 Task: Find connections with filter location Dos Quebradas with filter topic #Productivitywith filter profile language Potuguese with filter current company Seco Tools with filter school NIRMA UNIVERSITY with filter industry Golf Courses and Country Clubs with filter service category Retirement Planning with filter keywords title Makeup Artist
Action: Mouse moved to (186, 309)
Screenshot: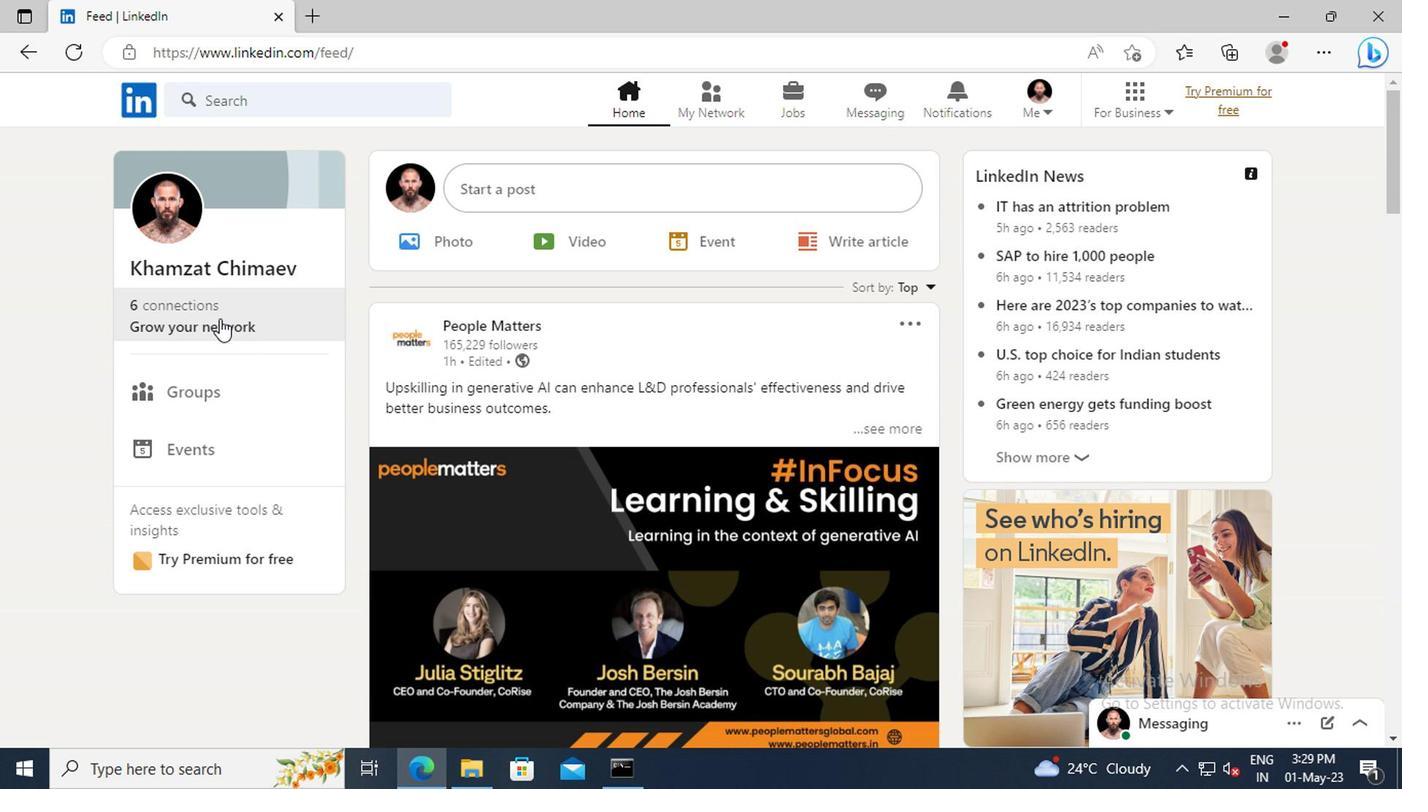 
Action: Mouse pressed left at (186, 309)
Screenshot: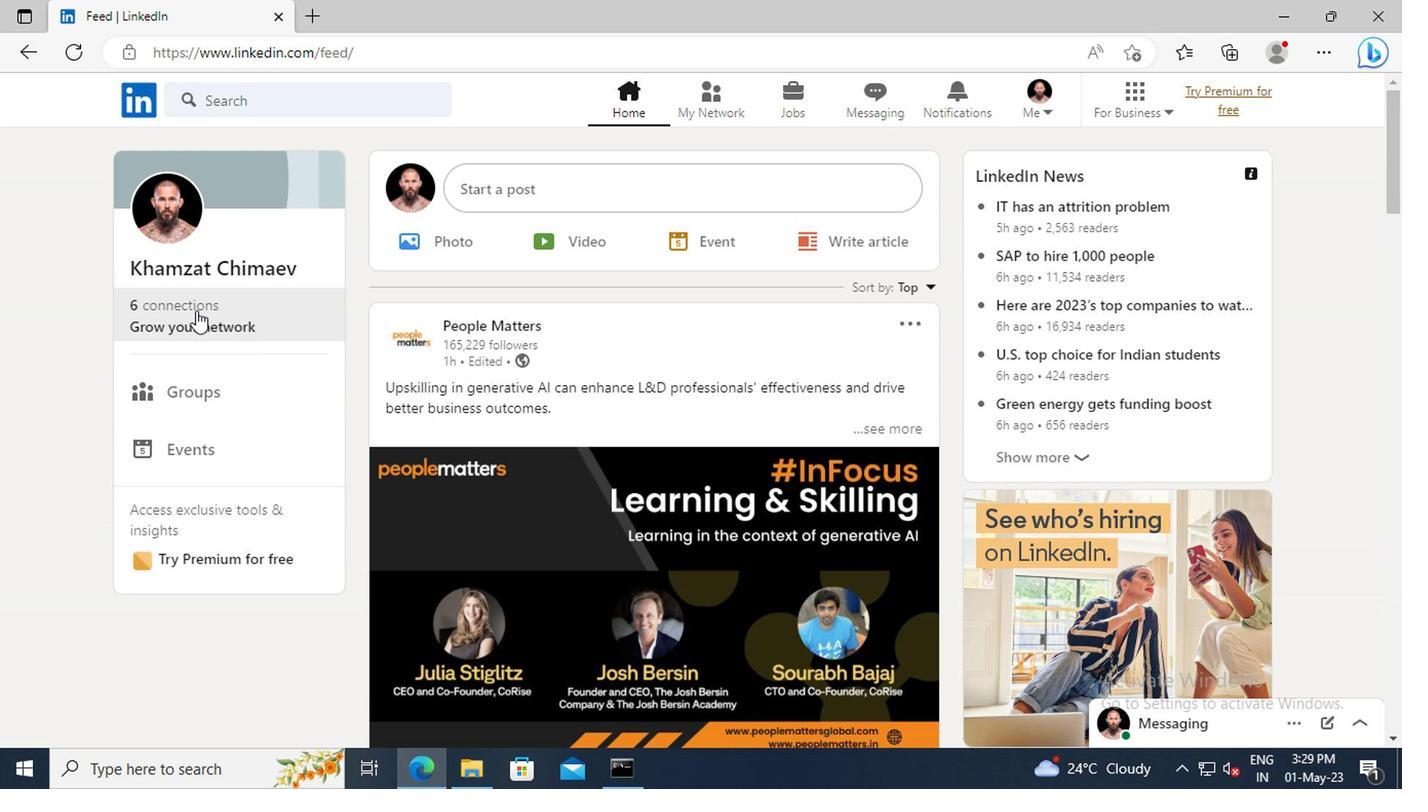 
Action: Mouse moved to (208, 210)
Screenshot: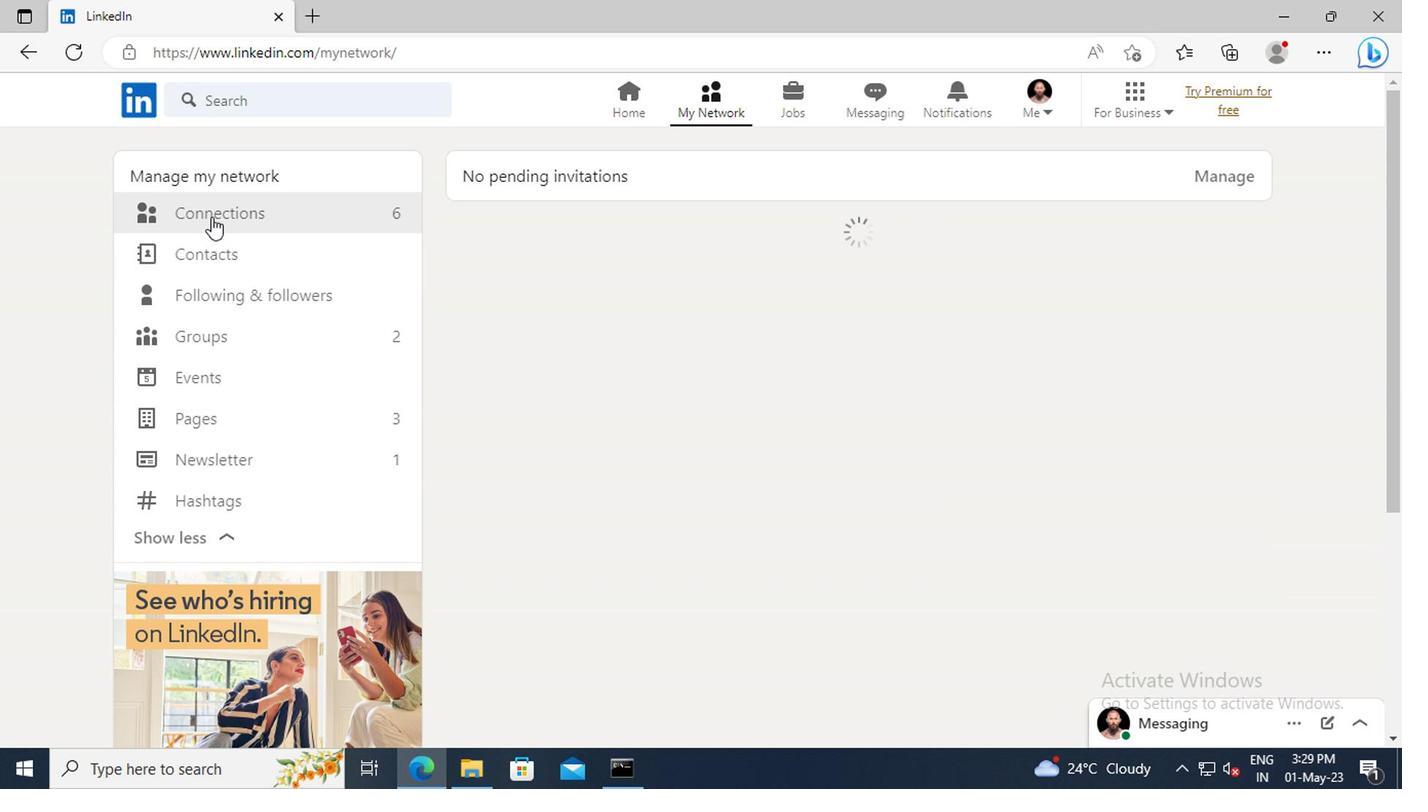
Action: Mouse pressed left at (208, 210)
Screenshot: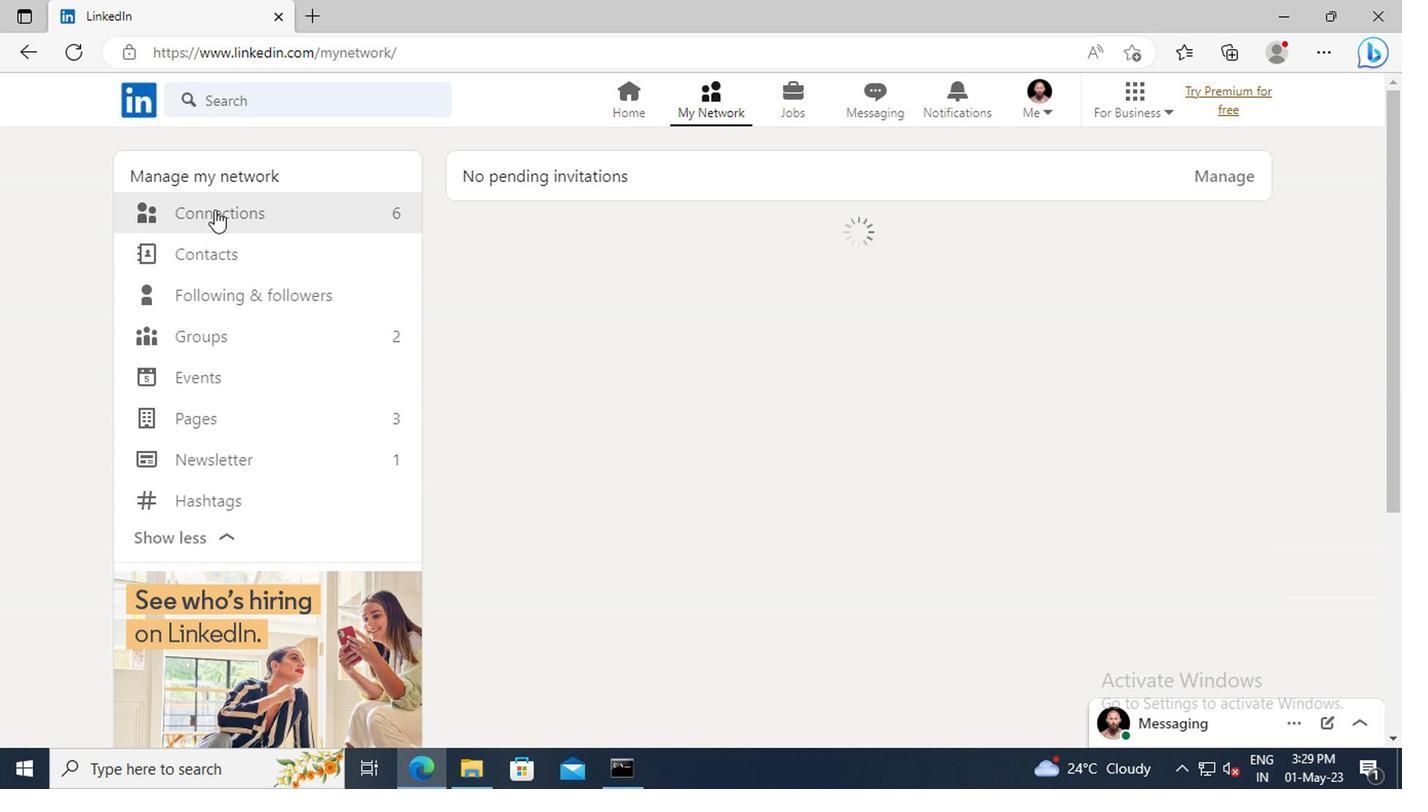 
Action: Mouse moved to (808, 220)
Screenshot: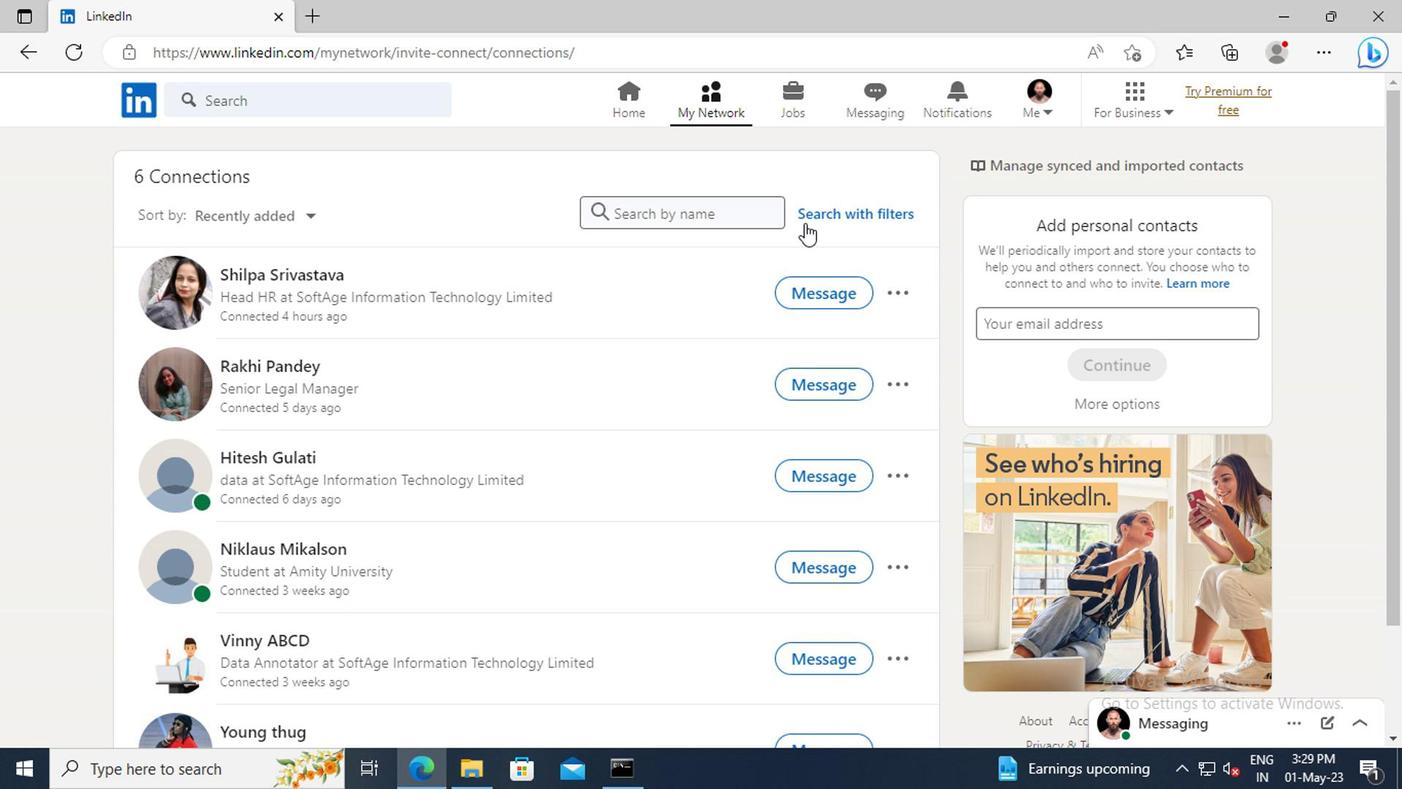 
Action: Mouse pressed left at (808, 220)
Screenshot: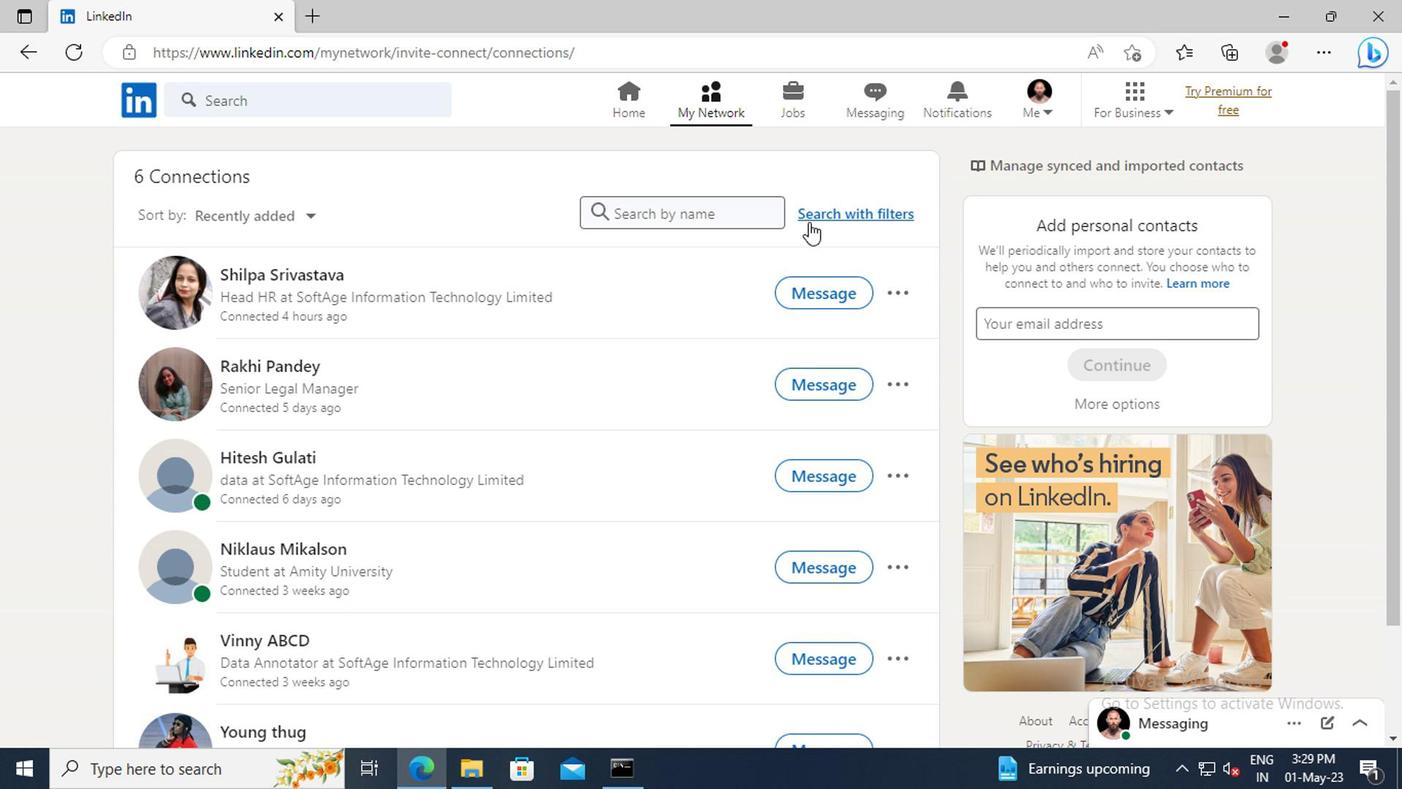
Action: Mouse moved to (778, 160)
Screenshot: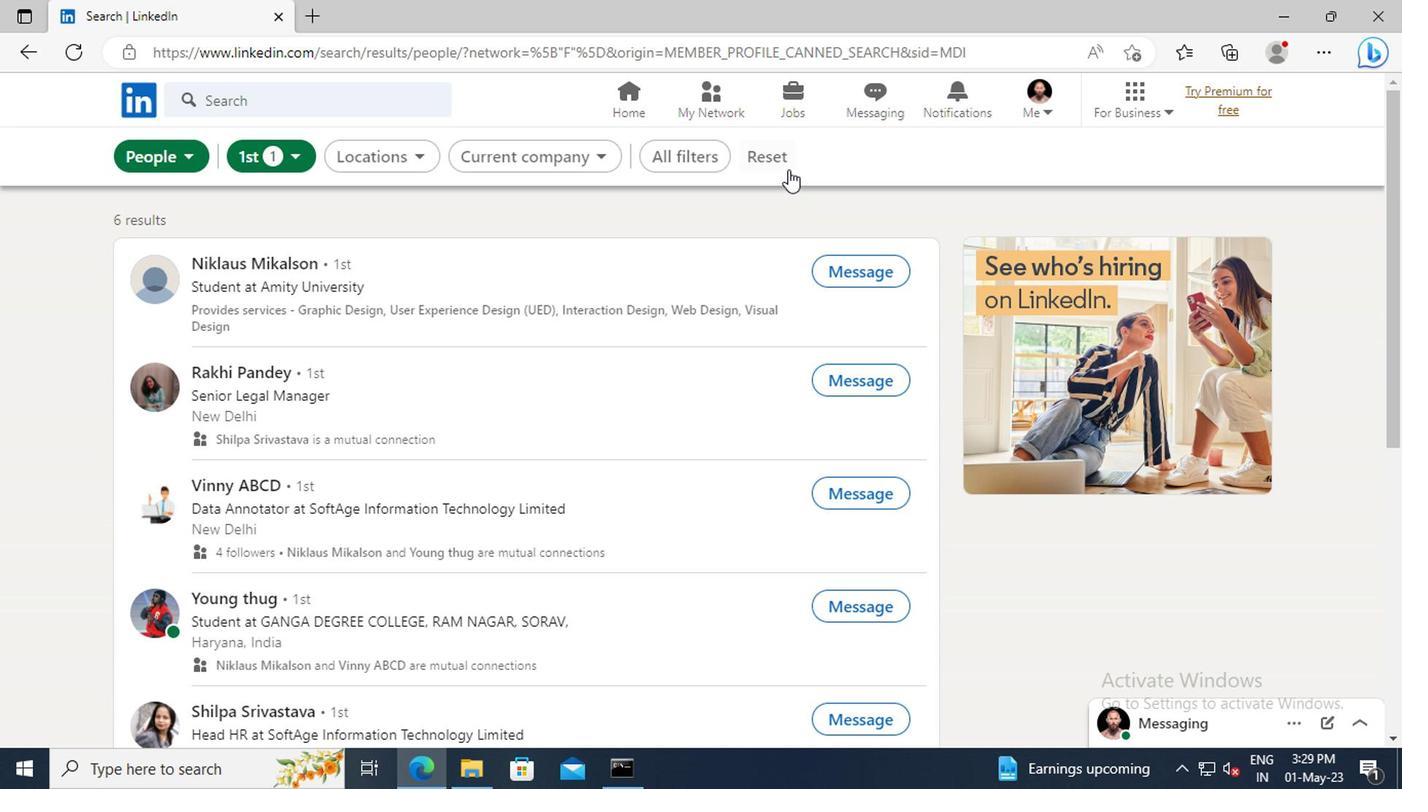 
Action: Mouse pressed left at (778, 160)
Screenshot: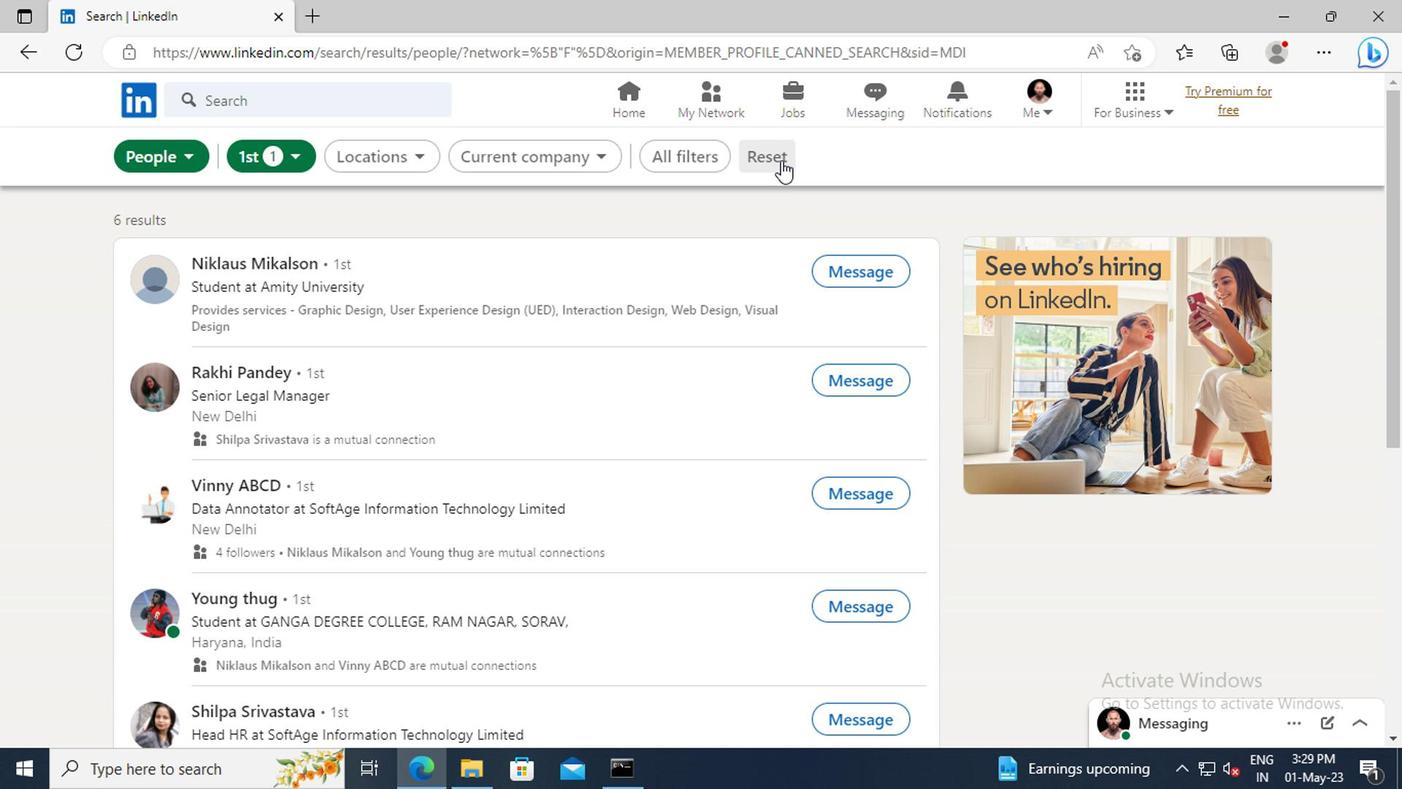
Action: Mouse moved to (735, 157)
Screenshot: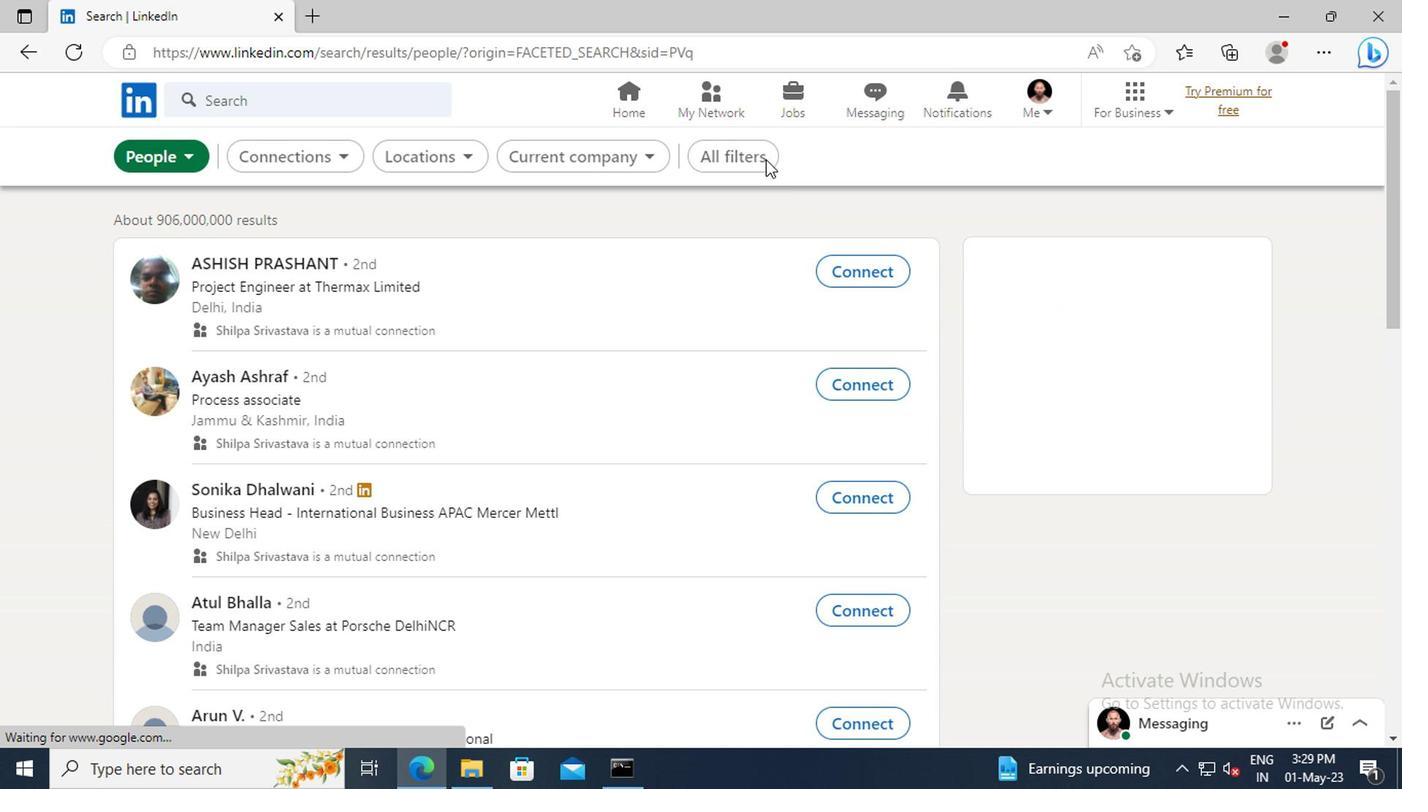 
Action: Mouse pressed left at (735, 157)
Screenshot: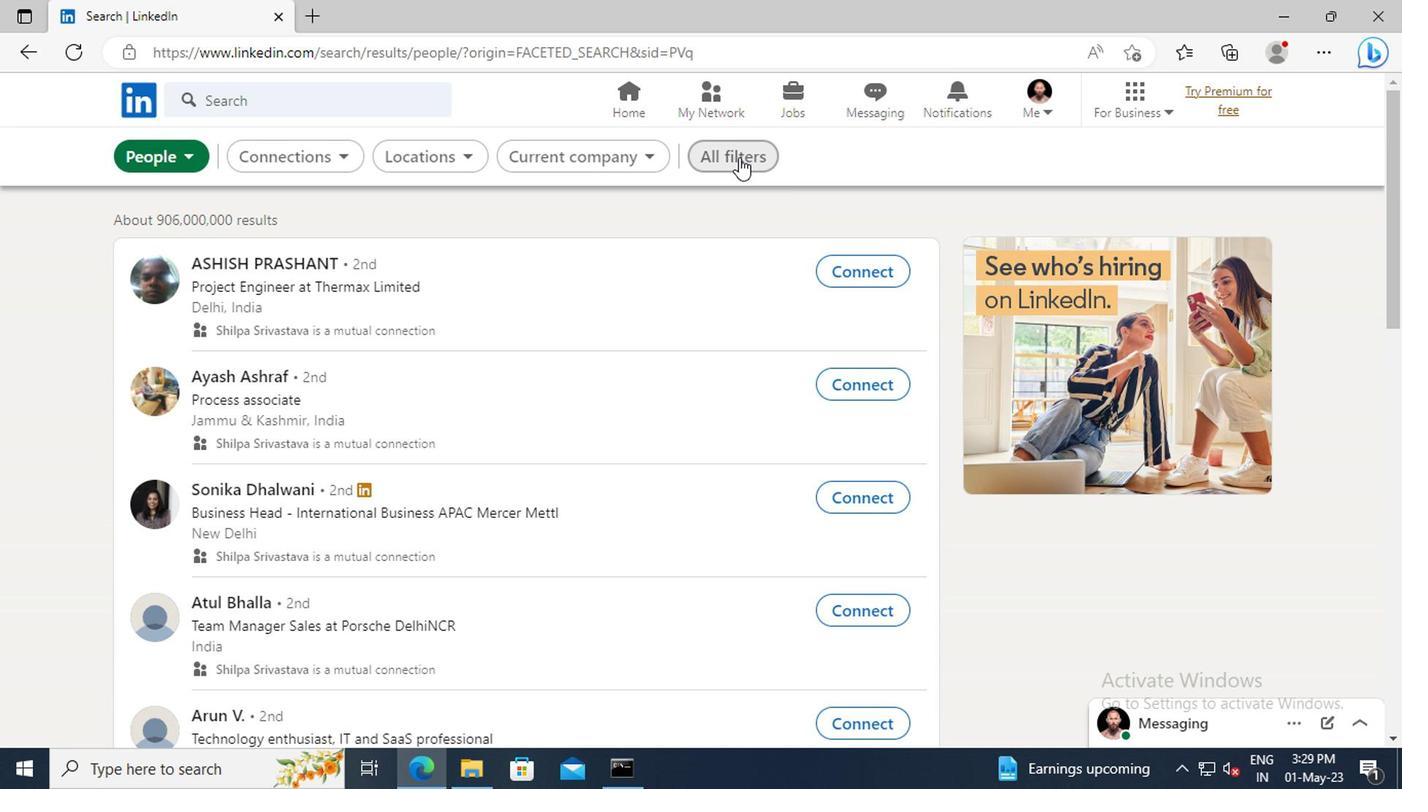 
Action: Mouse moved to (1067, 348)
Screenshot: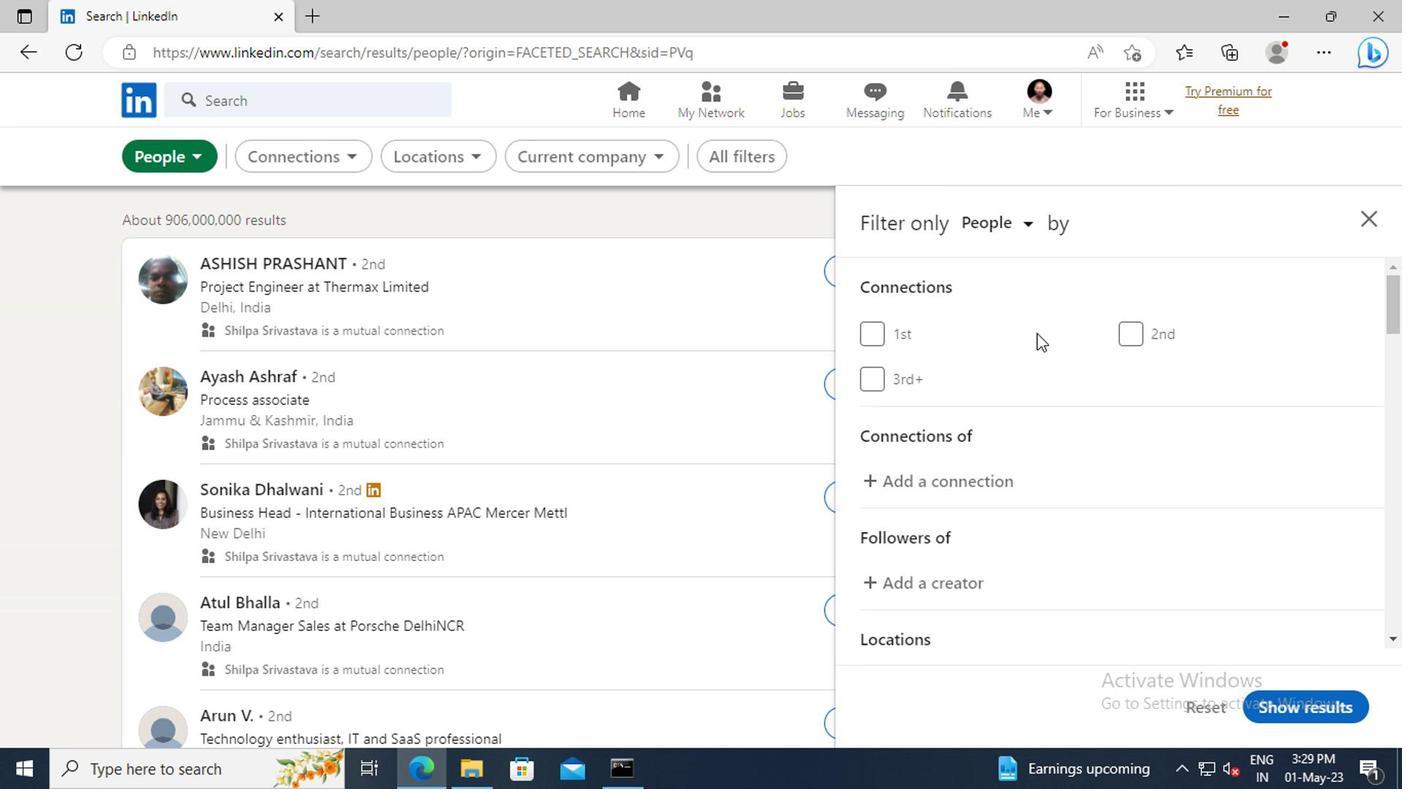 
Action: Mouse scrolled (1067, 347) with delta (0, -1)
Screenshot: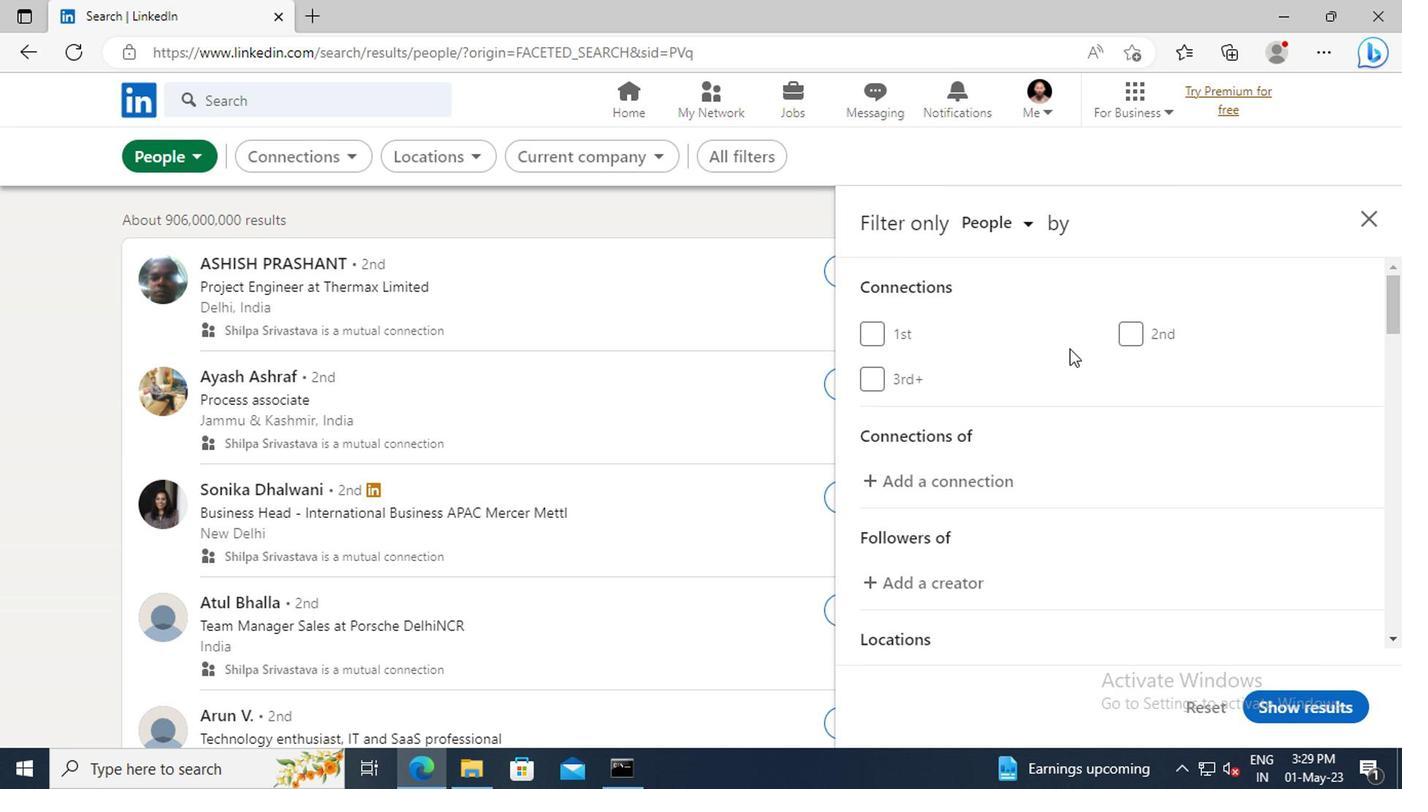 
Action: Mouse scrolled (1067, 347) with delta (0, -1)
Screenshot: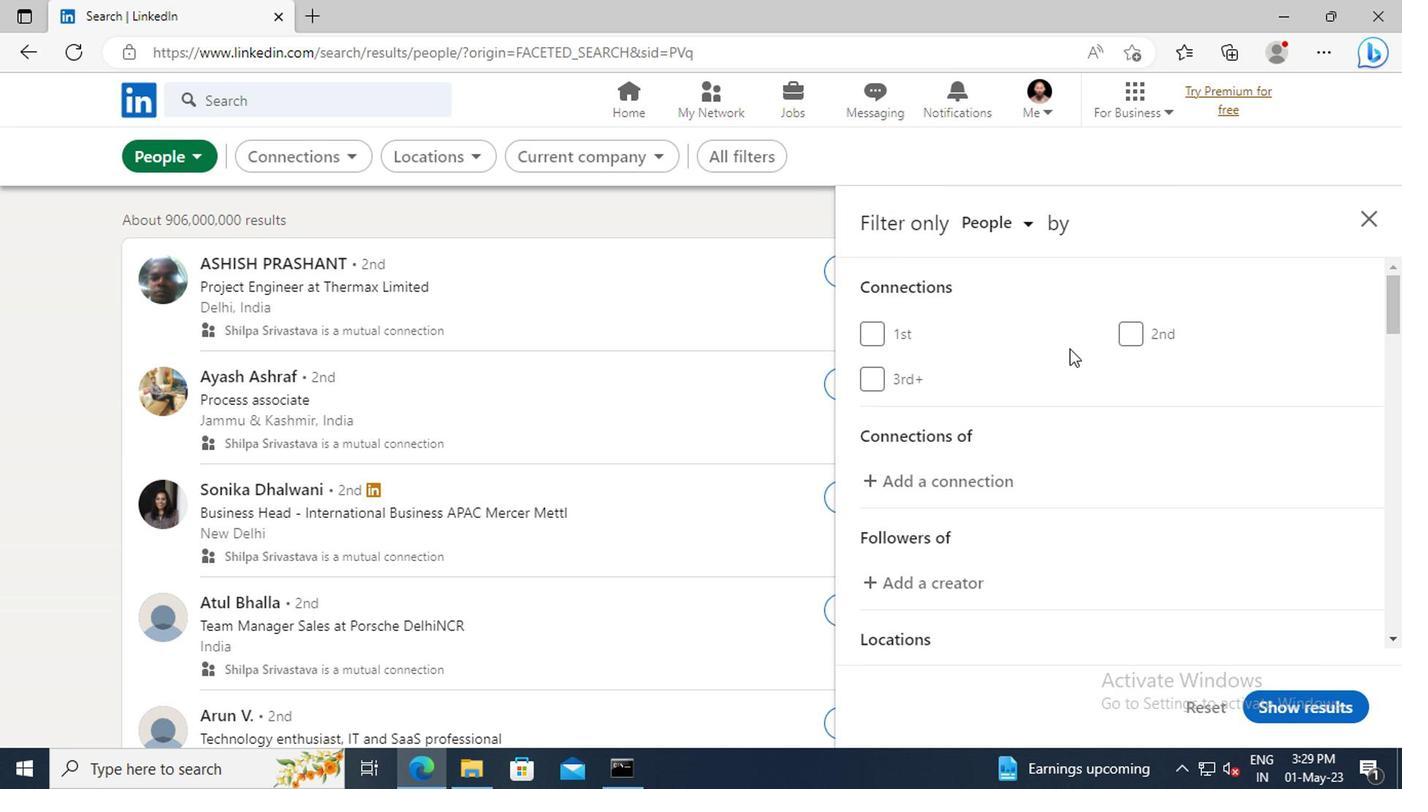 
Action: Mouse scrolled (1067, 347) with delta (0, -1)
Screenshot: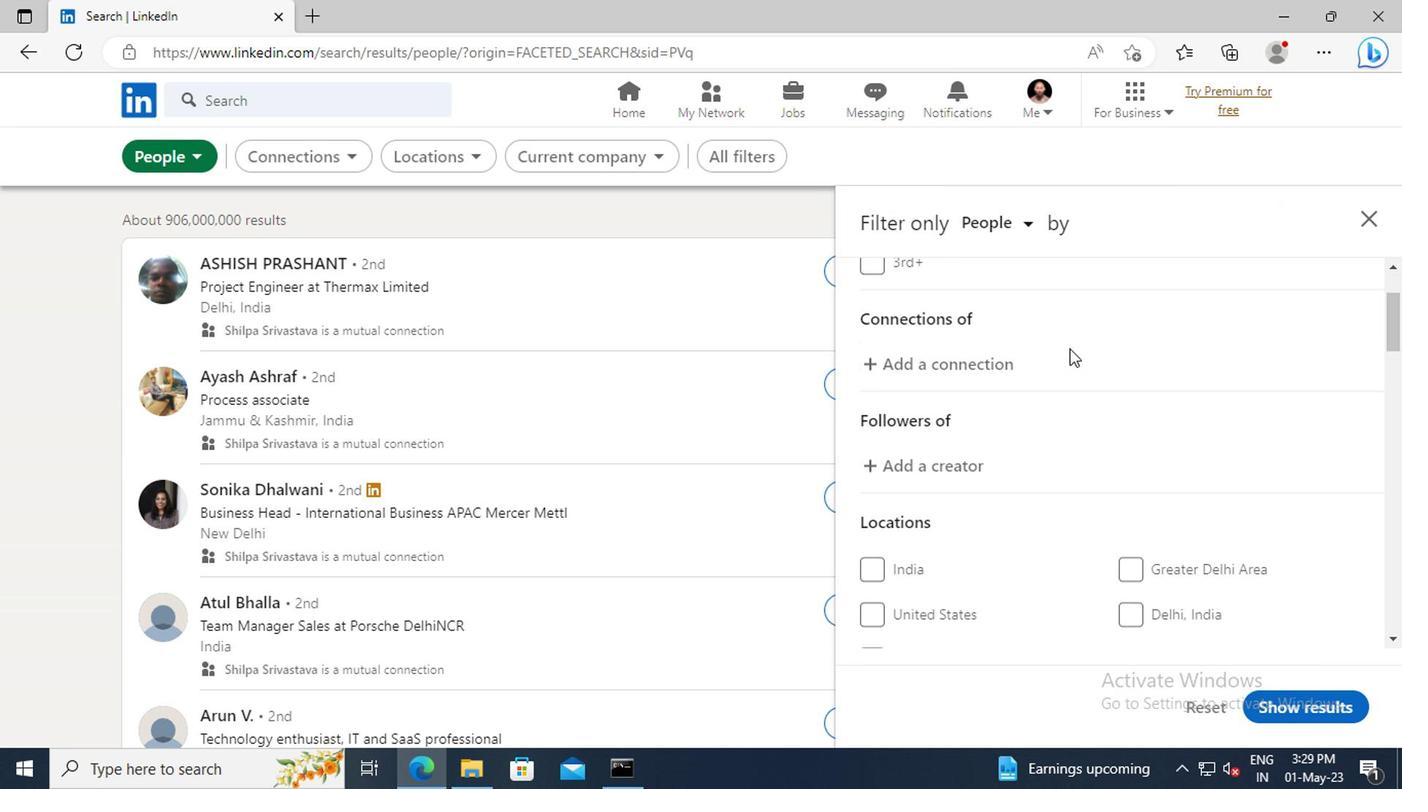 
Action: Mouse scrolled (1067, 347) with delta (0, -1)
Screenshot: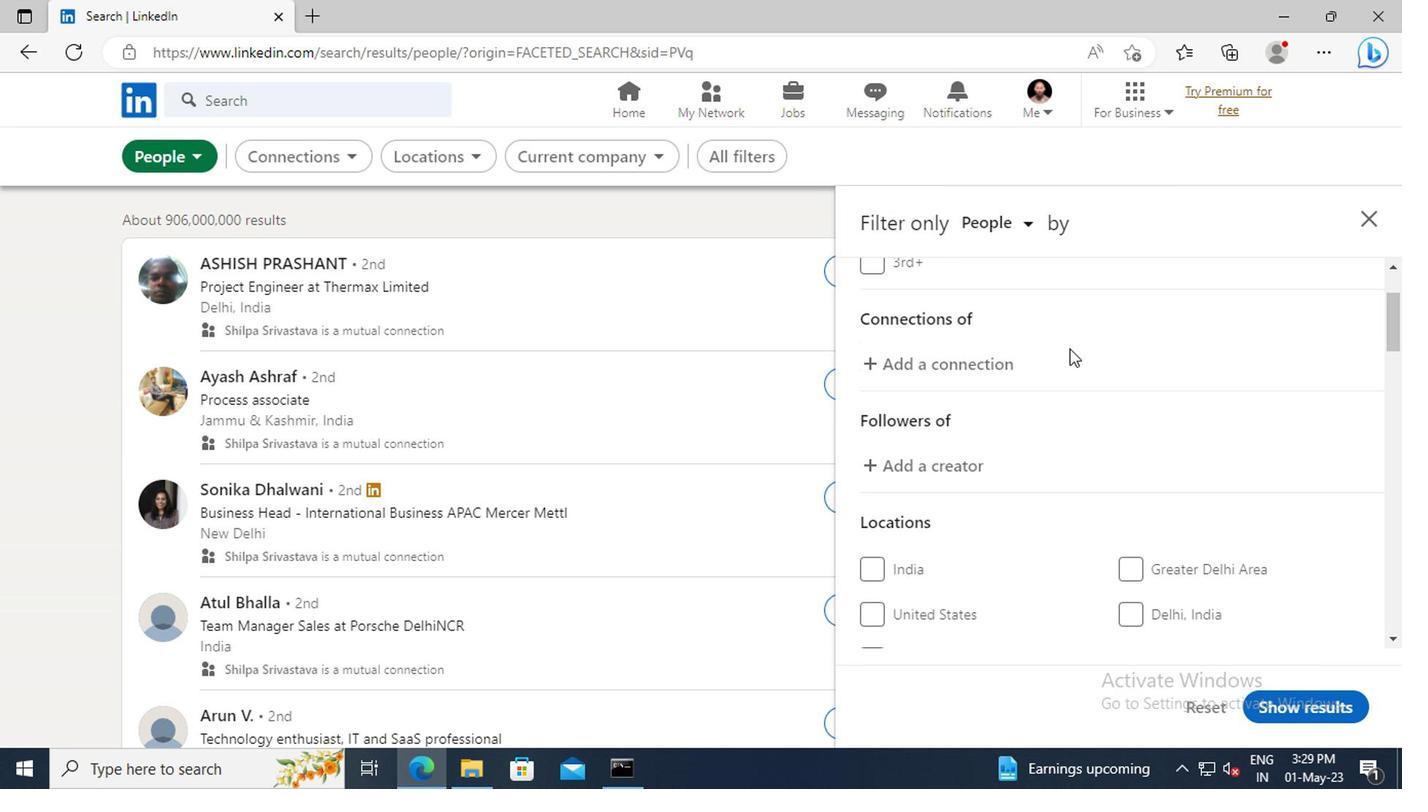 
Action: Mouse scrolled (1067, 347) with delta (0, -1)
Screenshot: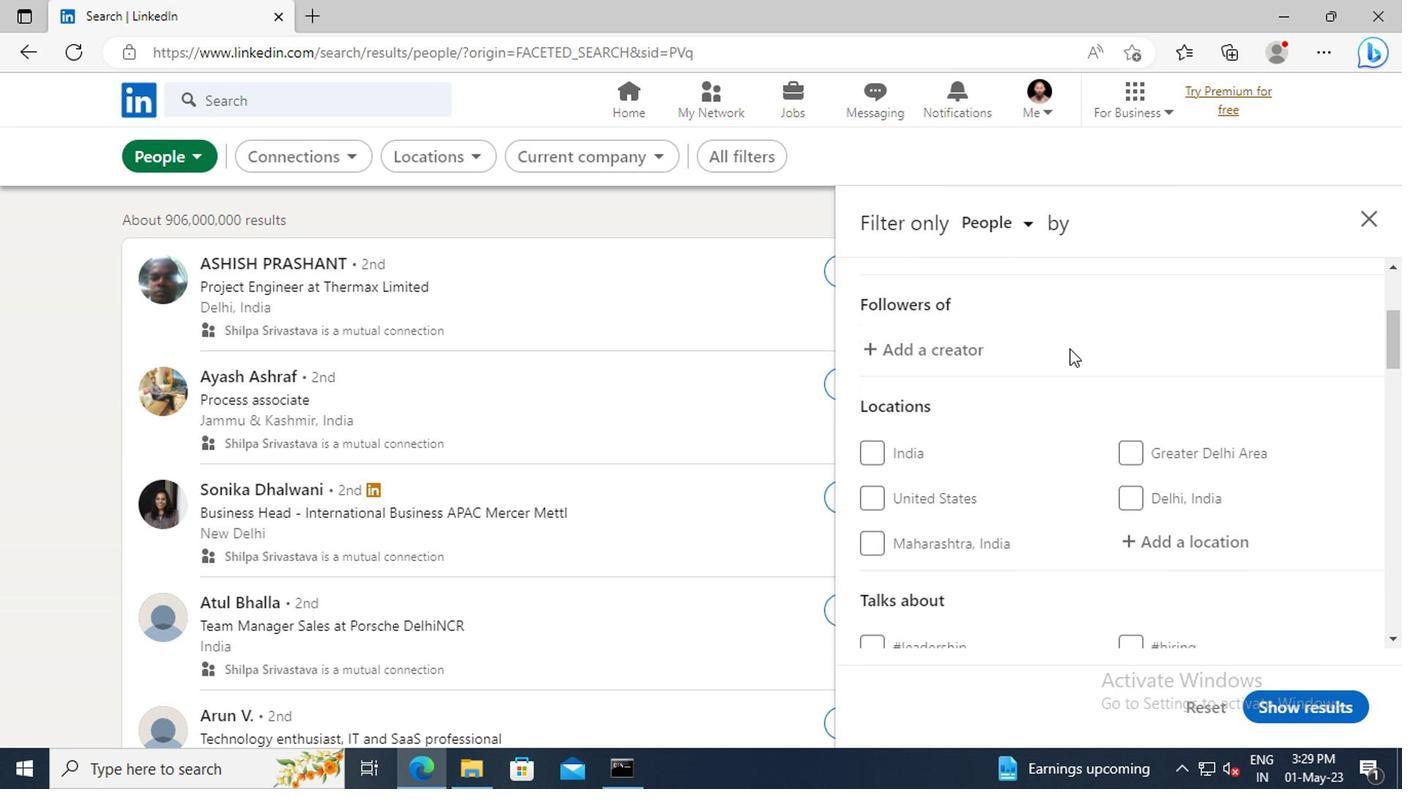 
Action: Mouse scrolled (1067, 347) with delta (0, -1)
Screenshot: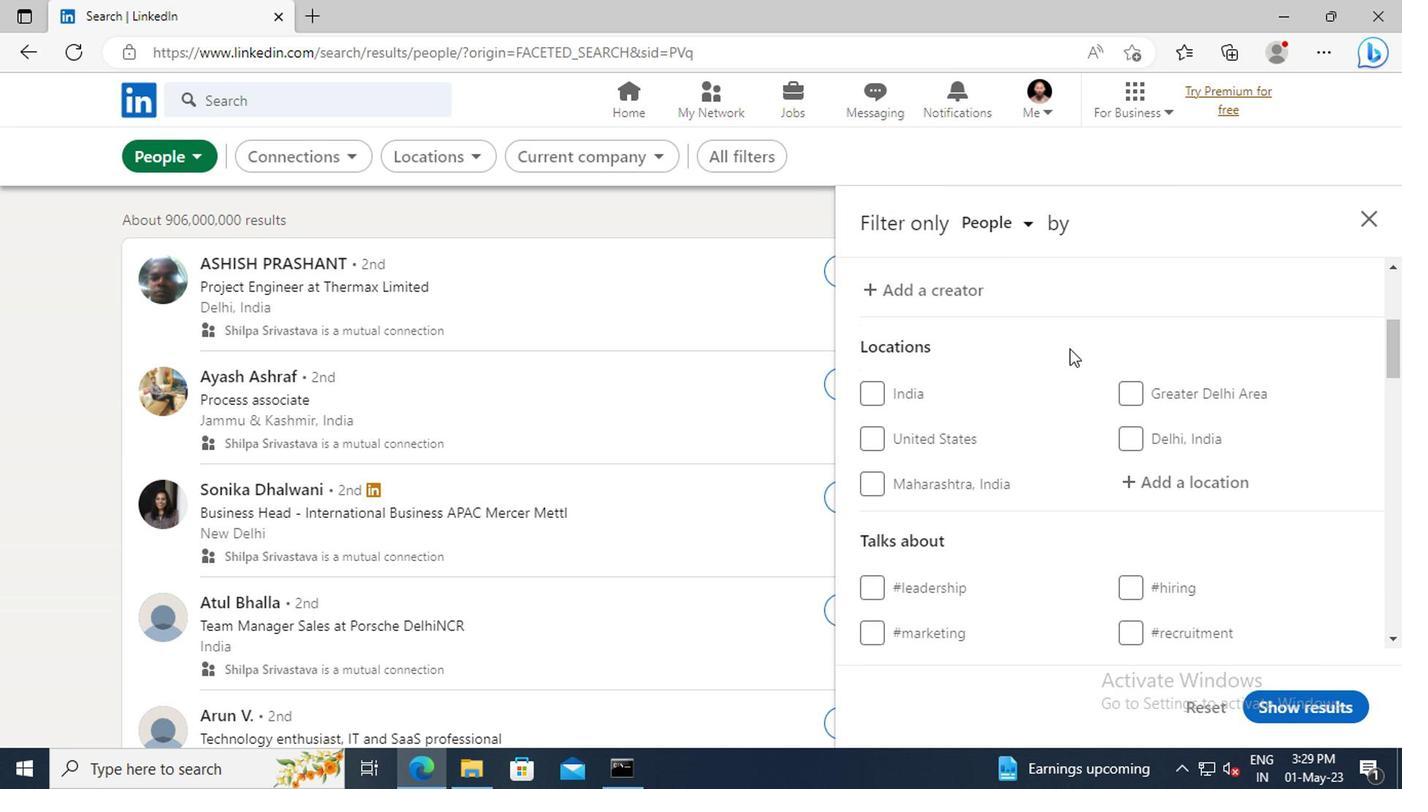 
Action: Mouse moved to (1130, 425)
Screenshot: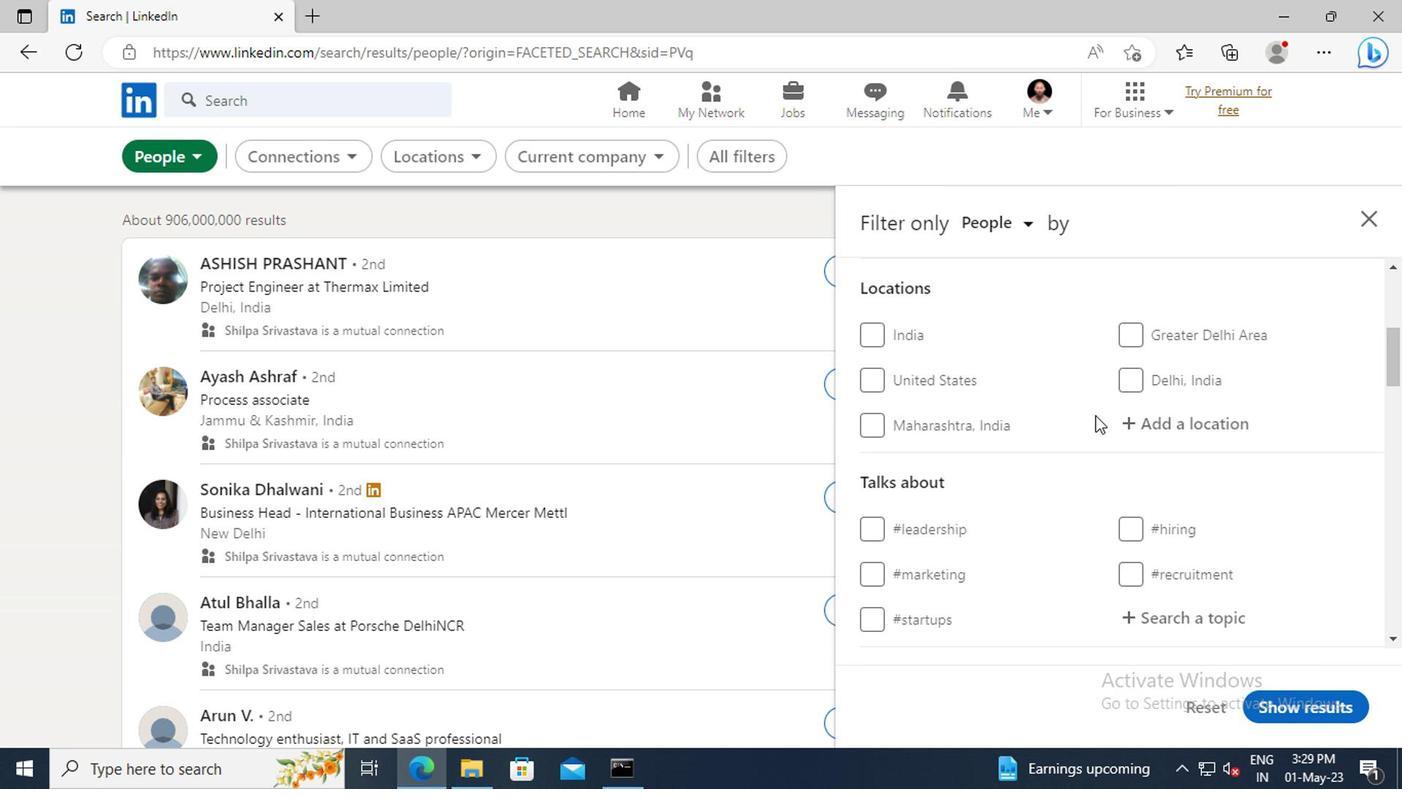 
Action: Mouse pressed left at (1130, 425)
Screenshot: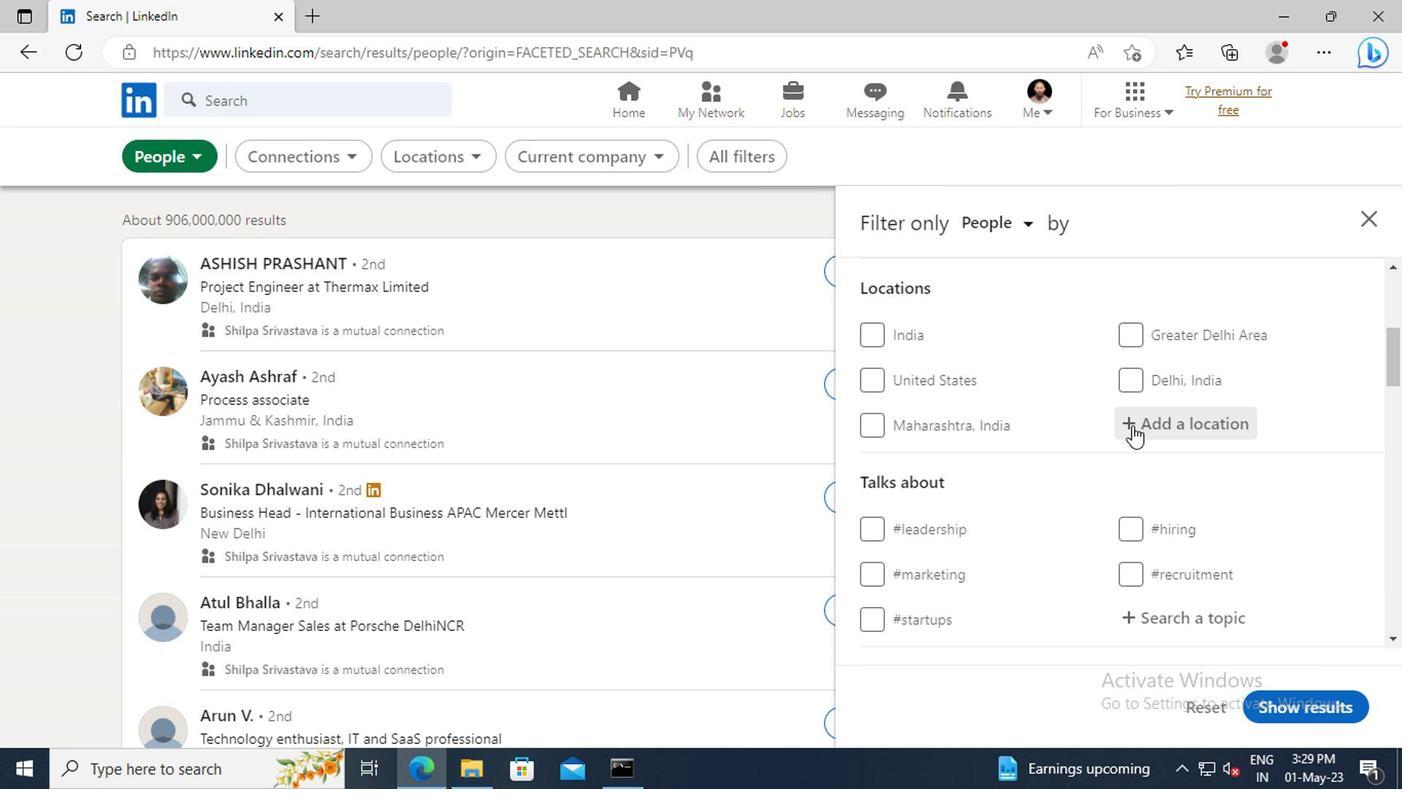 
Action: Key pressed <Key.shift>DOS<Key.space><Key.shift>QUEB
Screenshot: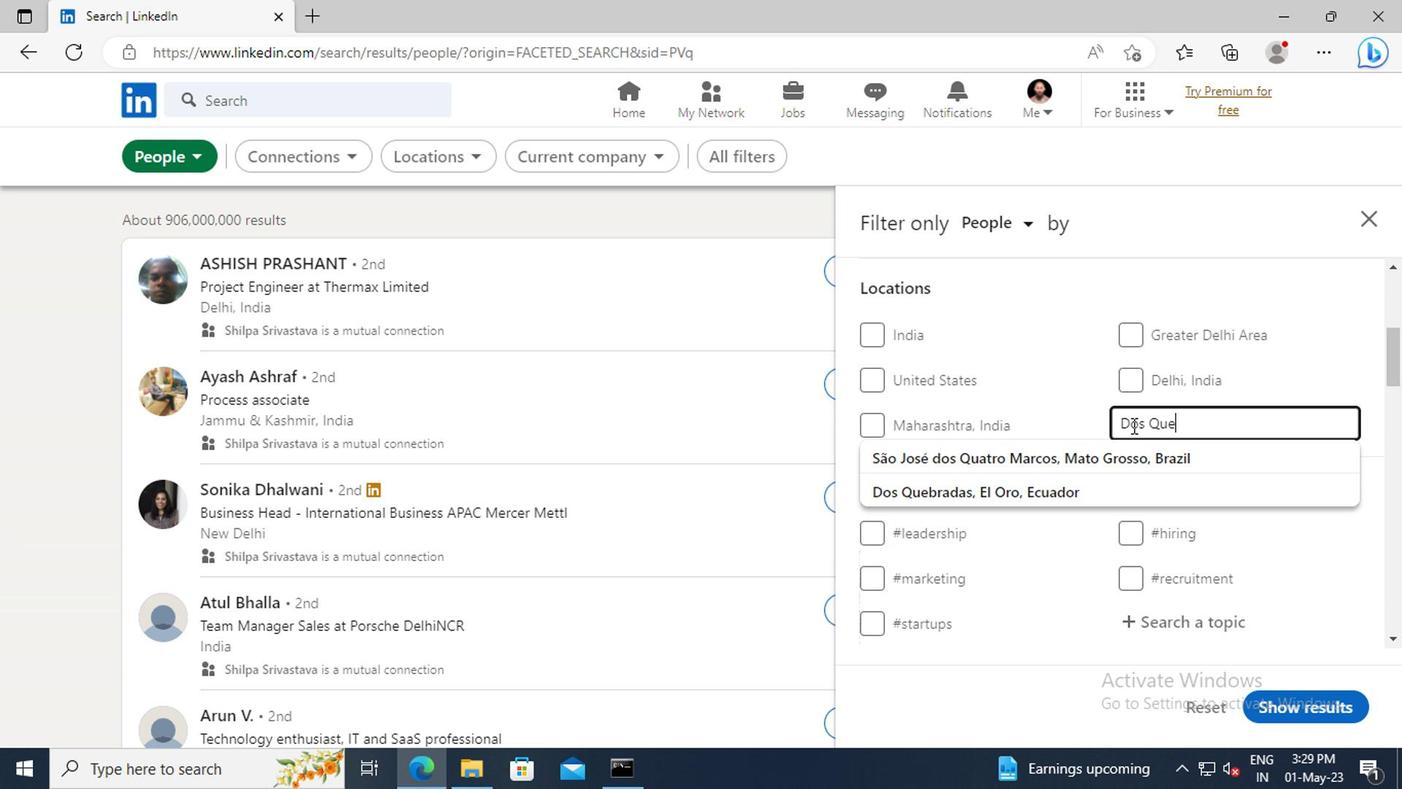 
Action: Mouse moved to (1133, 451)
Screenshot: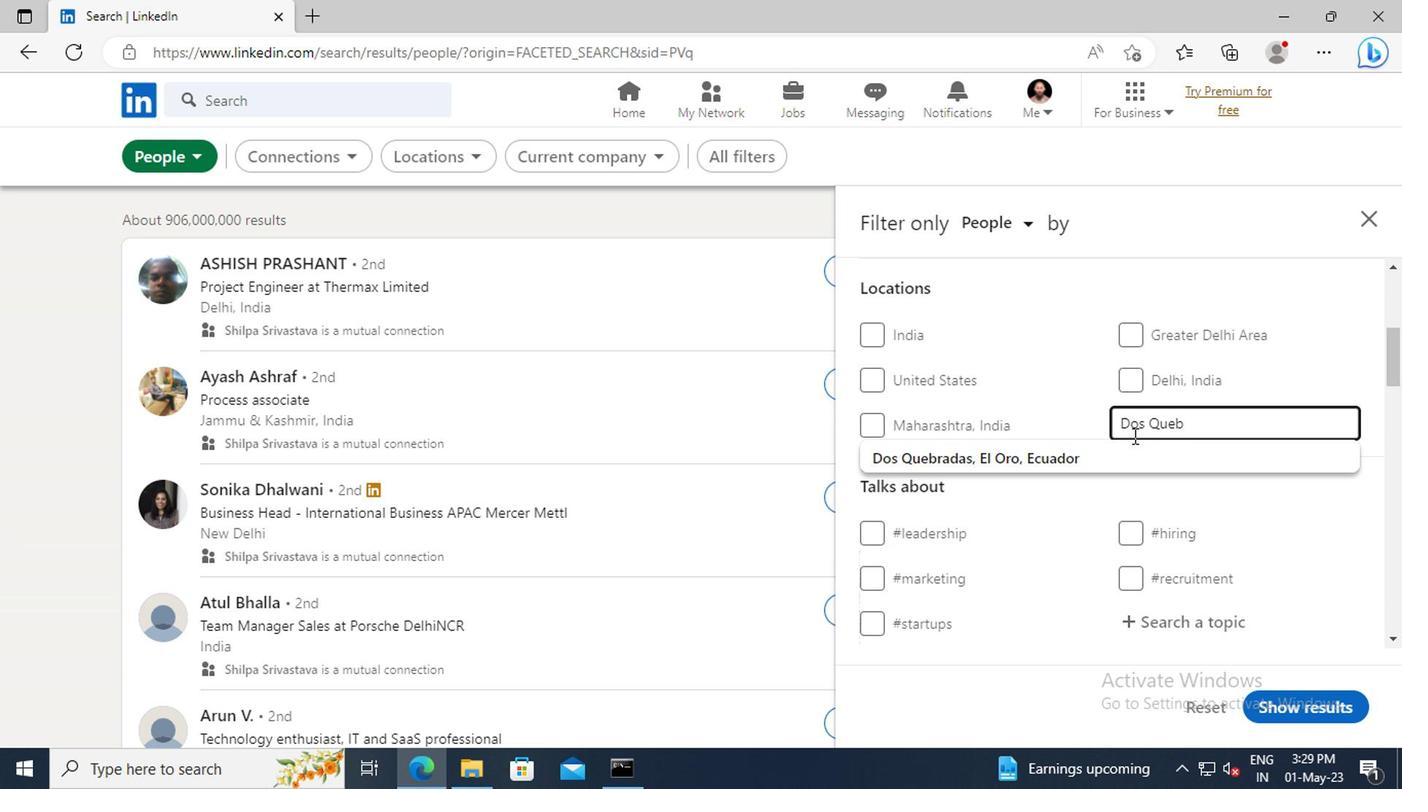 
Action: Mouse pressed left at (1133, 451)
Screenshot: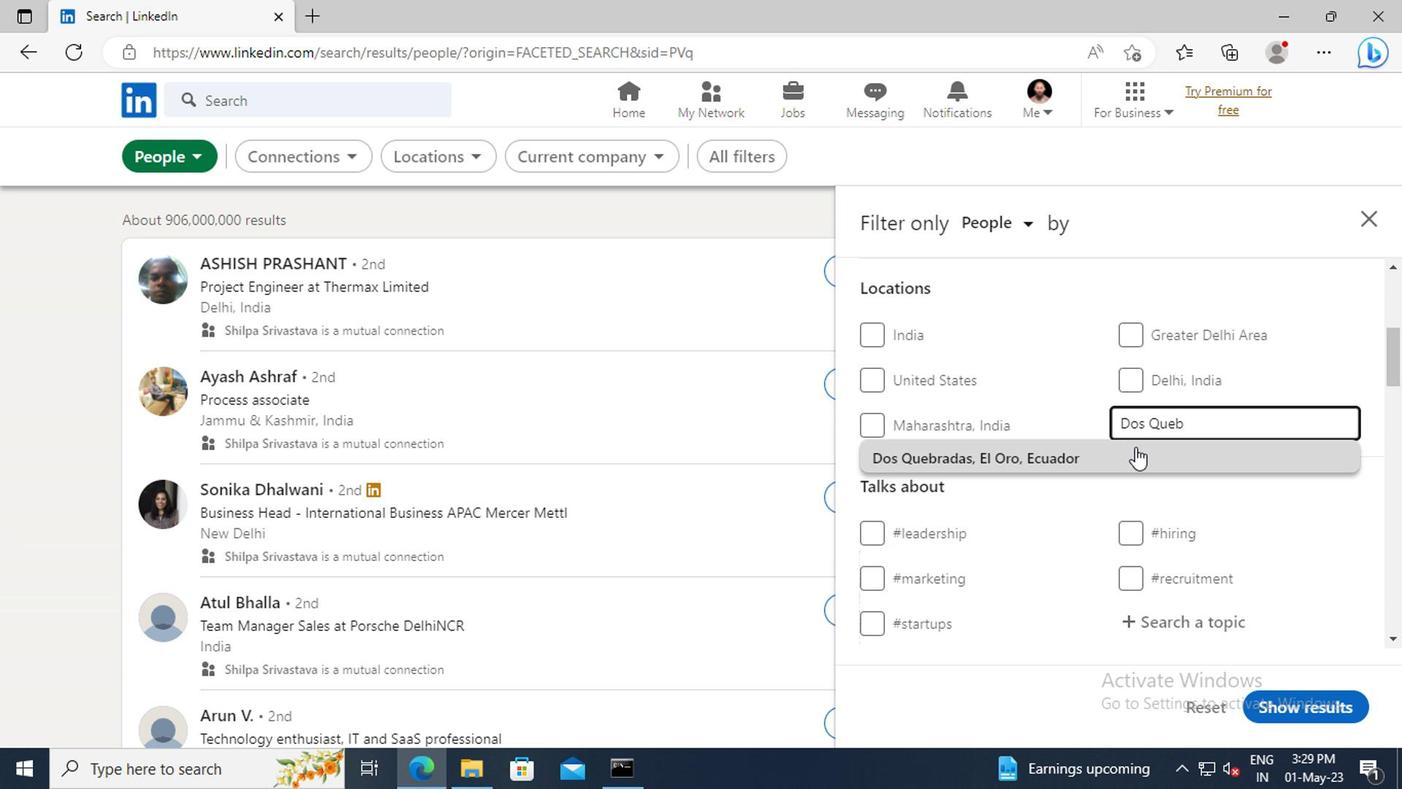 
Action: Mouse scrolled (1133, 450) with delta (0, 0)
Screenshot: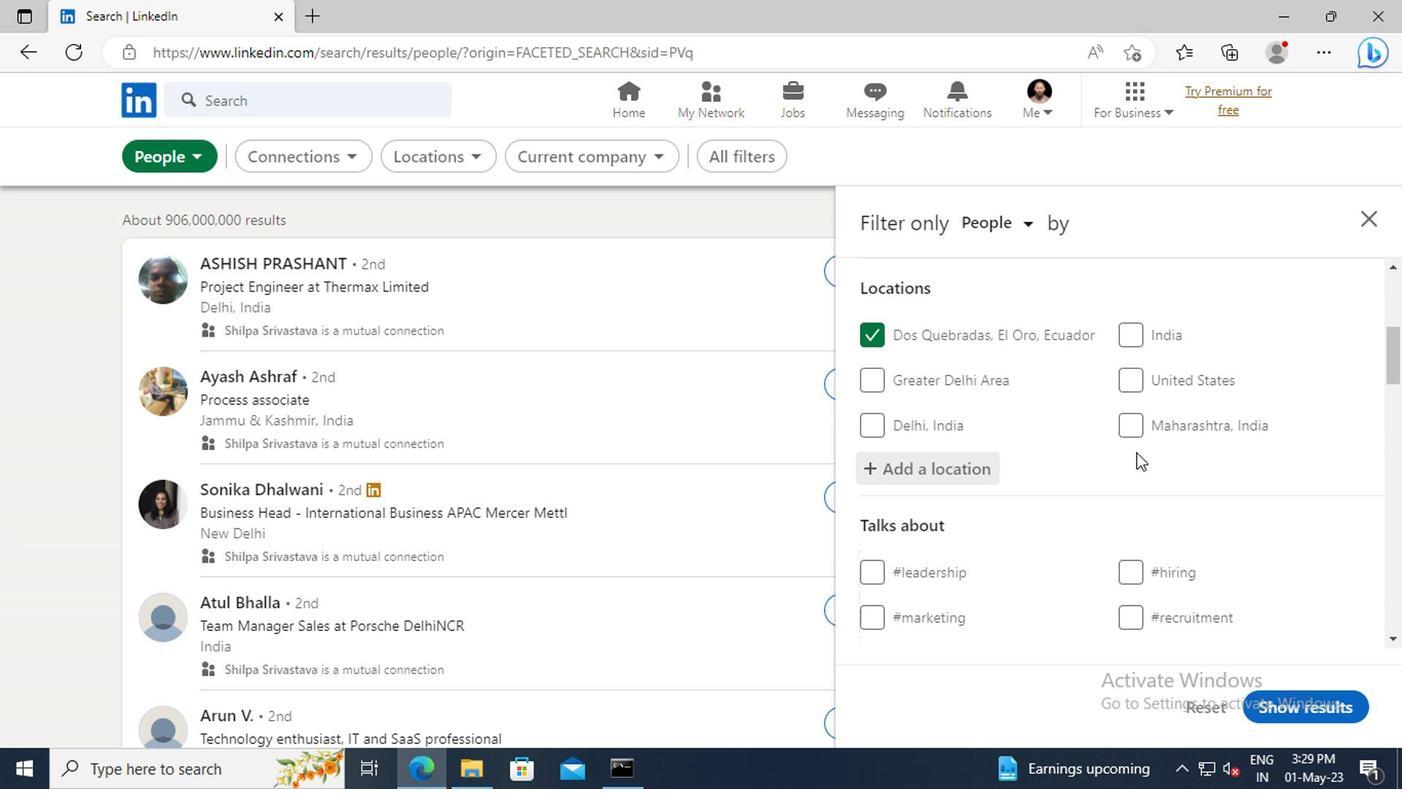 
Action: Mouse scrolled (1133, 450) with delta (0, 0)
Screenshot: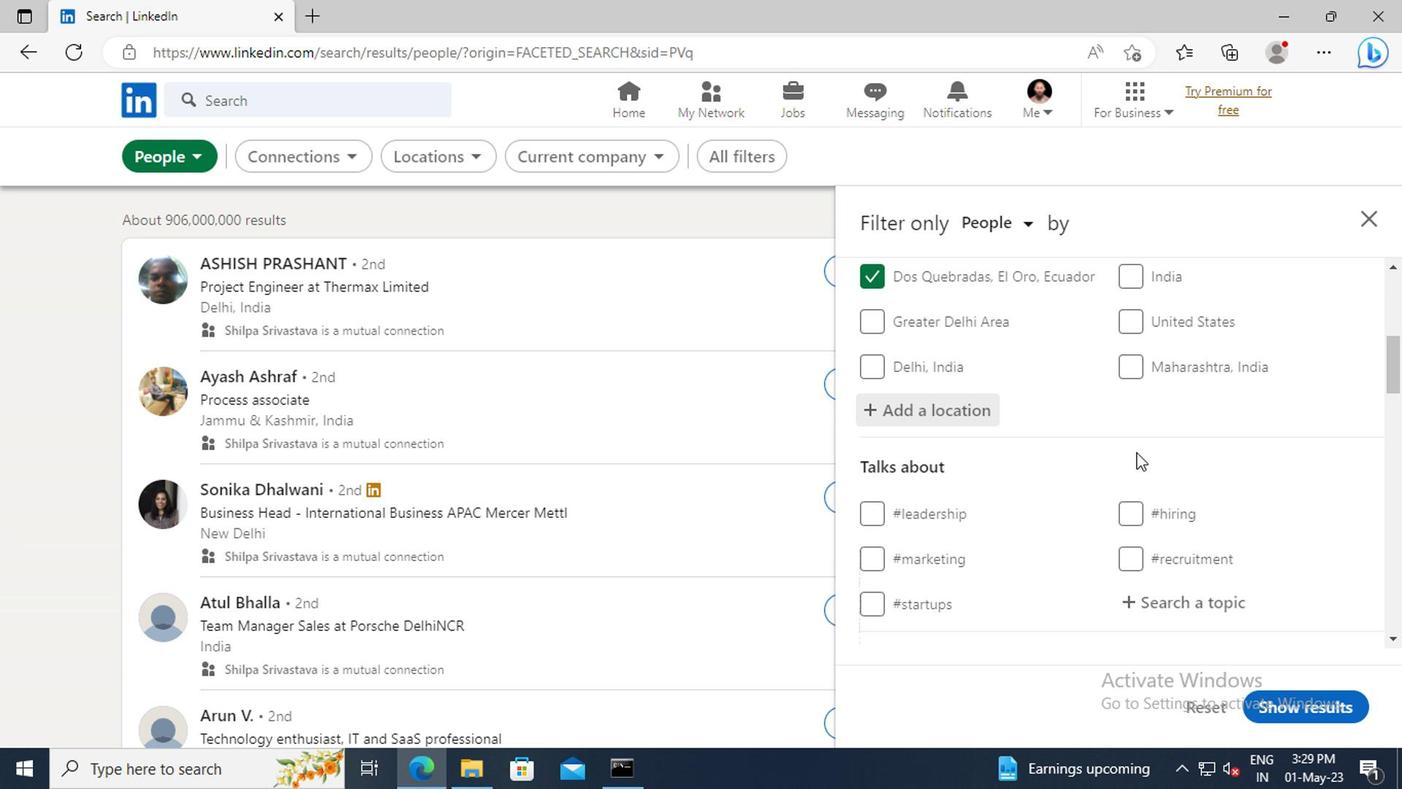 
Action: Mouse scrolled (1133, 450) with delta (0, 0)
Screenshot: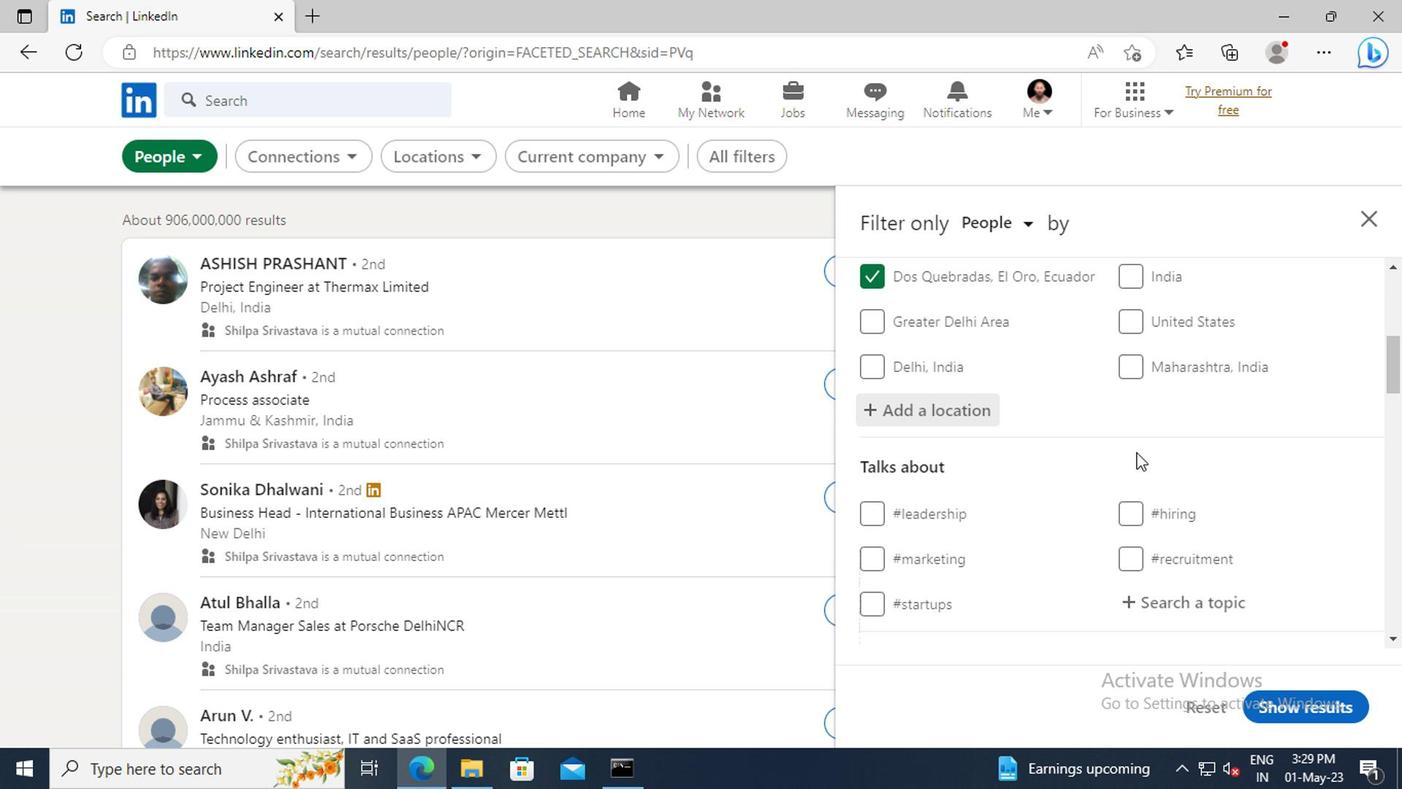 
Action: Mouse scrolled (1133, 450) with delta (0, 0)
Screenshot: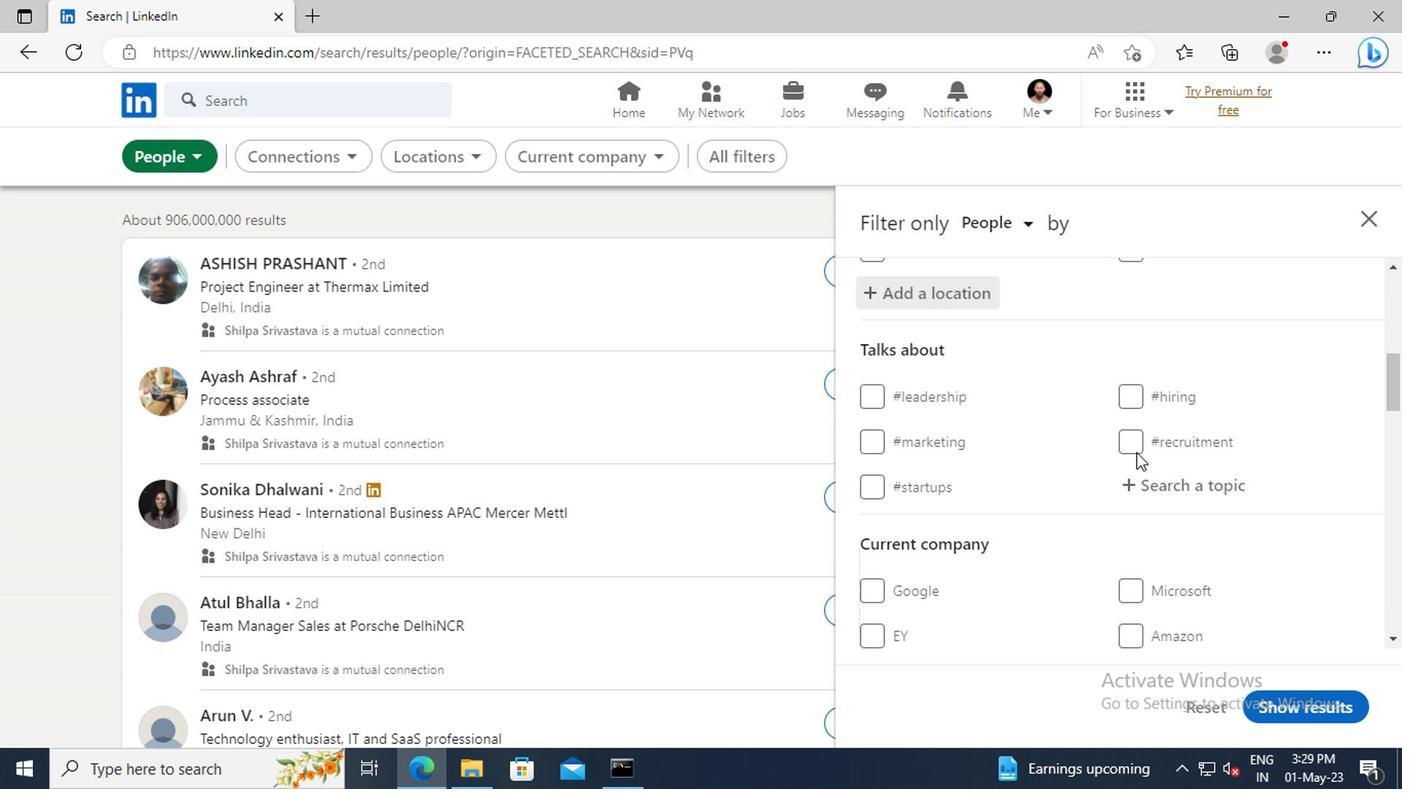 
Action: Mouse moved to (1148, 438)
Screenshot: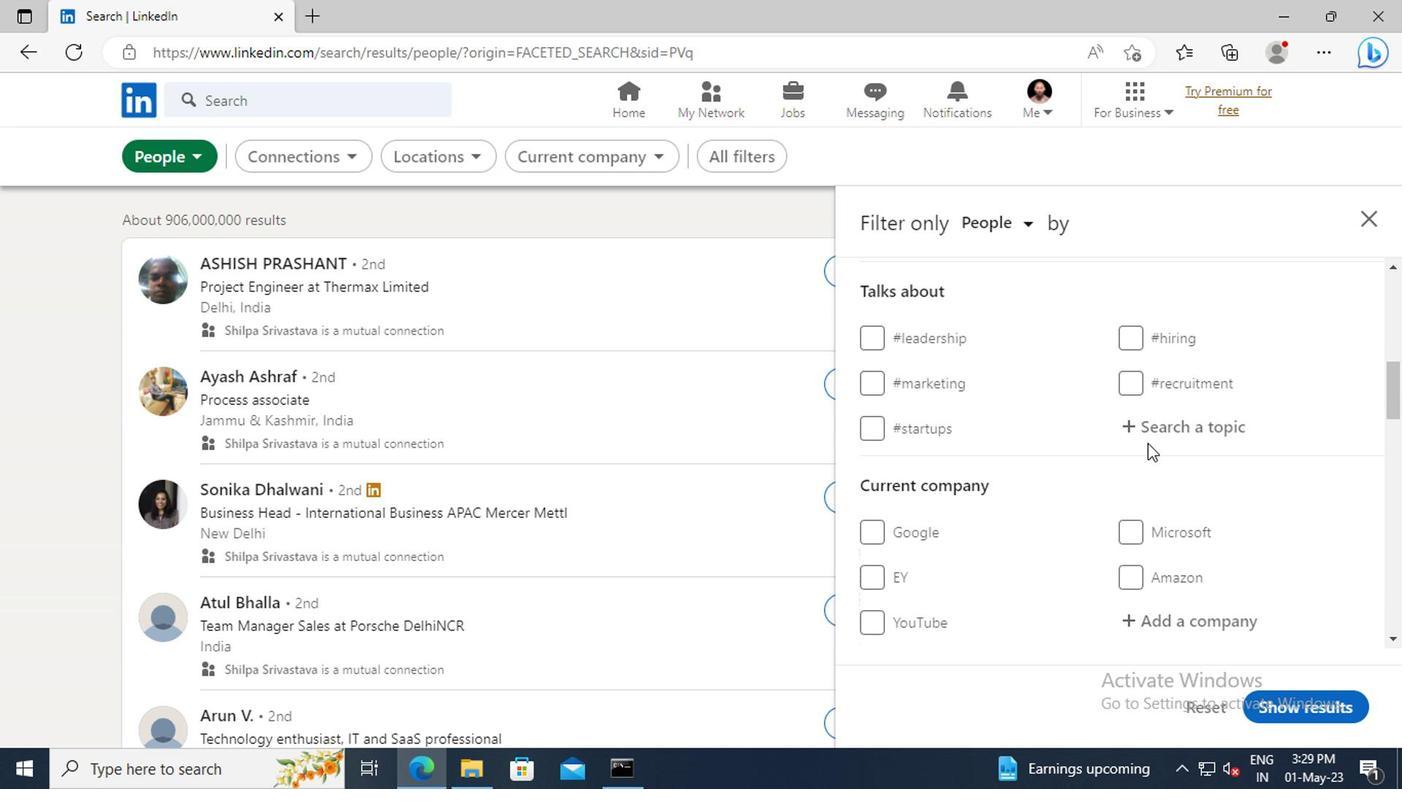 
Action: Mouse pressed left at (1148, 438)
Screenshot: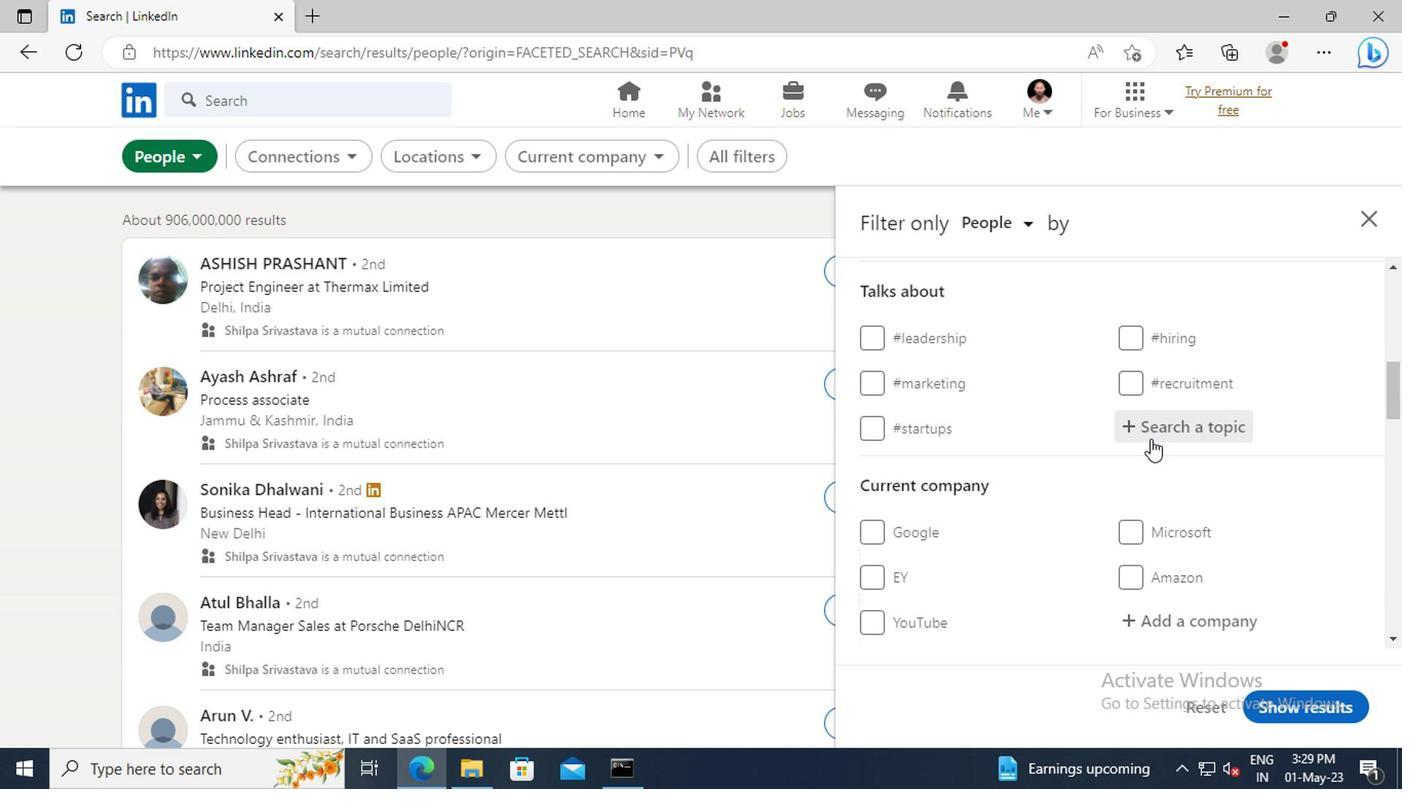 
Action: Mouse moved to (1140, 431)
Screenshot: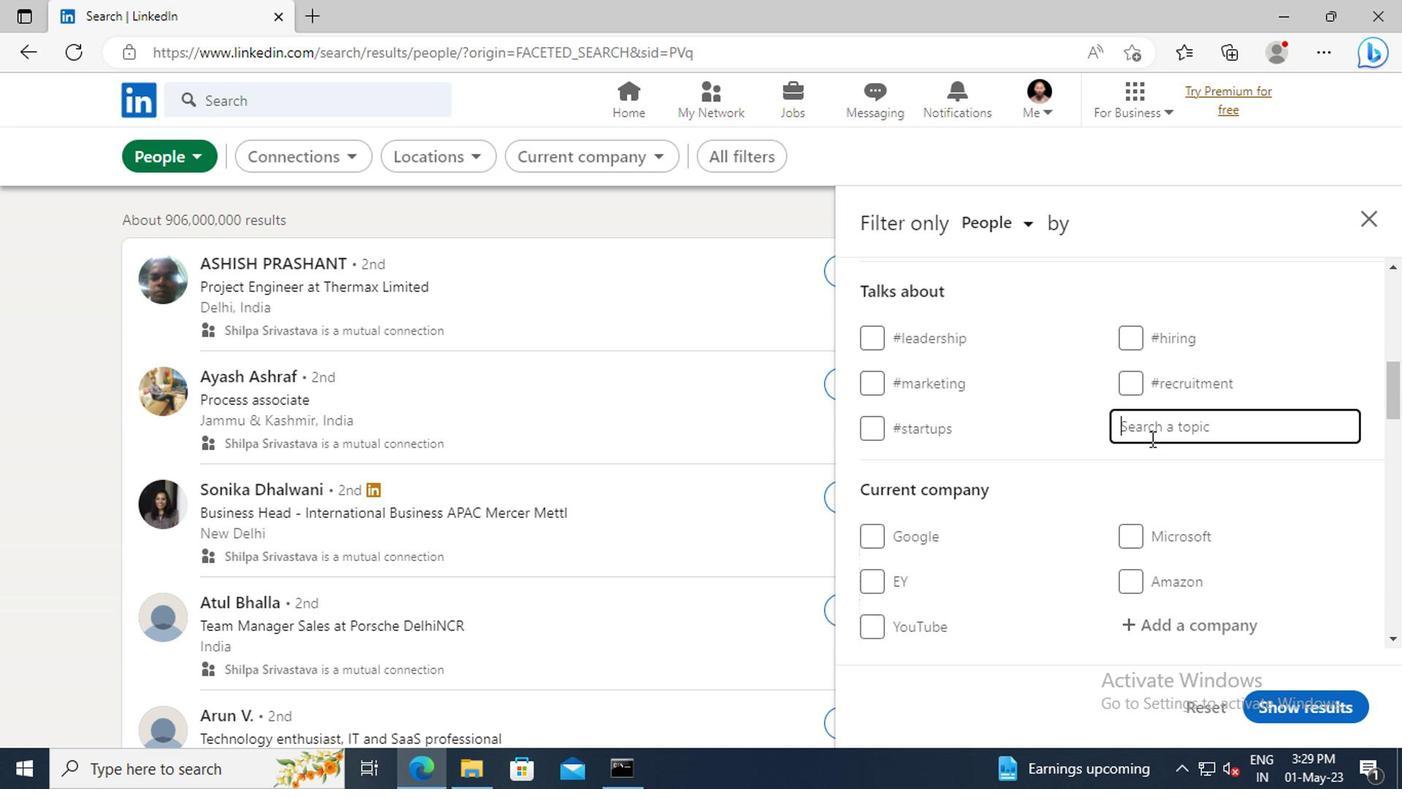
Action: Key pressed <Key.shift>PRODUCTI
Screenshot: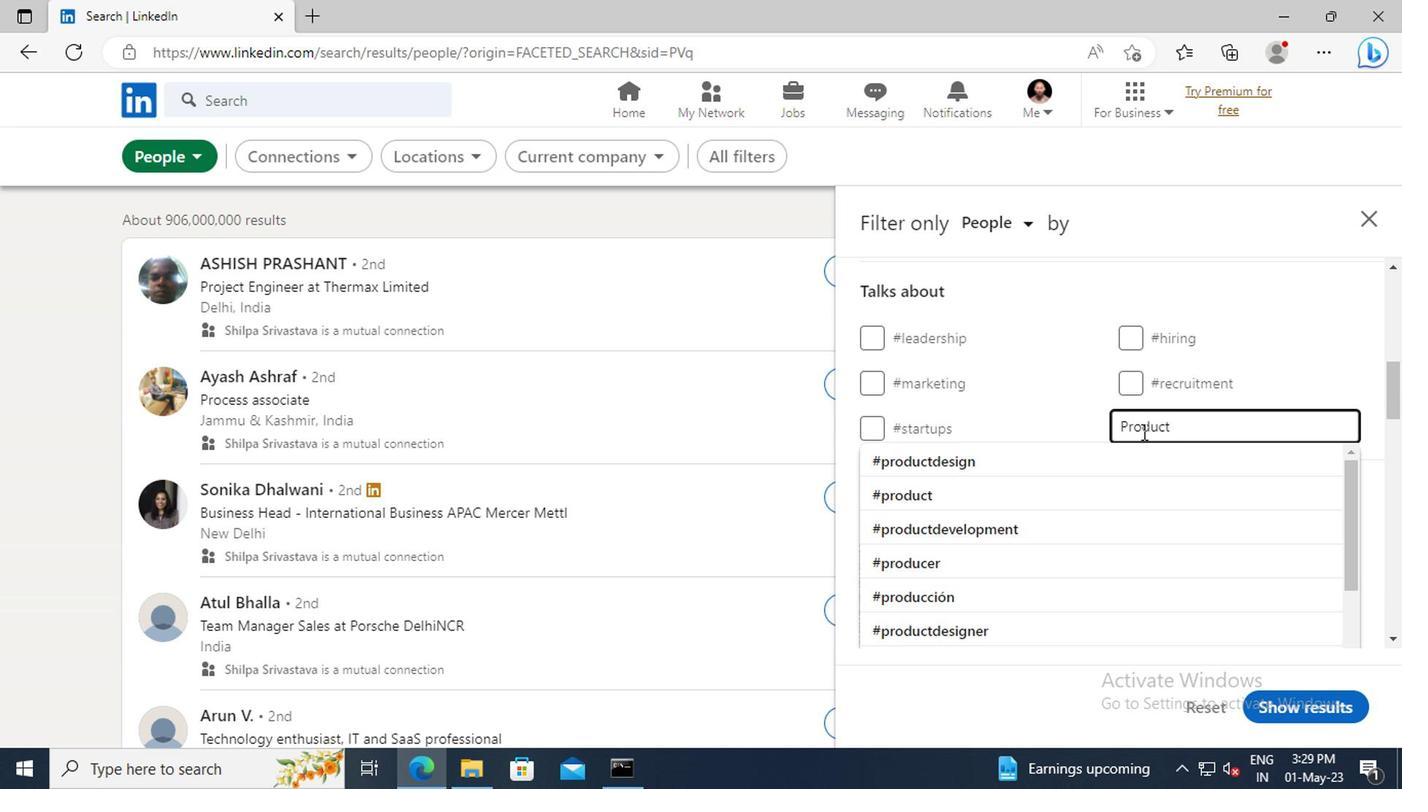 
Action: Mouse moved to (1136, 452)
Screenshot: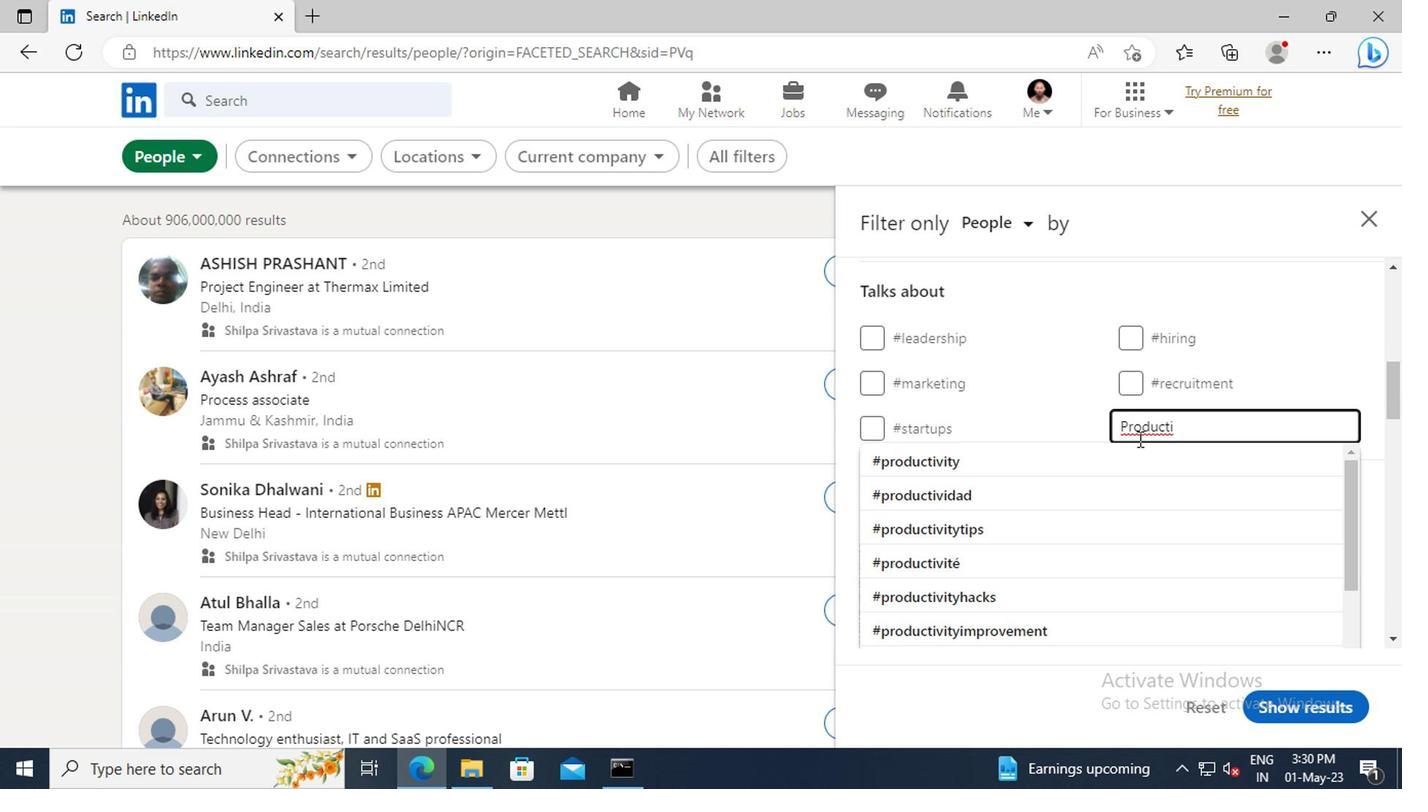 
Action: Mouse pressed left at (1136, 452)
Screenshot: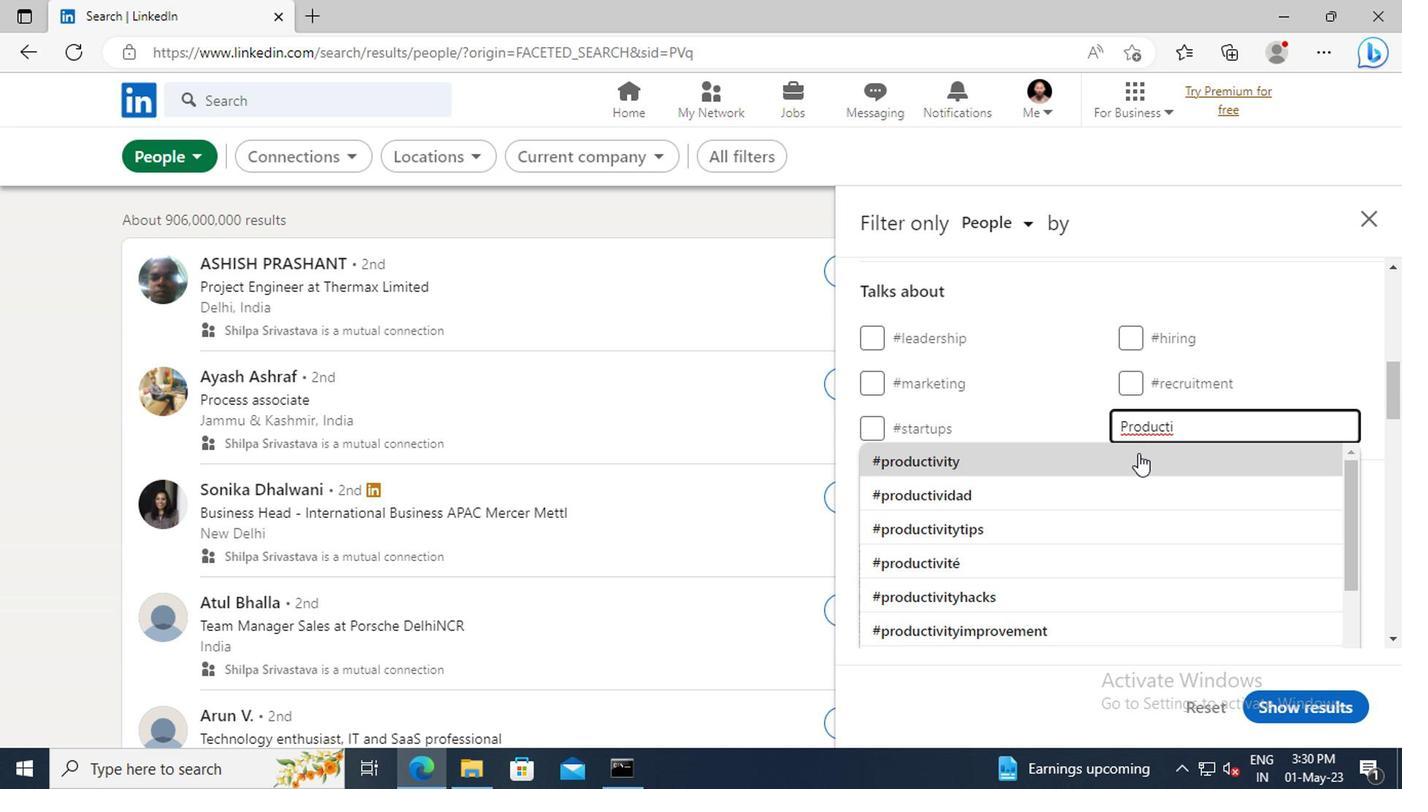 
Action: Mouse scrolled (1136, 451) with delta (0, 0)
Screenshot: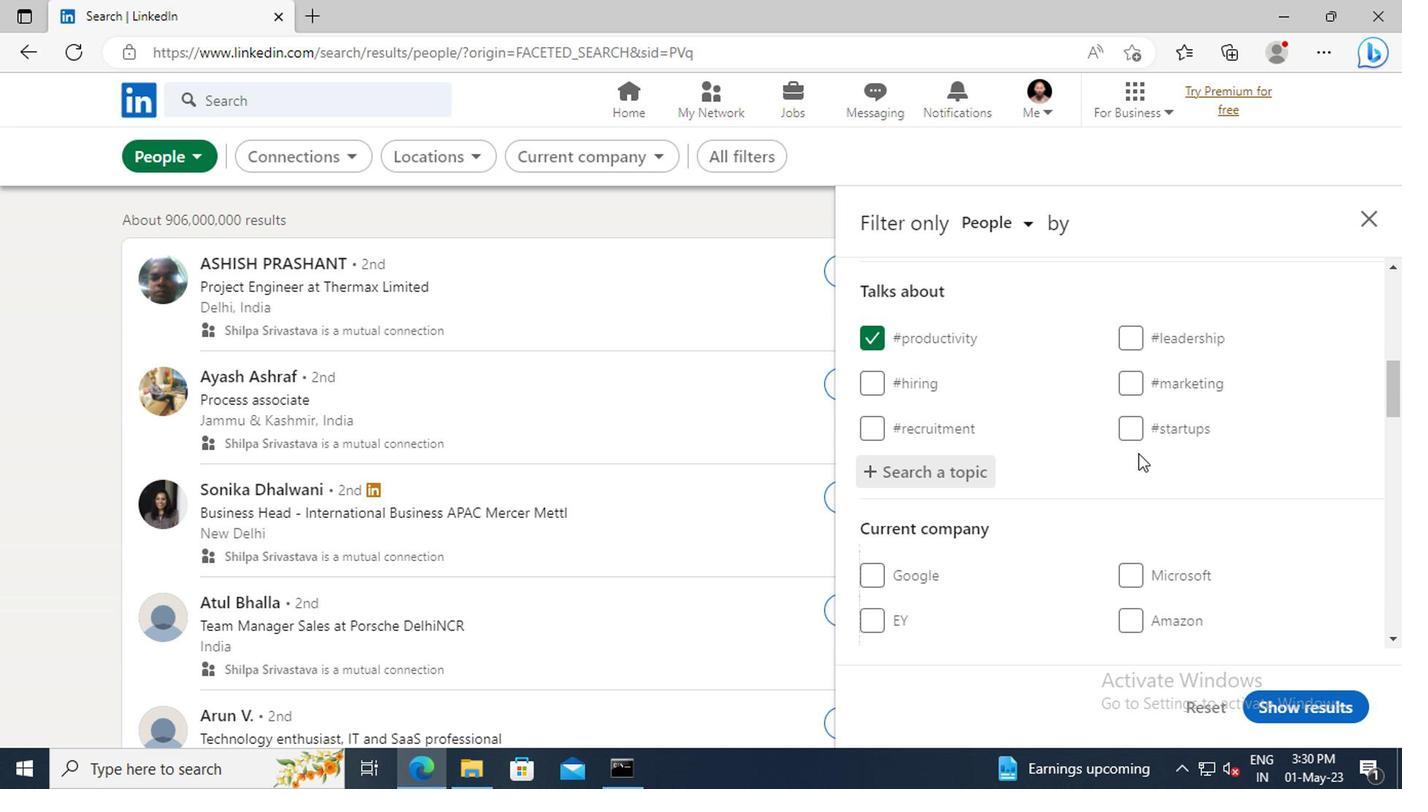 
Action: Mouse scrolled (1136, 451) with delta (0, 0)
Screenshot: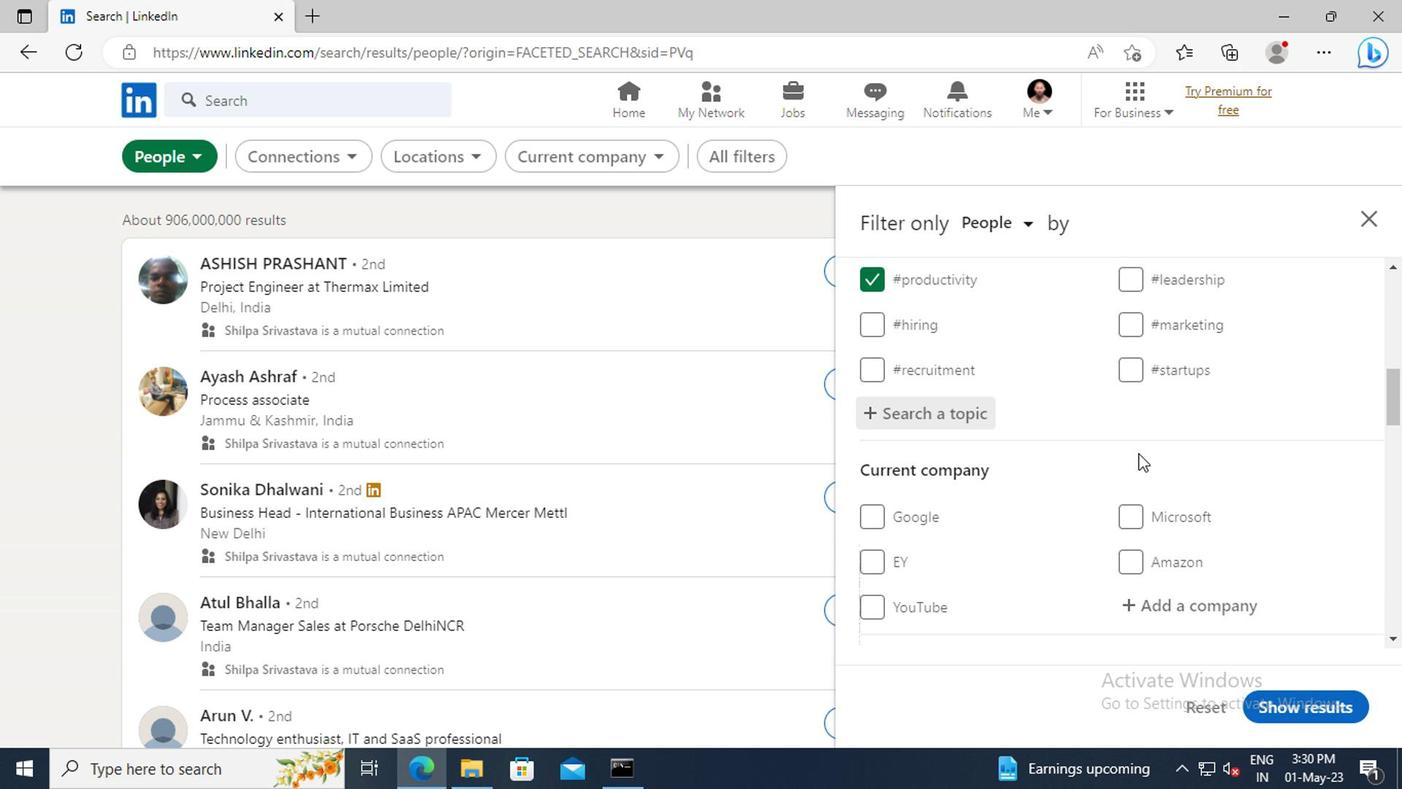 
Action: Mouse scrolled (1136, 451) with delta (0, 0)
Screenshot: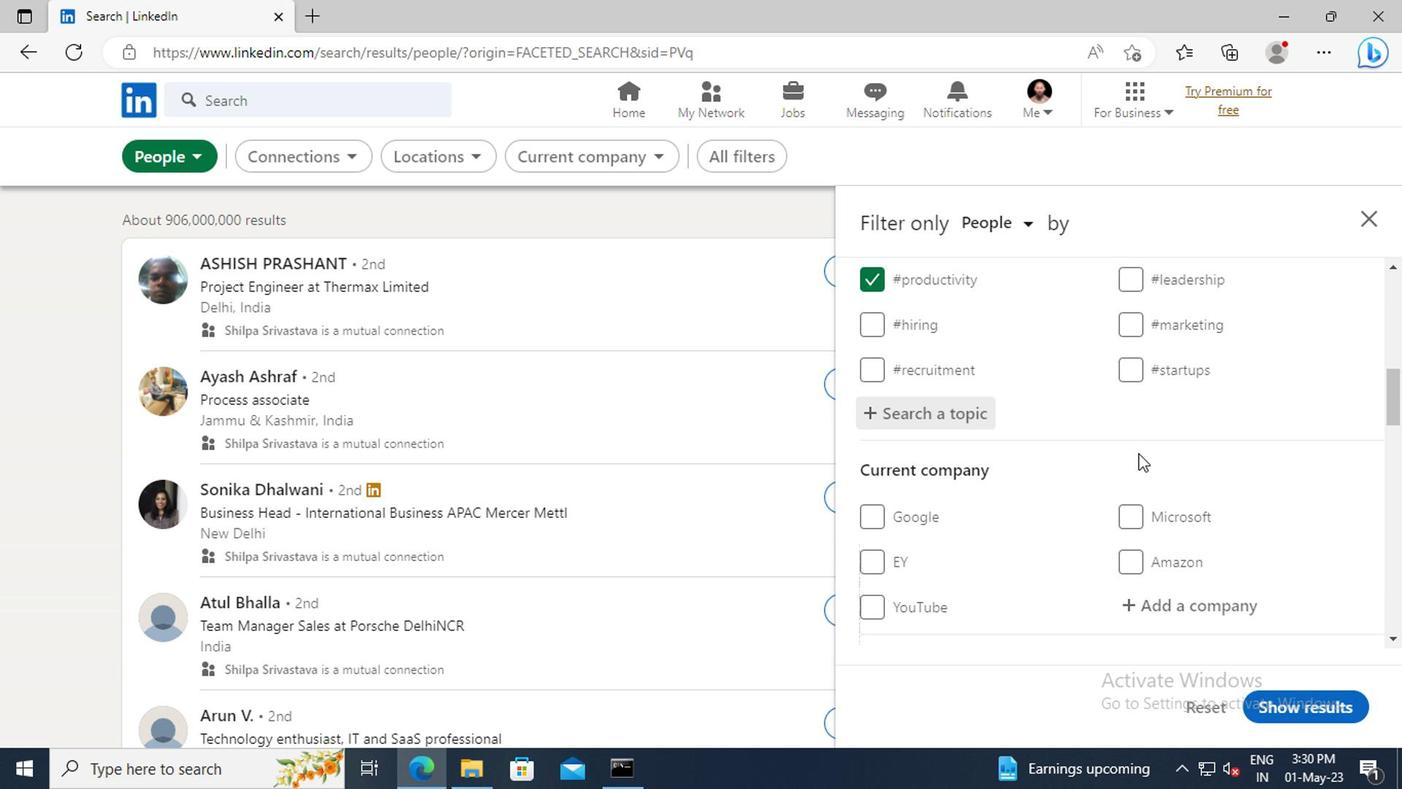 
Action: Mouse scrolled (1136, 451) with delta (0, 0)
Screenshot: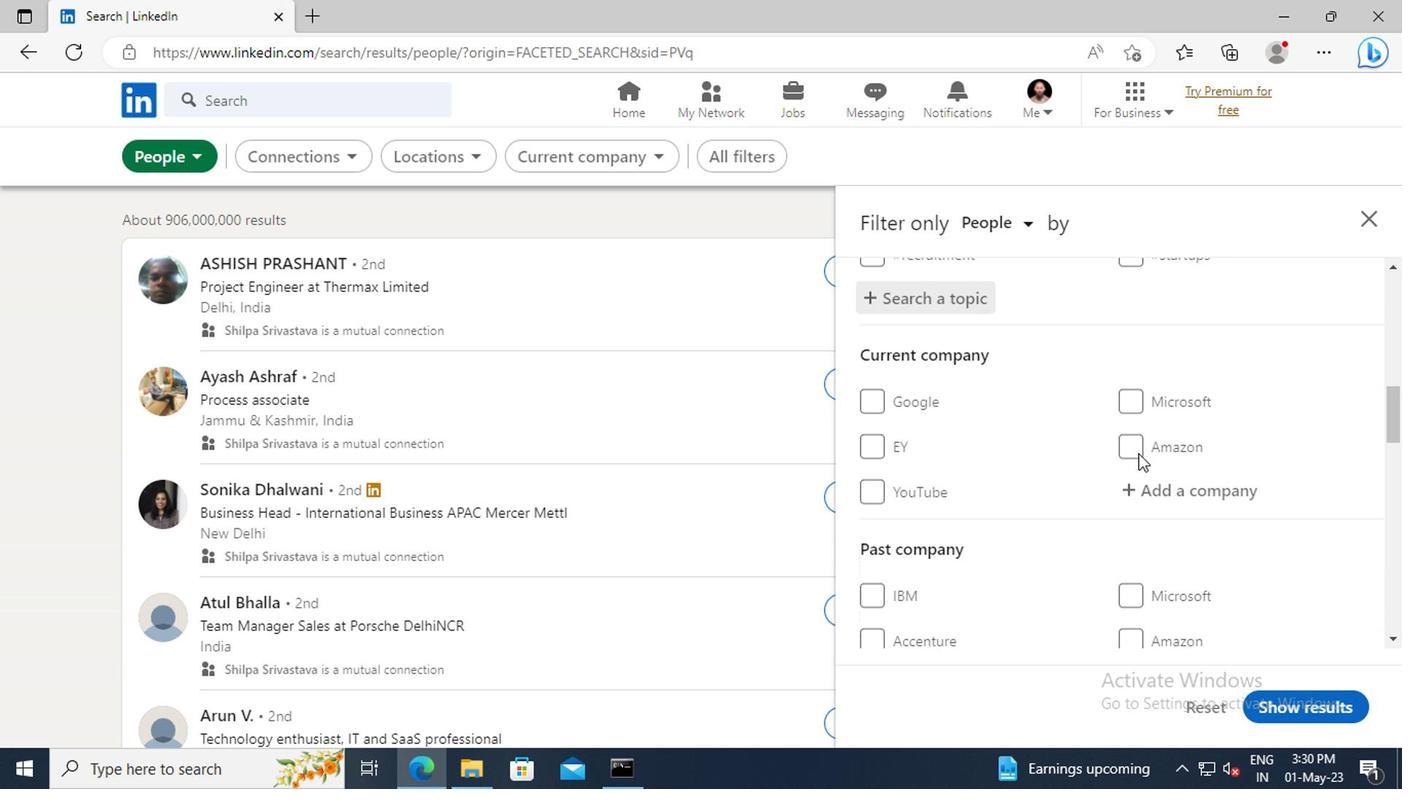
Action: Mouse scrolled (1136, 451) with delta (0, 0)
Screenshot: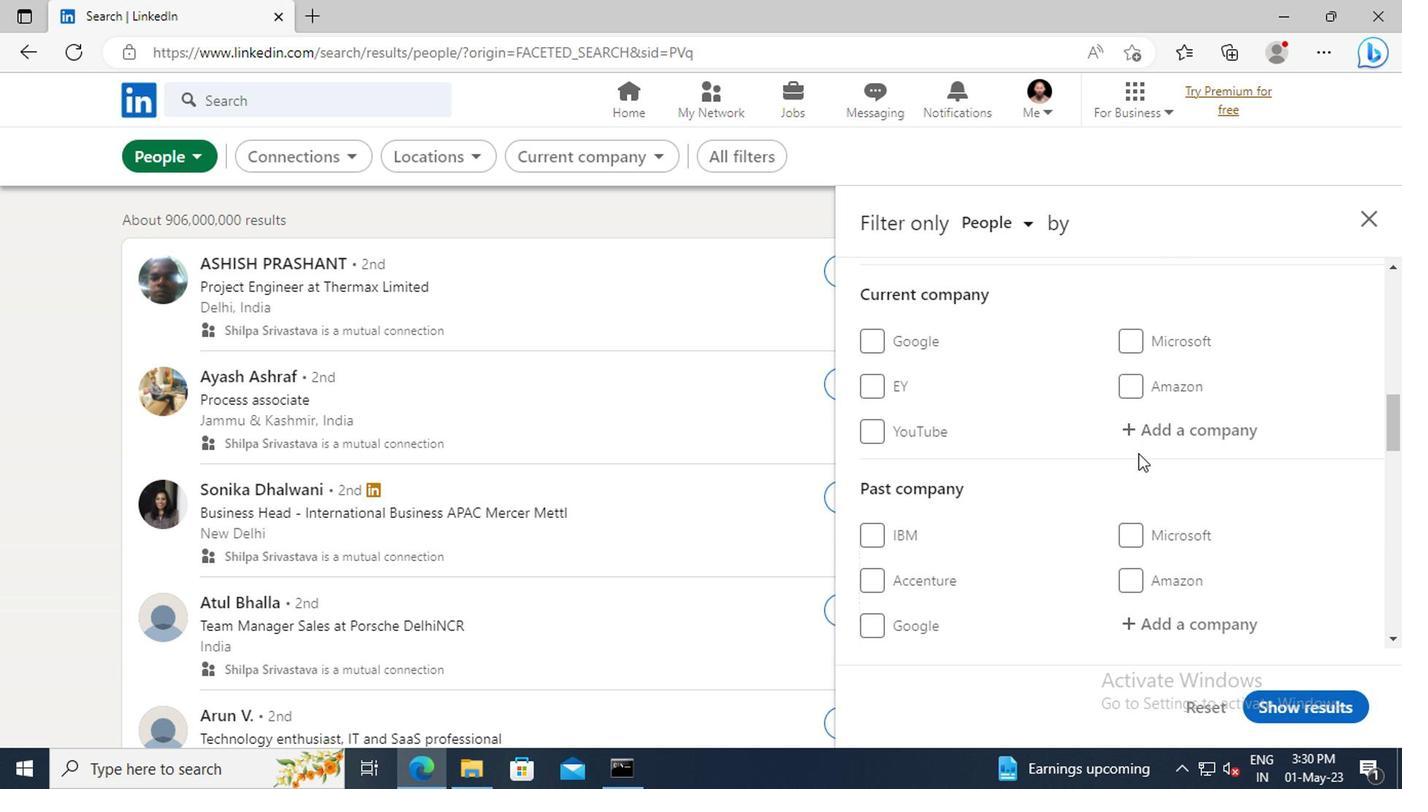 
Action: Mouse scrolled (1136, 451) with delta (0, 0)
Screenshot: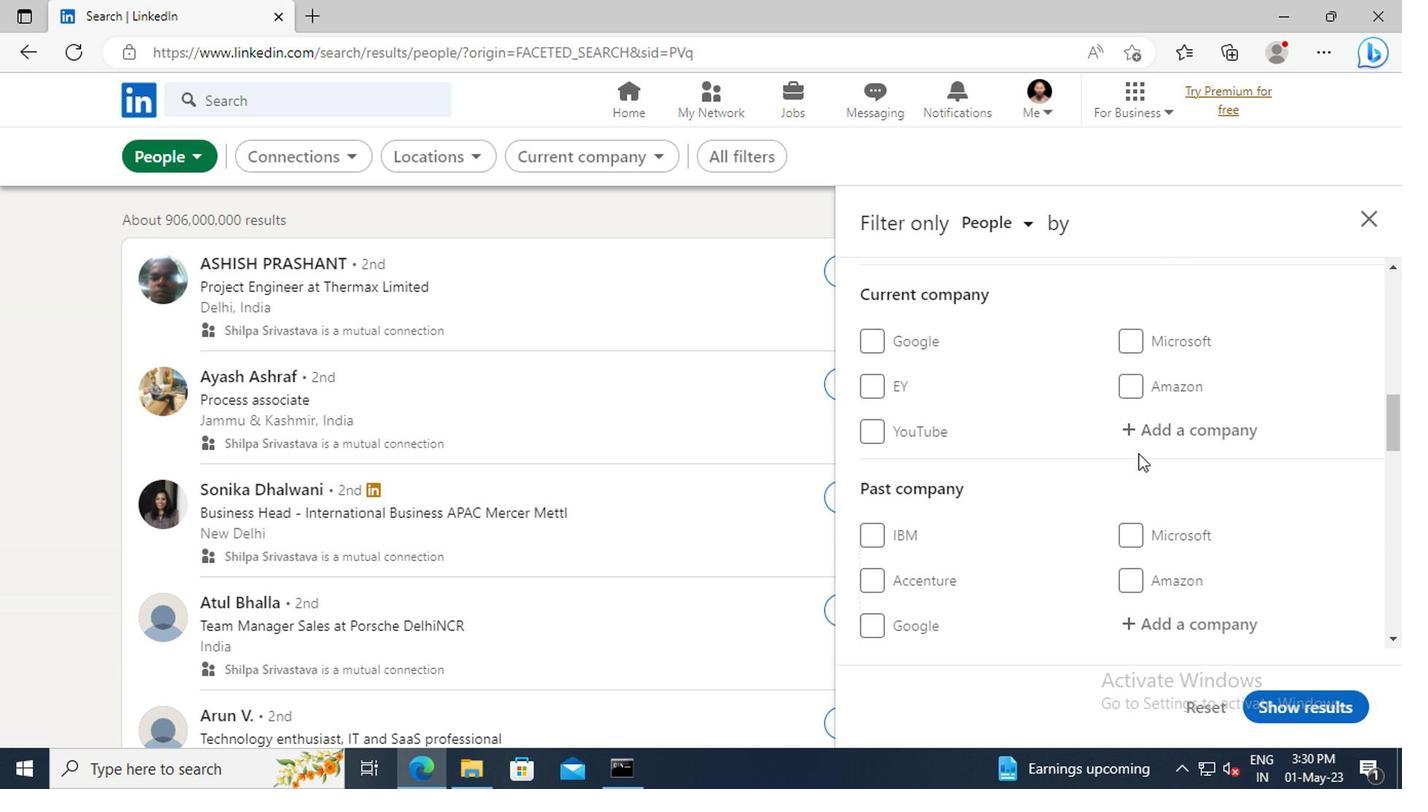 
Action: Mouse scrolled (1136, 451) with delta (0, 0)
Screenshot: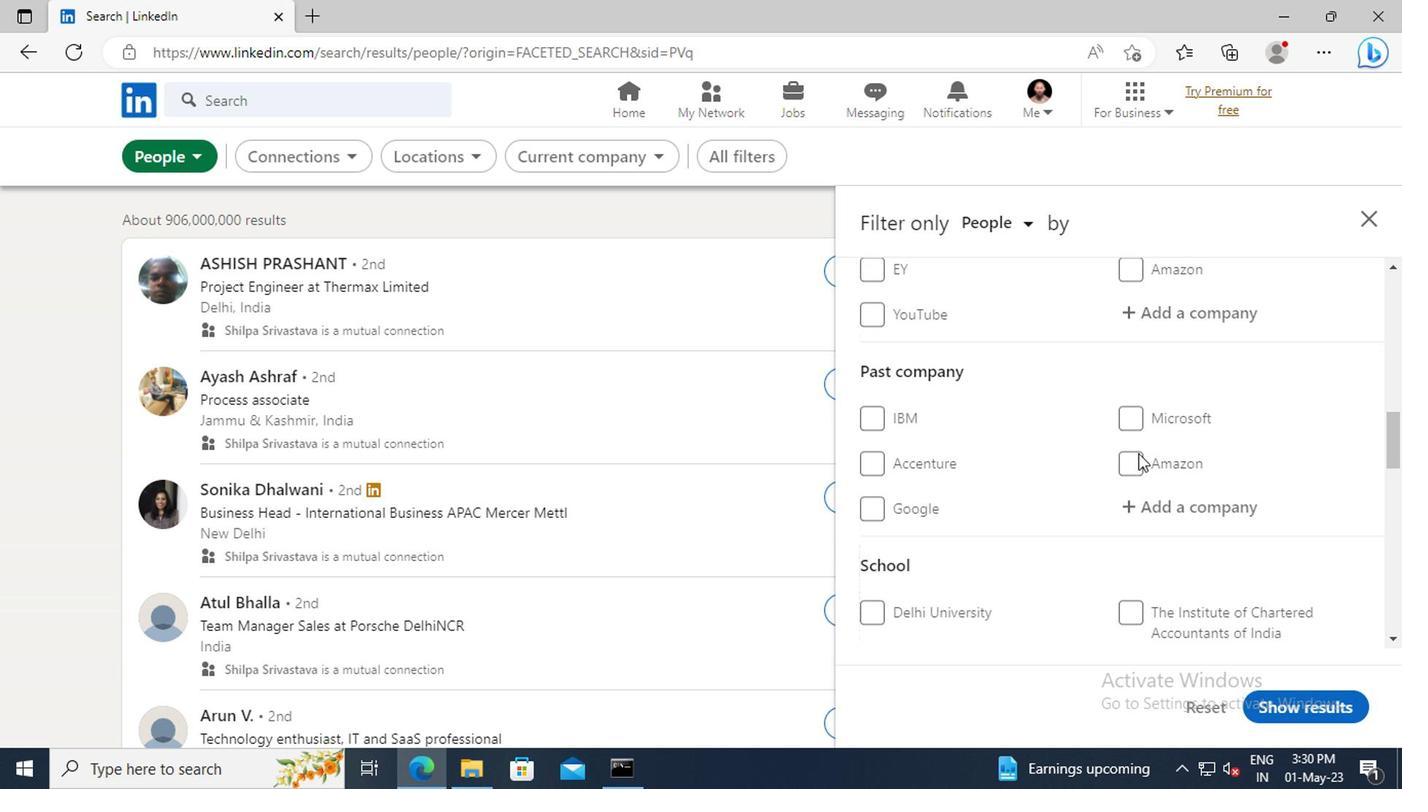 
Action: Mouse scrolled (1136, 451) with delta (0, 0)
Screenshot: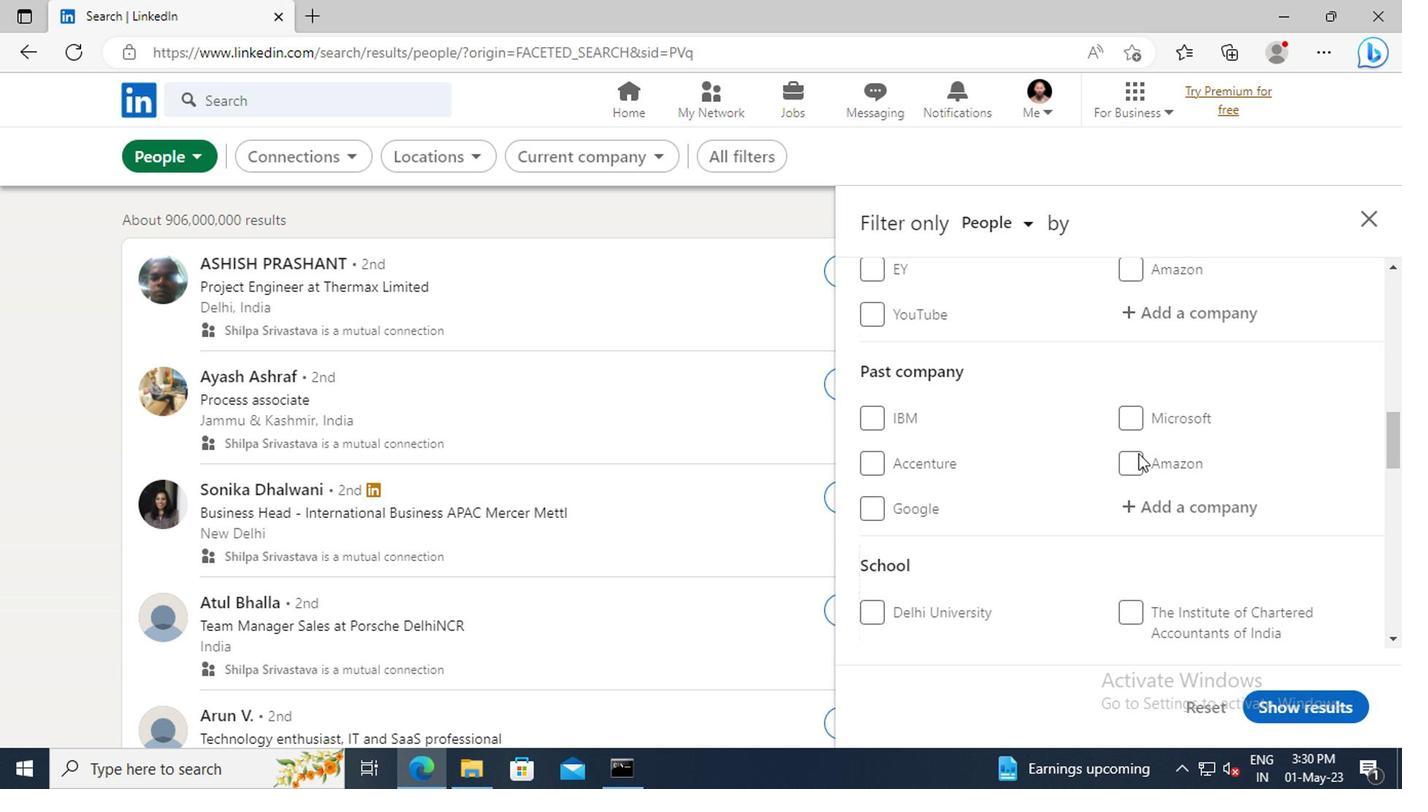 
Action: Mouse scrolled (1136, 451) with delta (0, 0)
Screenshot: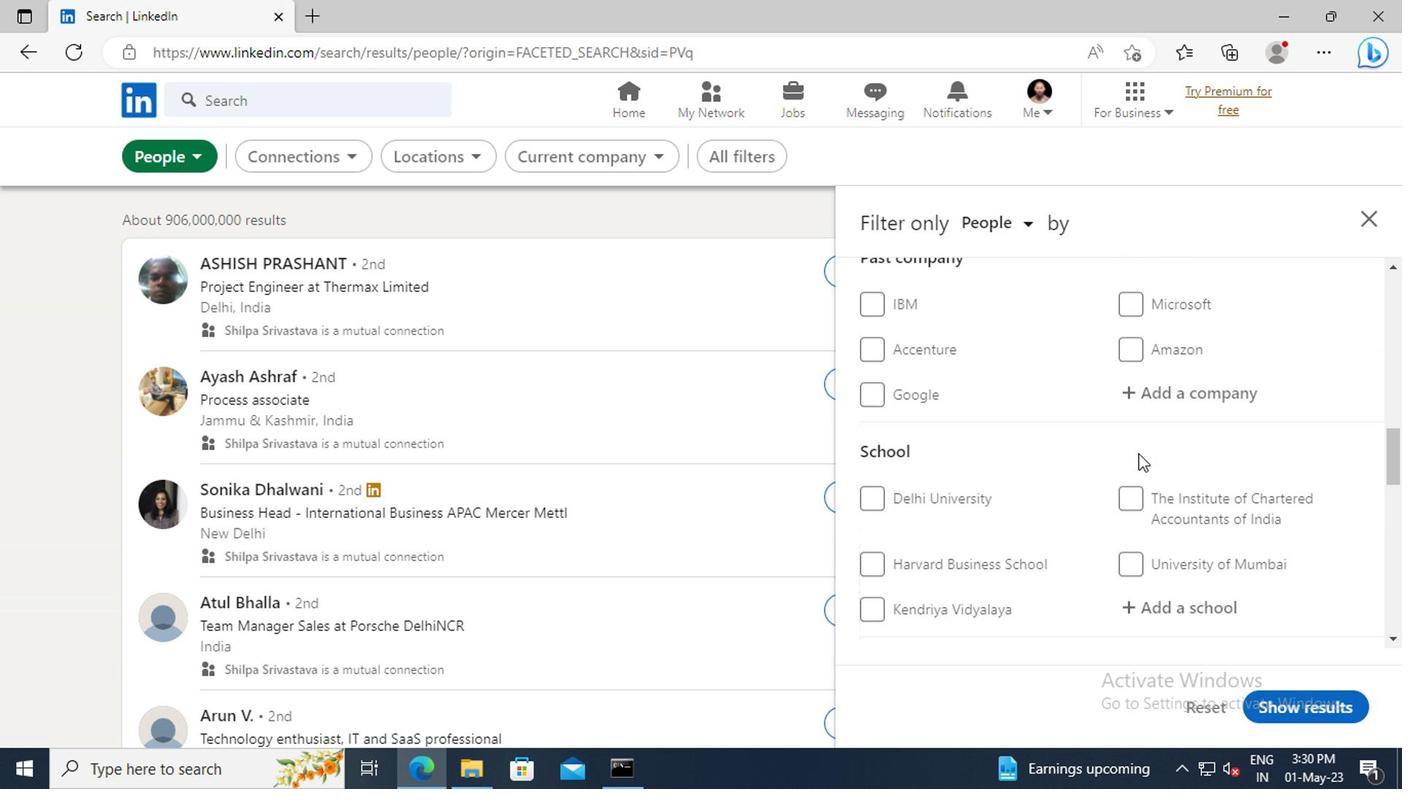 
Action: Mouse scrolled (1136, 451) with delta (0, 0)
Screenshot: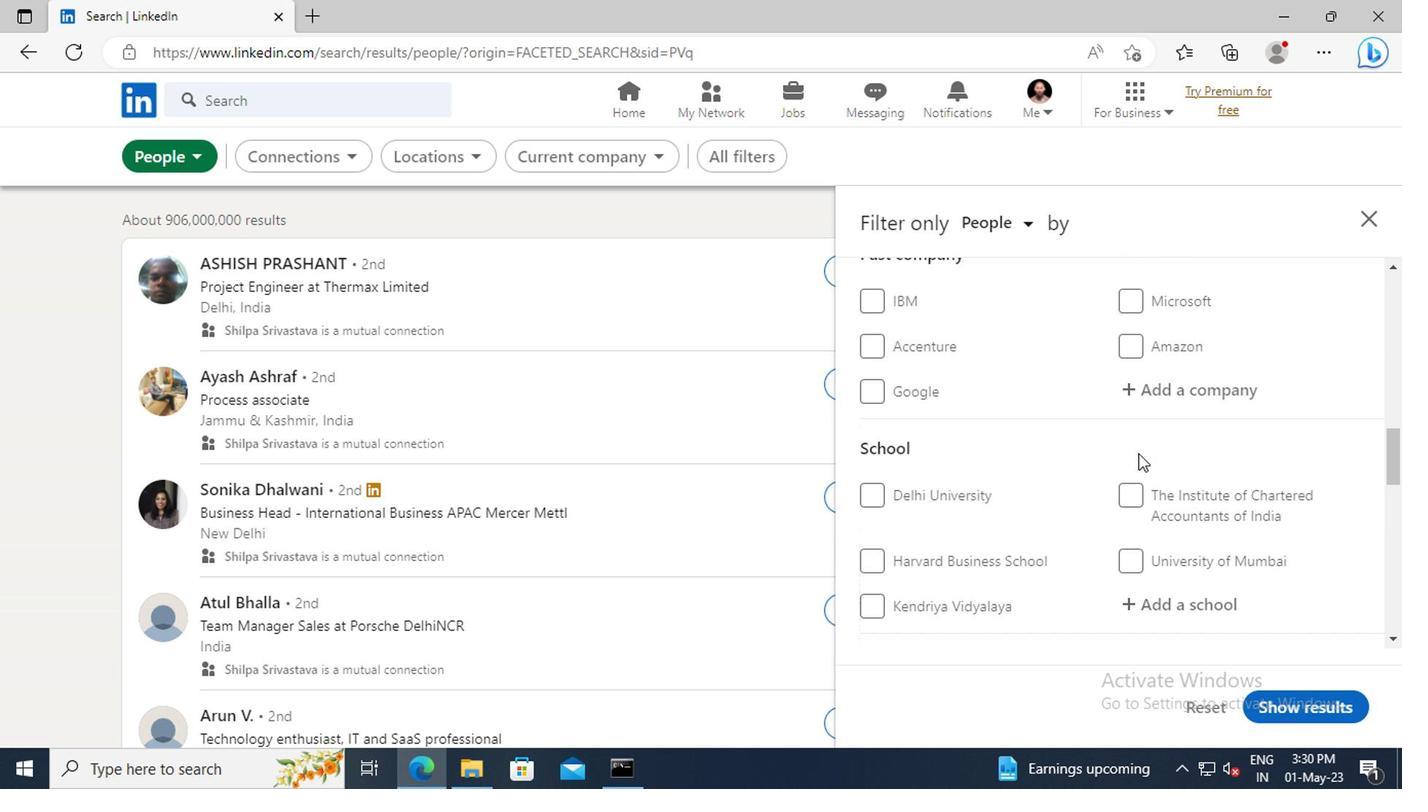 
Action: Mouse scrolled (1136, 451) with delta (0, 0)
Screenshot: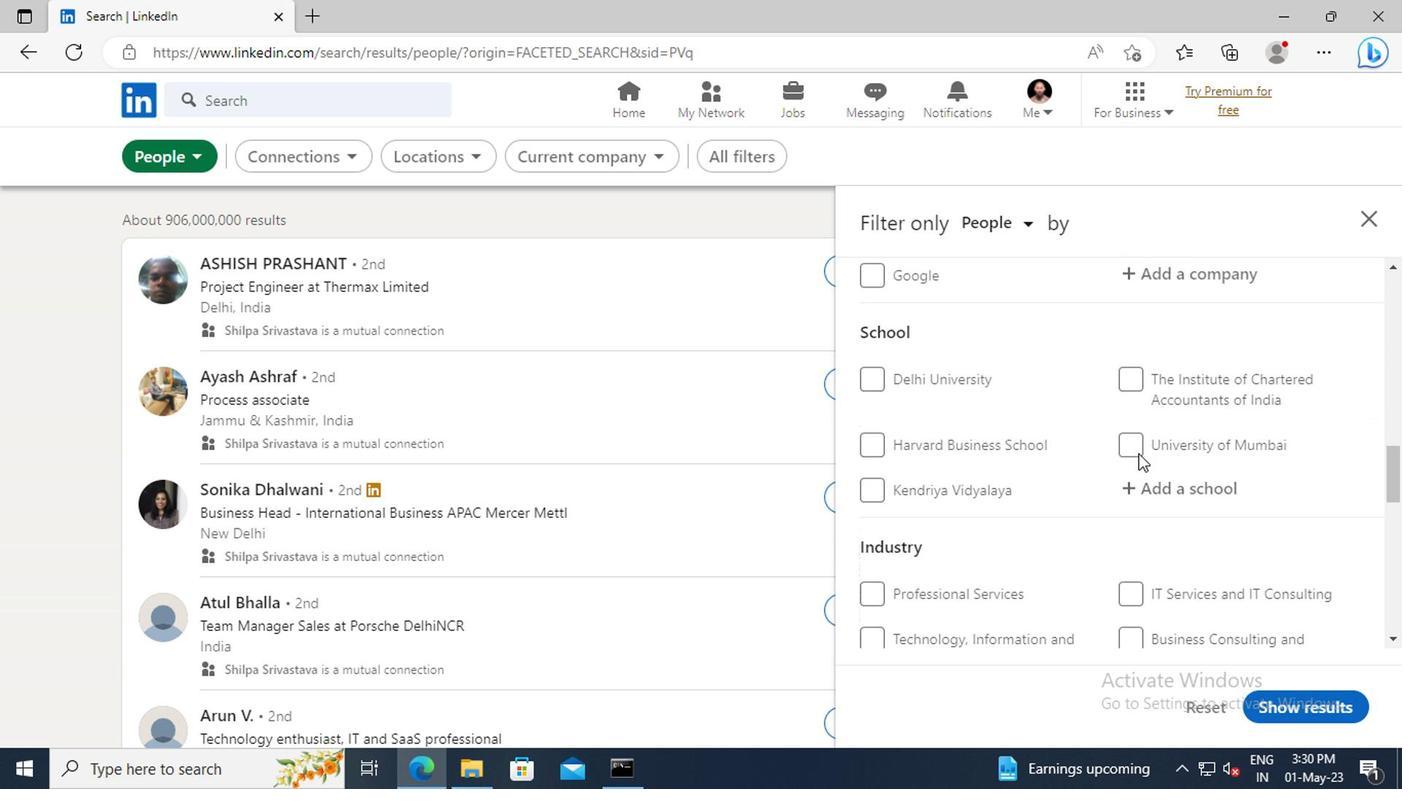 
Action: Mouse scrolled (1136, 451) with delta (0, 0)
Screenshot: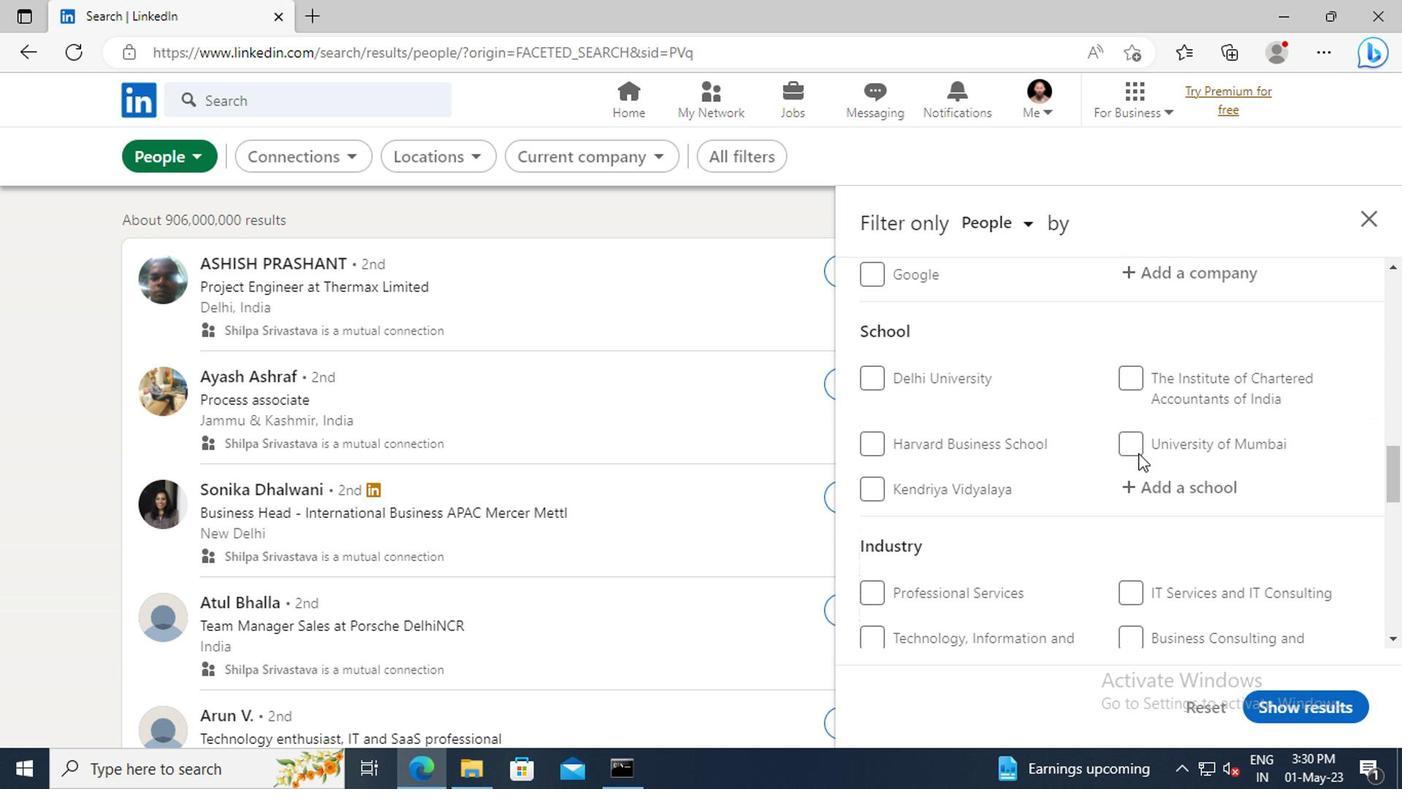 
Action: Mouse scrolled (1136, 451) with delta (0, 0)
Screenshot: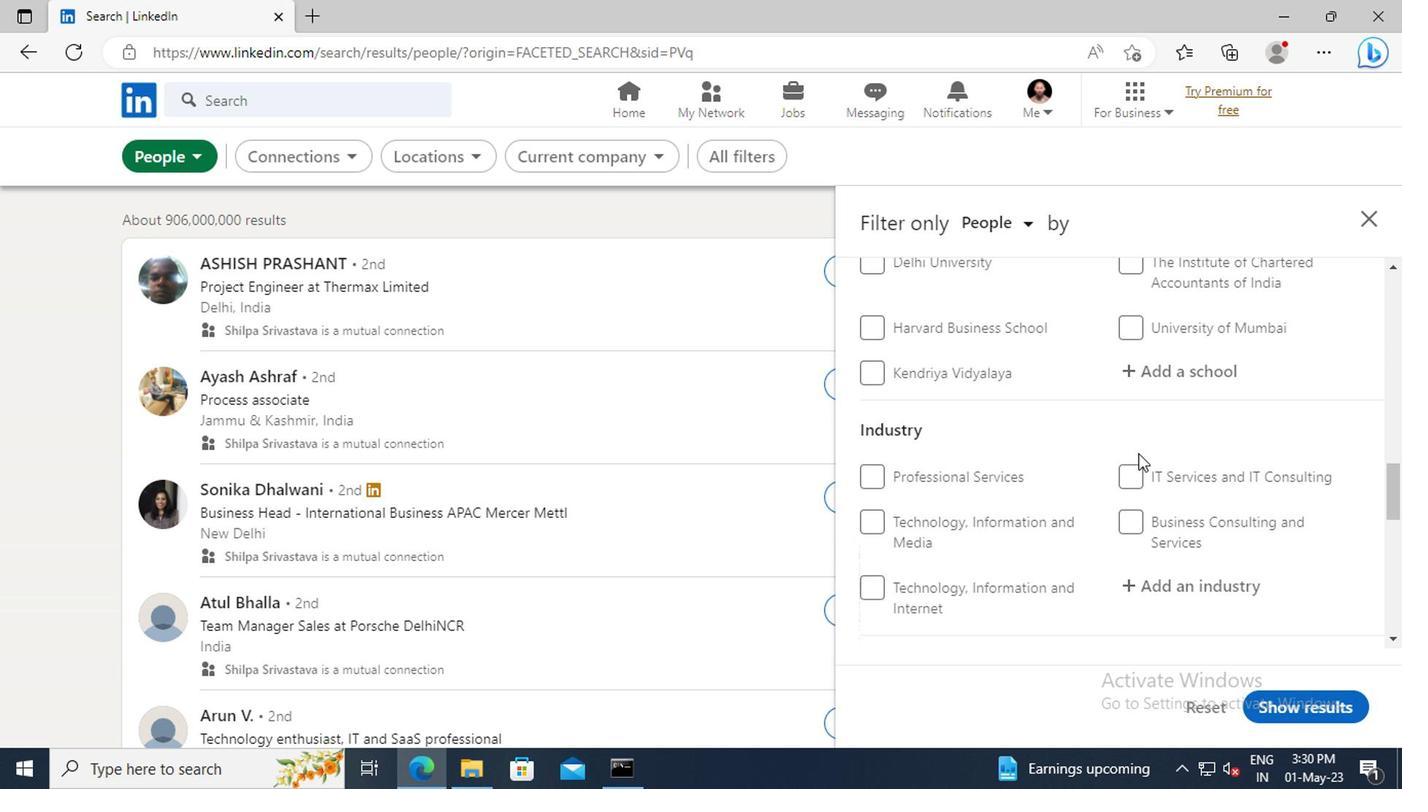 
Action: Mouse scrolled (1136, 451) with delta (0, 0)
Screenshot: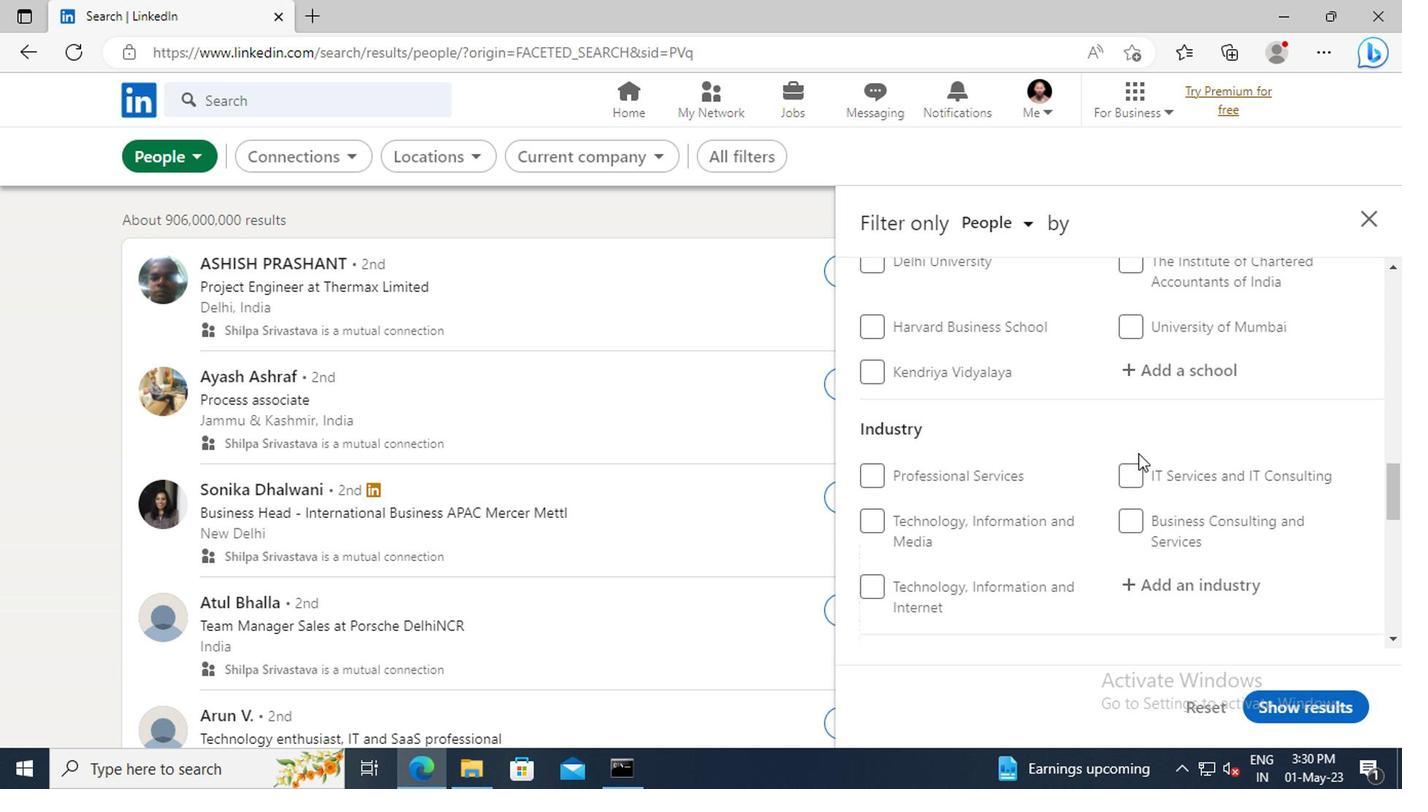 
Action: Mouse scrolled (1136, 451) with delta (0, 0)
Screenshot: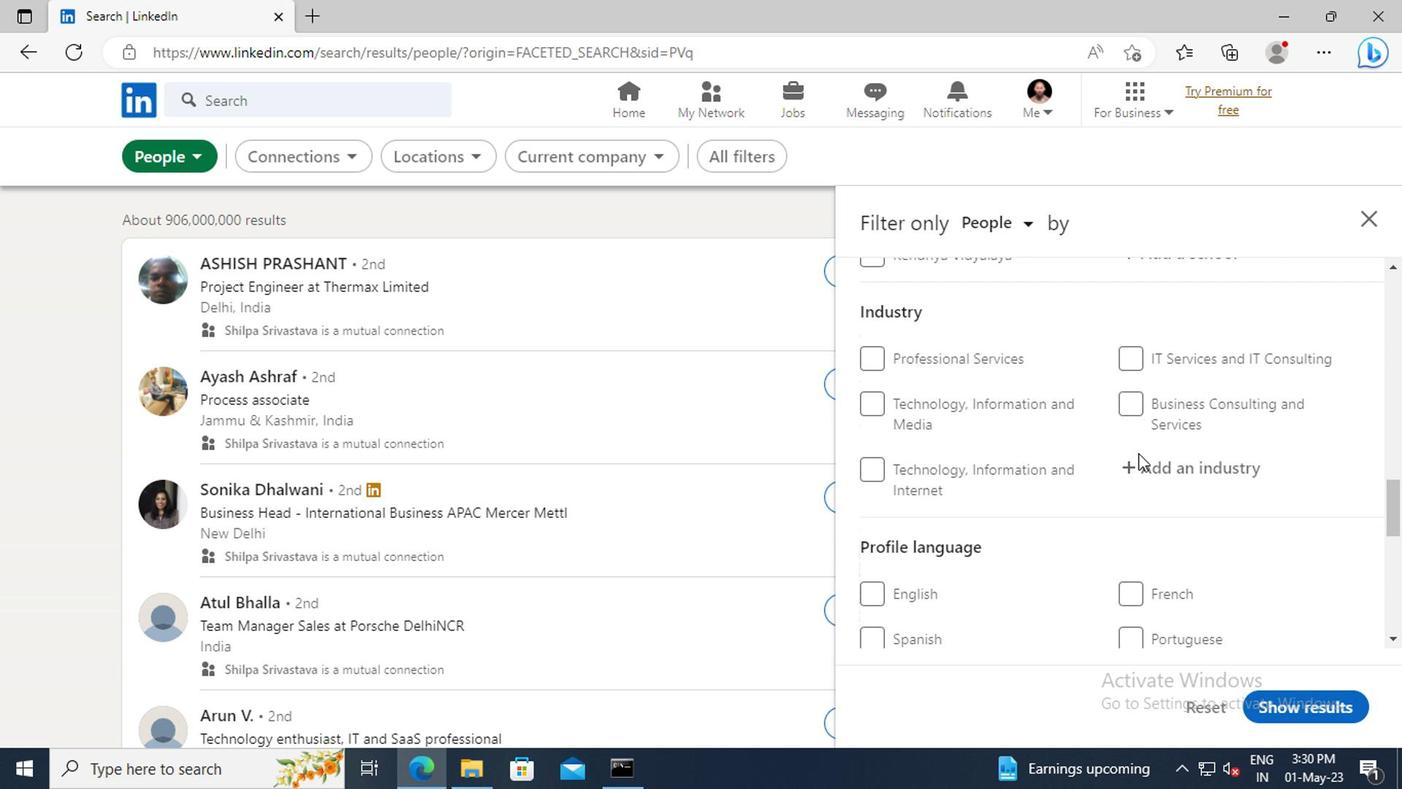 
Action: Mouse scrolled (1136, 451) with delta (0, 0)
Screenshot: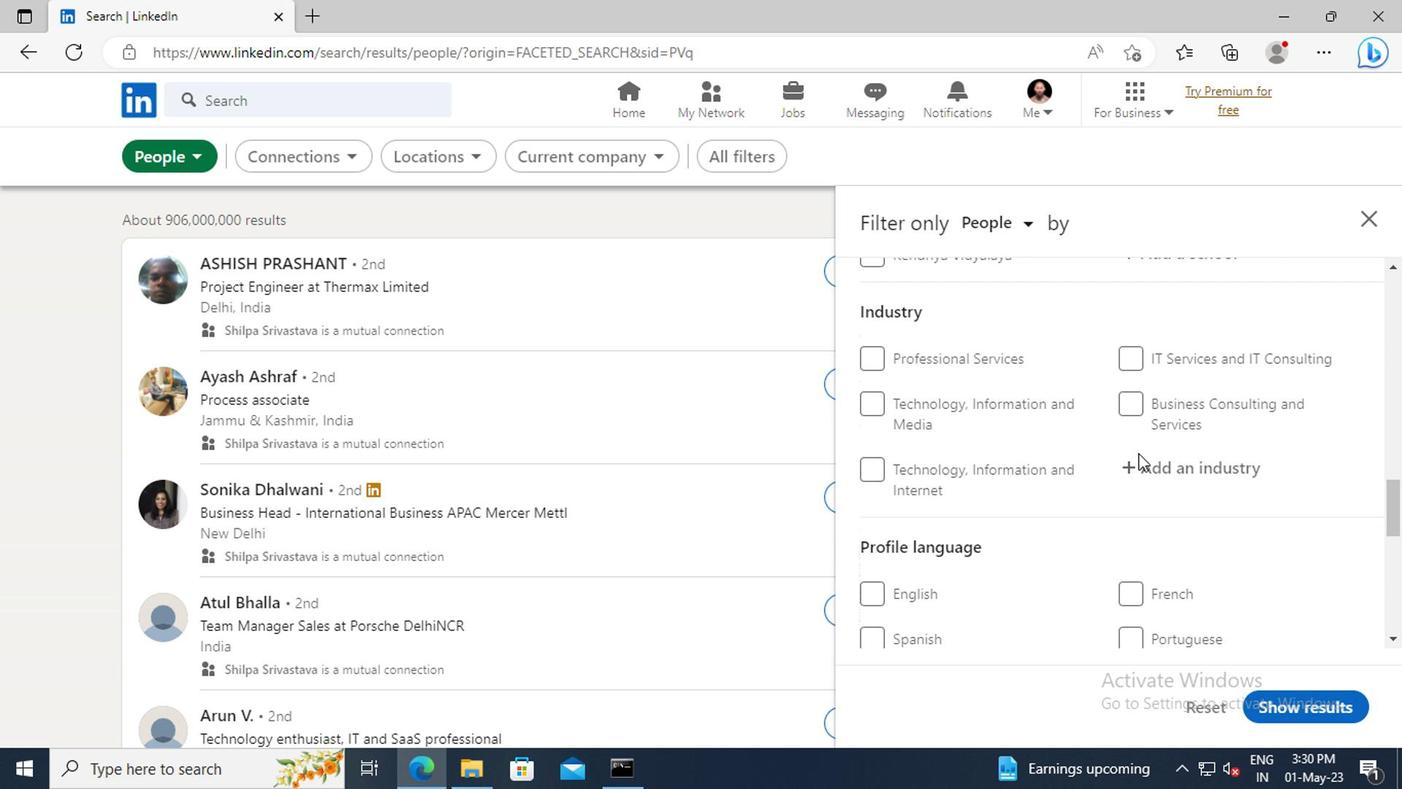 
Action: Mouse moved to (1128, 525)
Screenshot: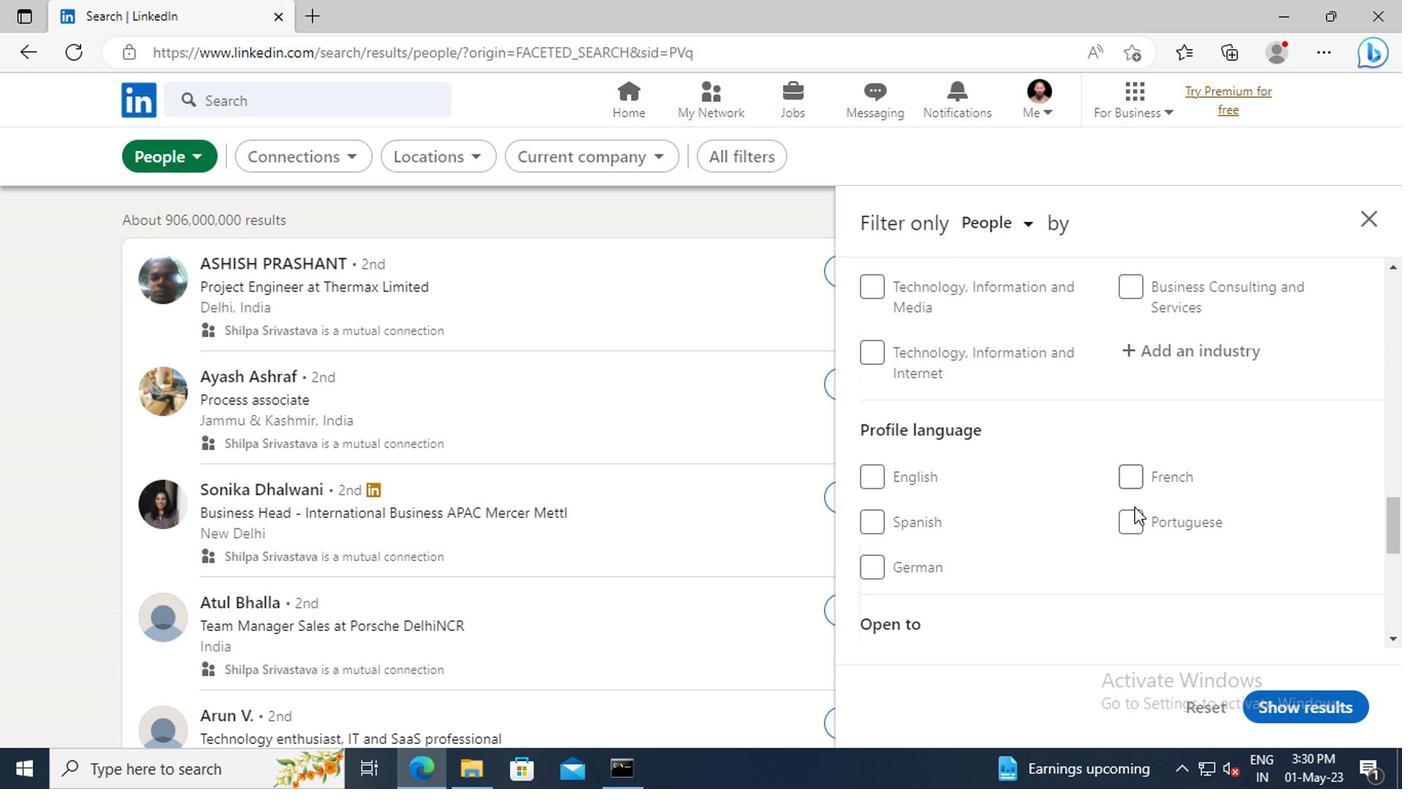 
Action: Mouse pressed left at (1128, 525)
Screenshot: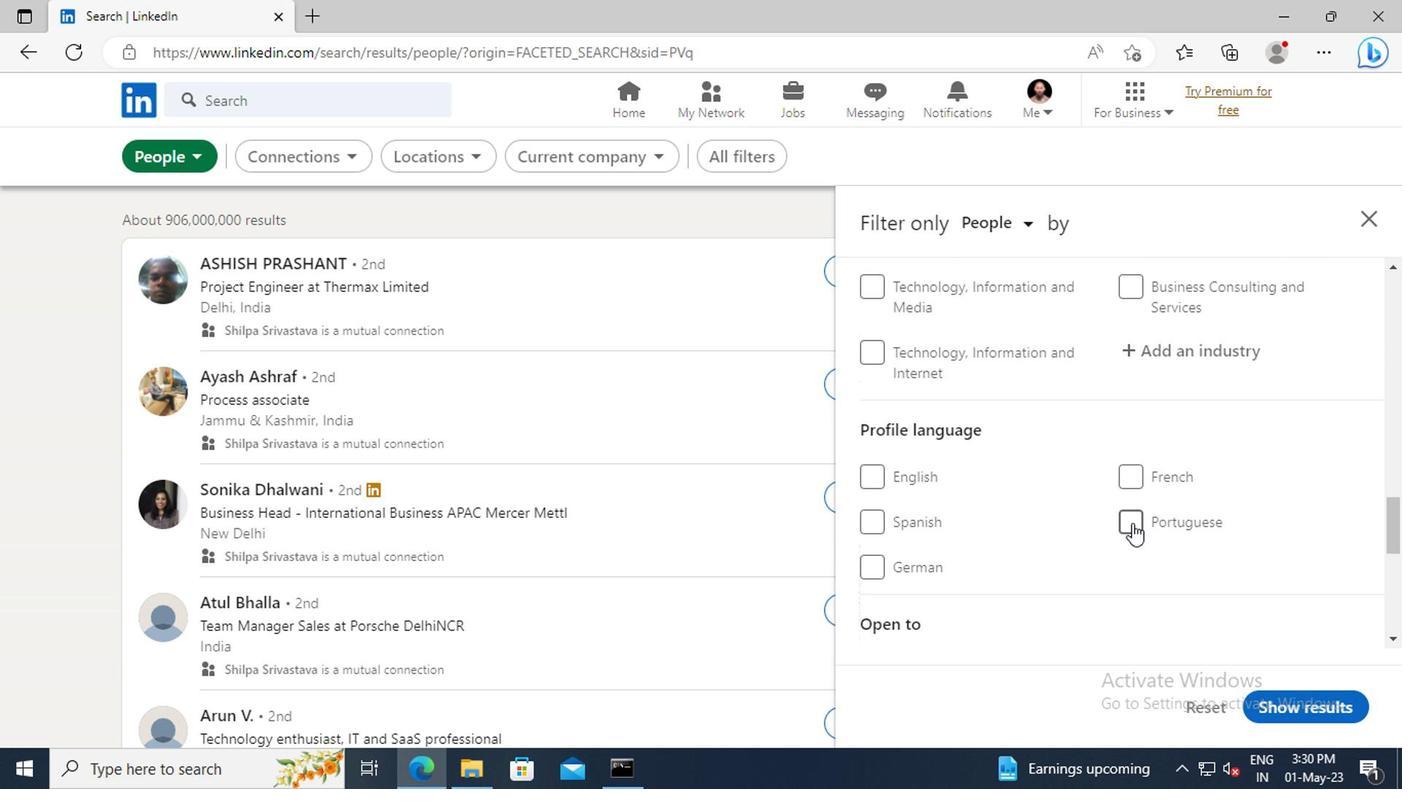 
Action: Mouse moved to (1148, 477)
Screenshot: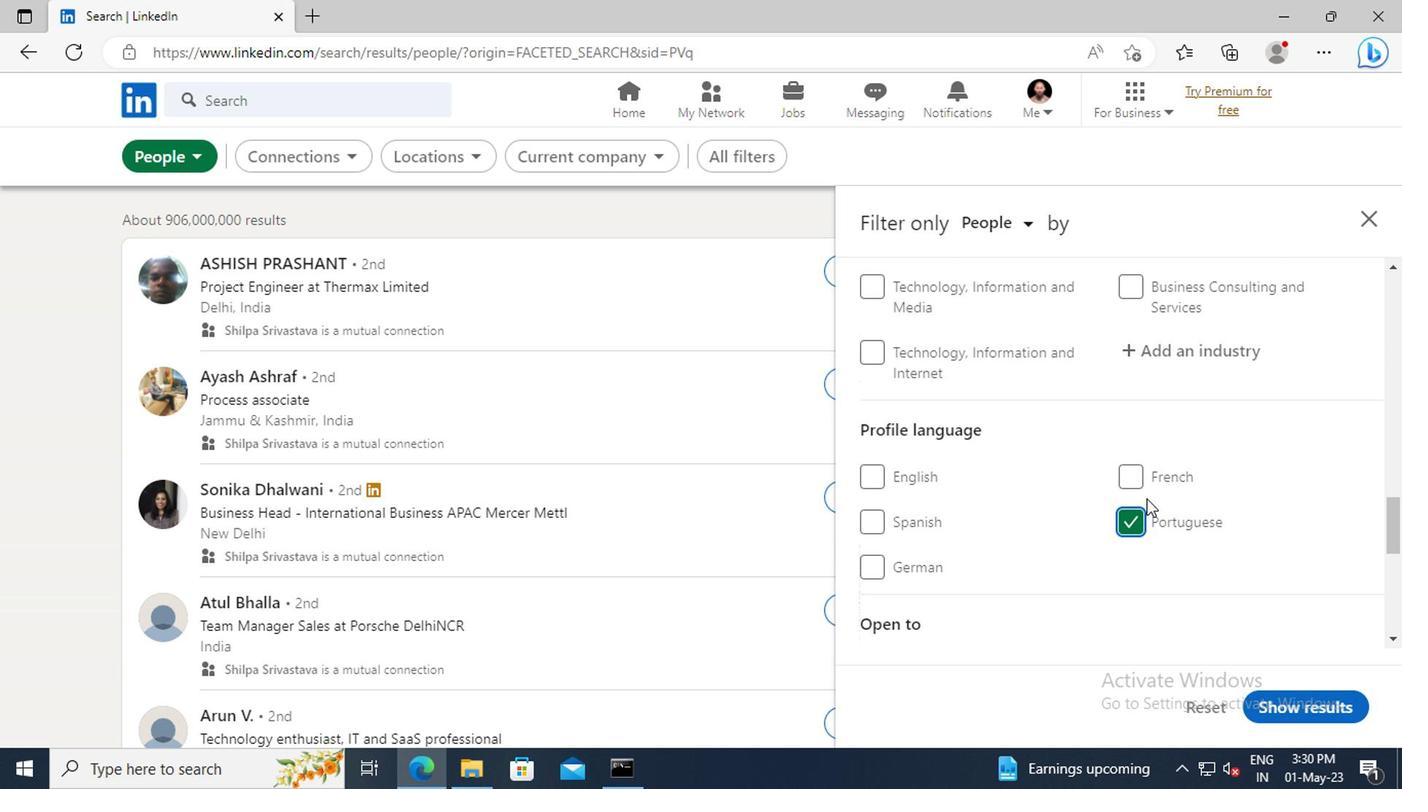
Action: Mouse scrolled (1148, 479) with delta (0, 1)
Screenshot: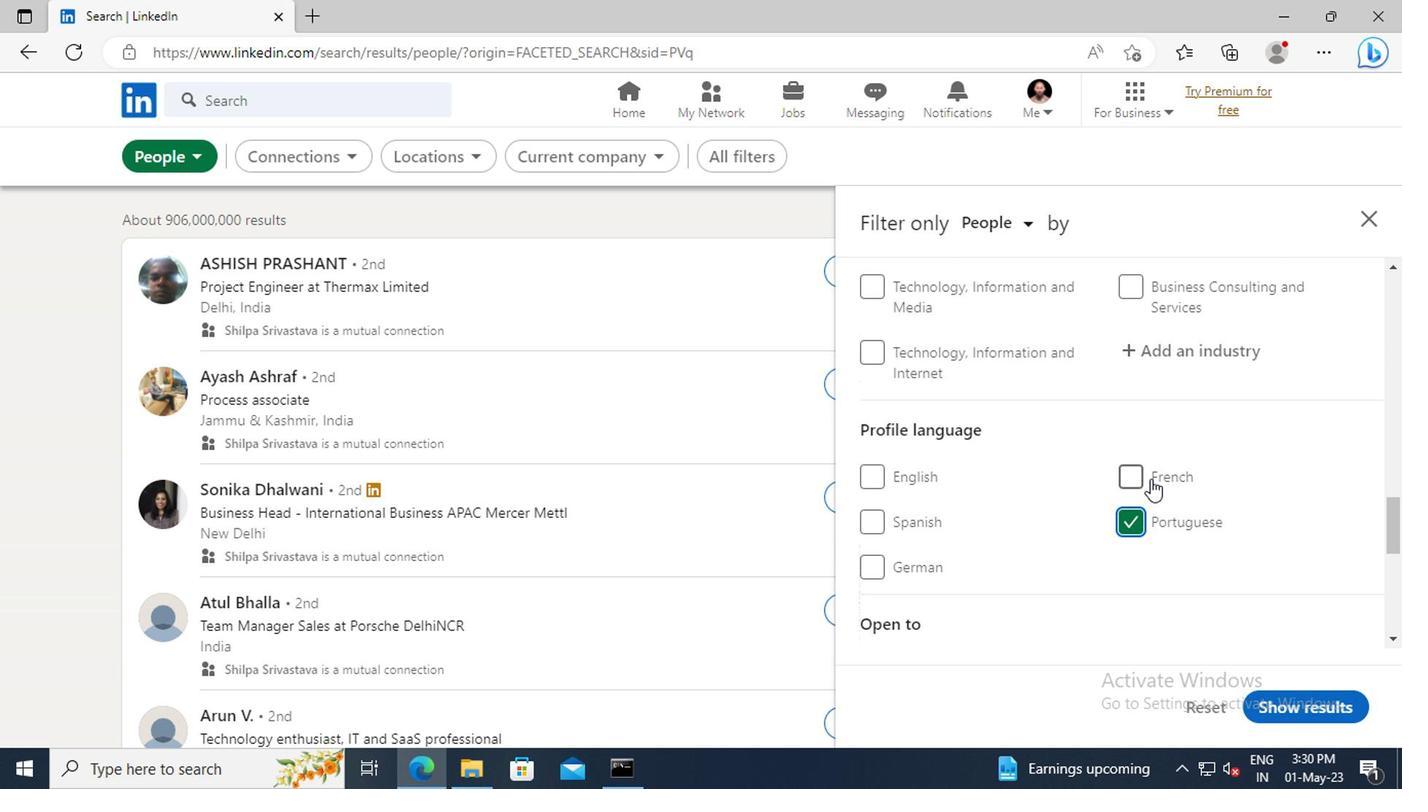 
Action: Mouse scrolled (1148, 479) with delta (0, 1)
Screenshot: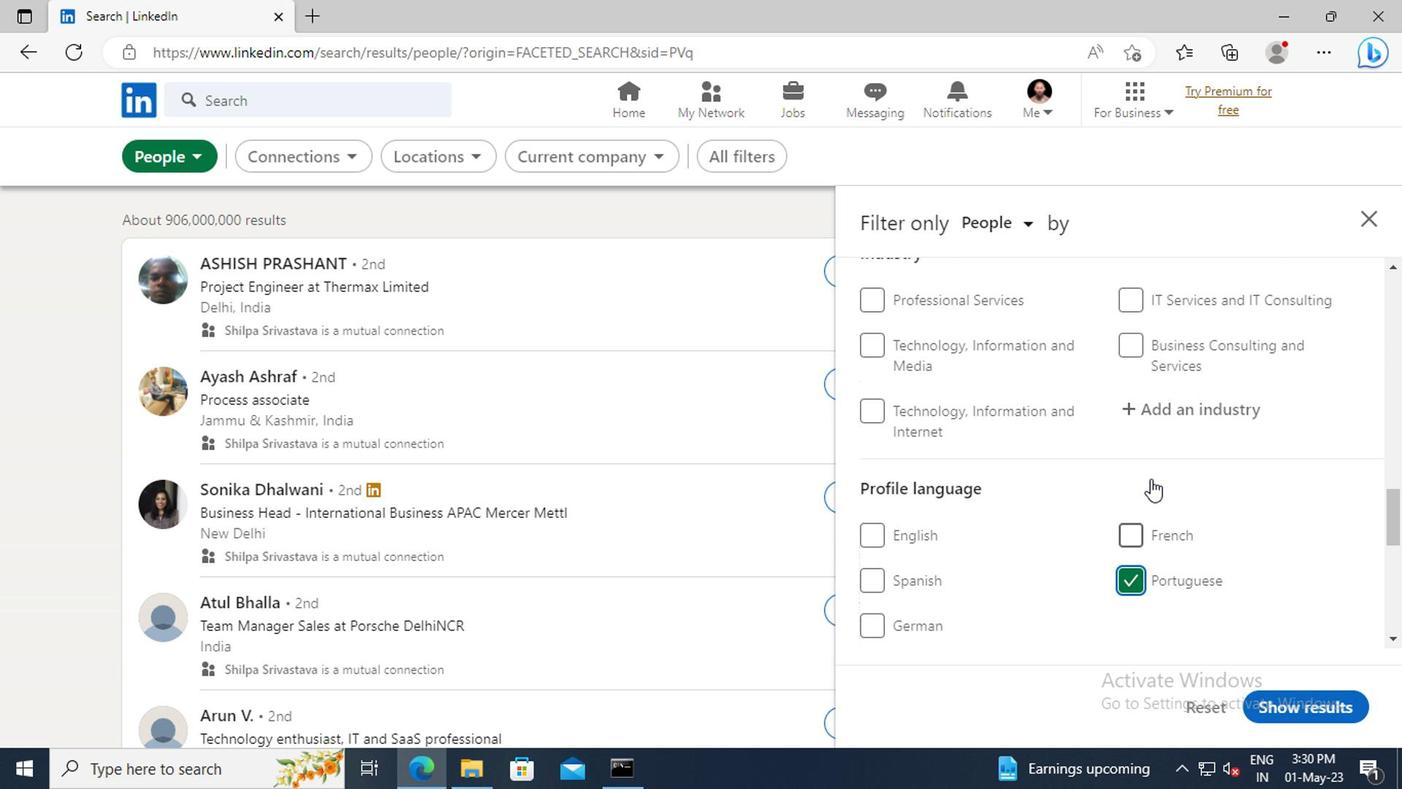 
Action: Mouse scrolled (1148, 479) with delta (0, 1)
Screenshot: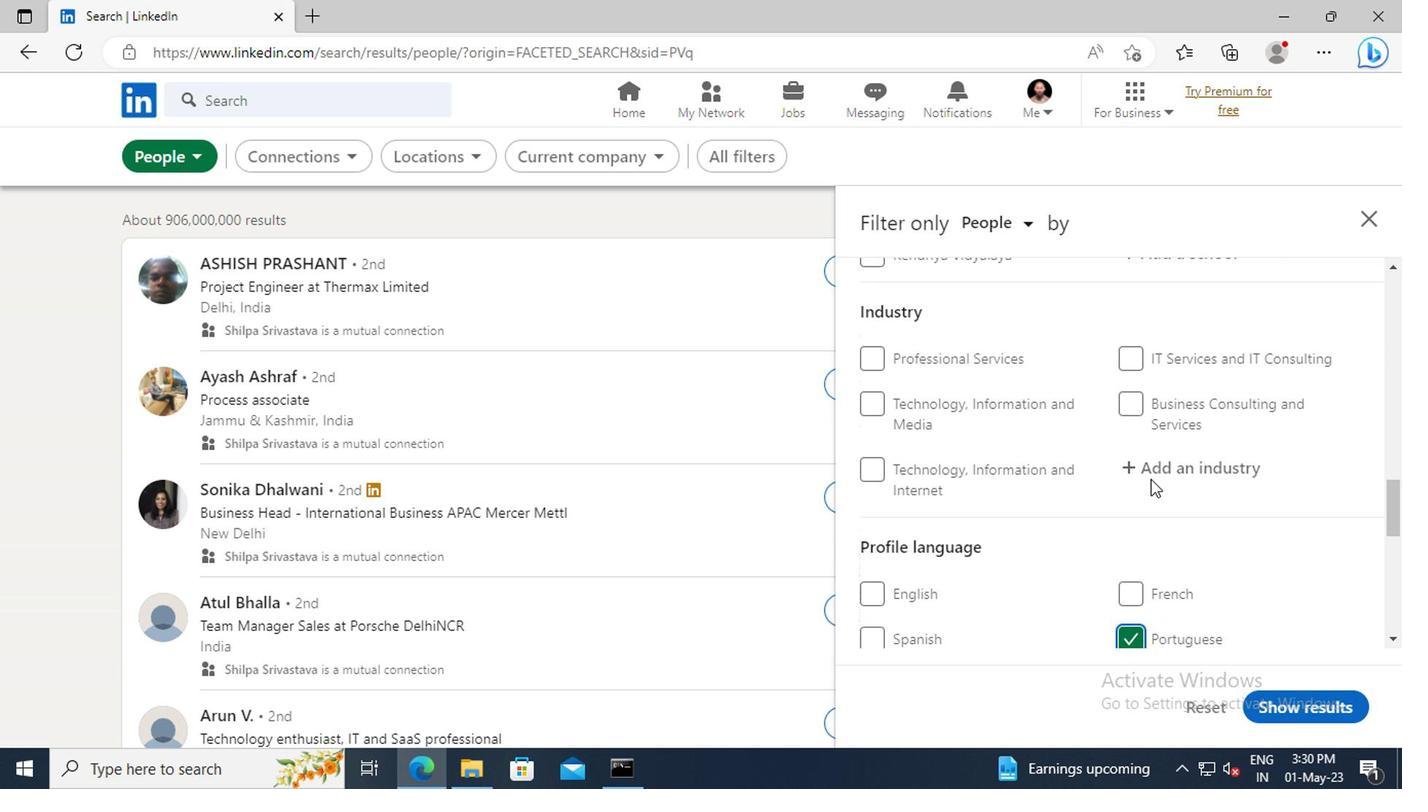 
Action: Mouse scrolled (1148, 479) with delta (0, 1)
Screenshot: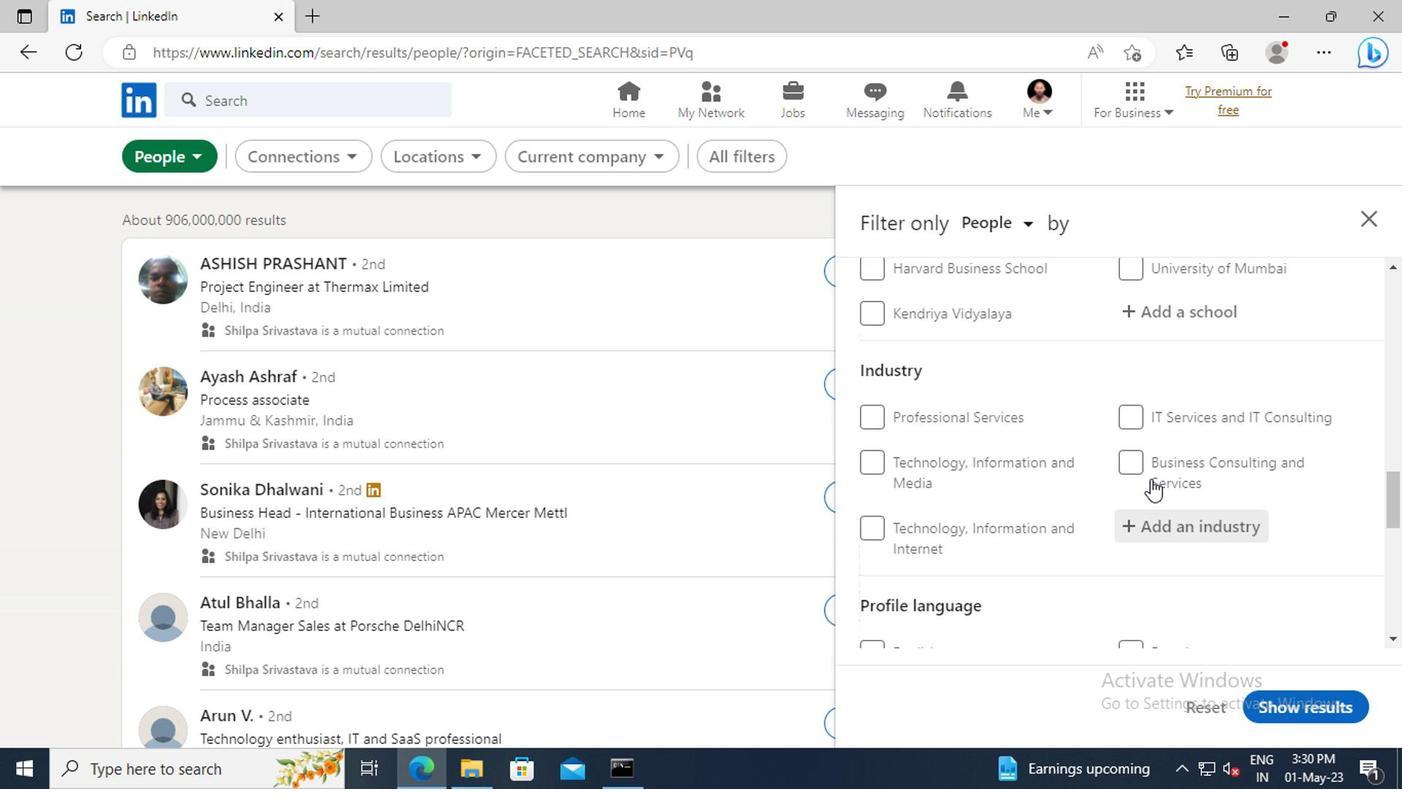
Action: Mouse scrolled (1148, 479) with delta (0, 1)
Screenshot: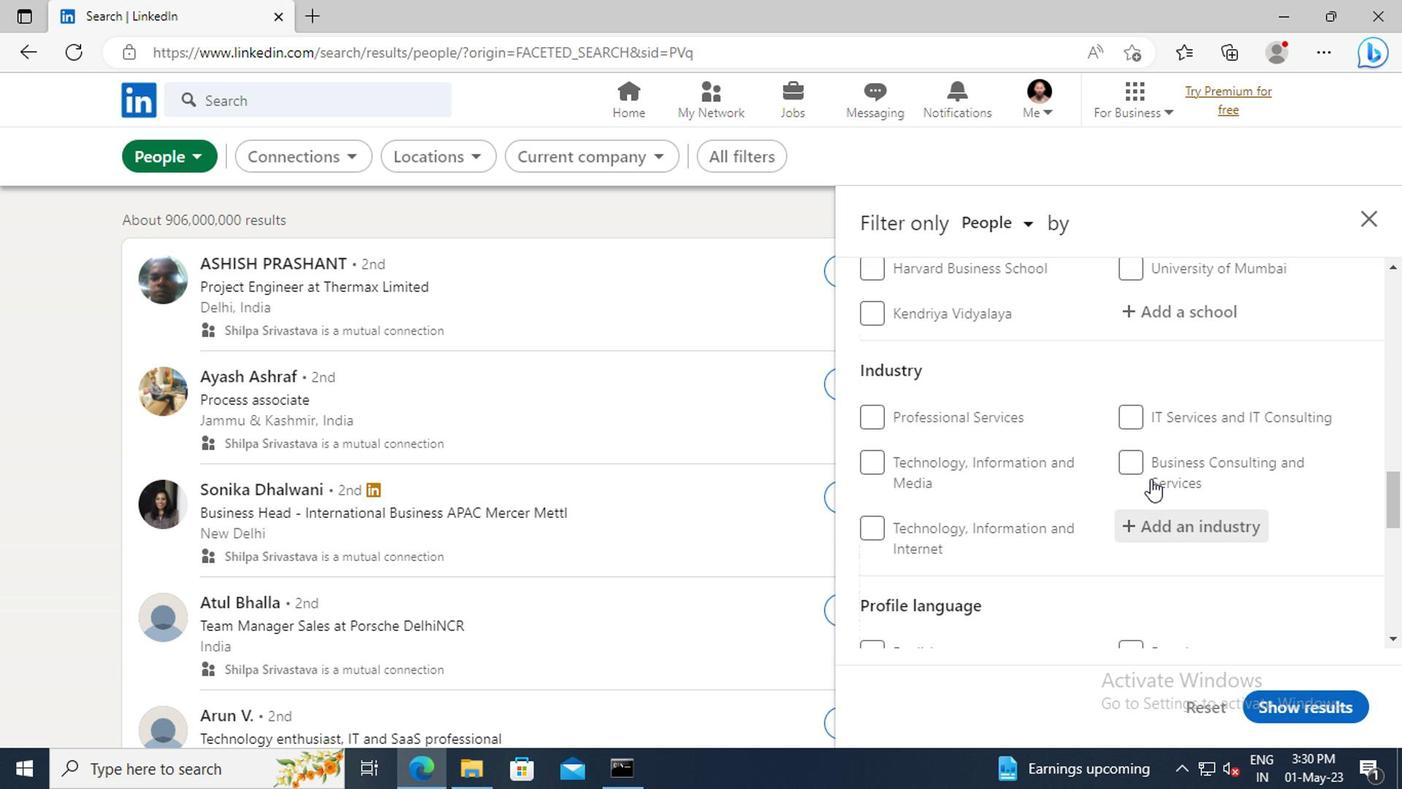
Action: Mouse scrolled (1148, 479) with delta (0, 1)
Screenshot: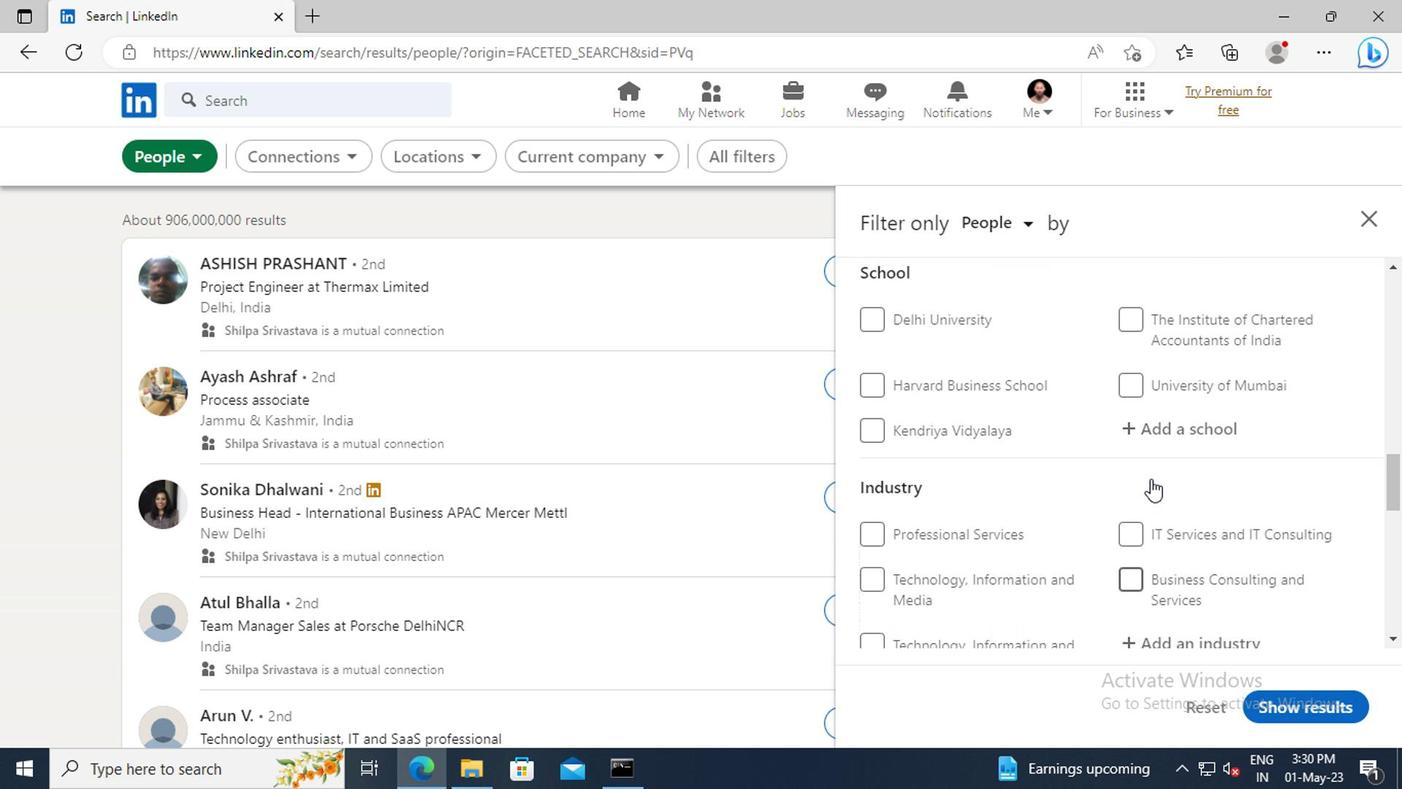 
Action: Mouse scrolled (1148, 479) with delta (0, 1)
Screenshot: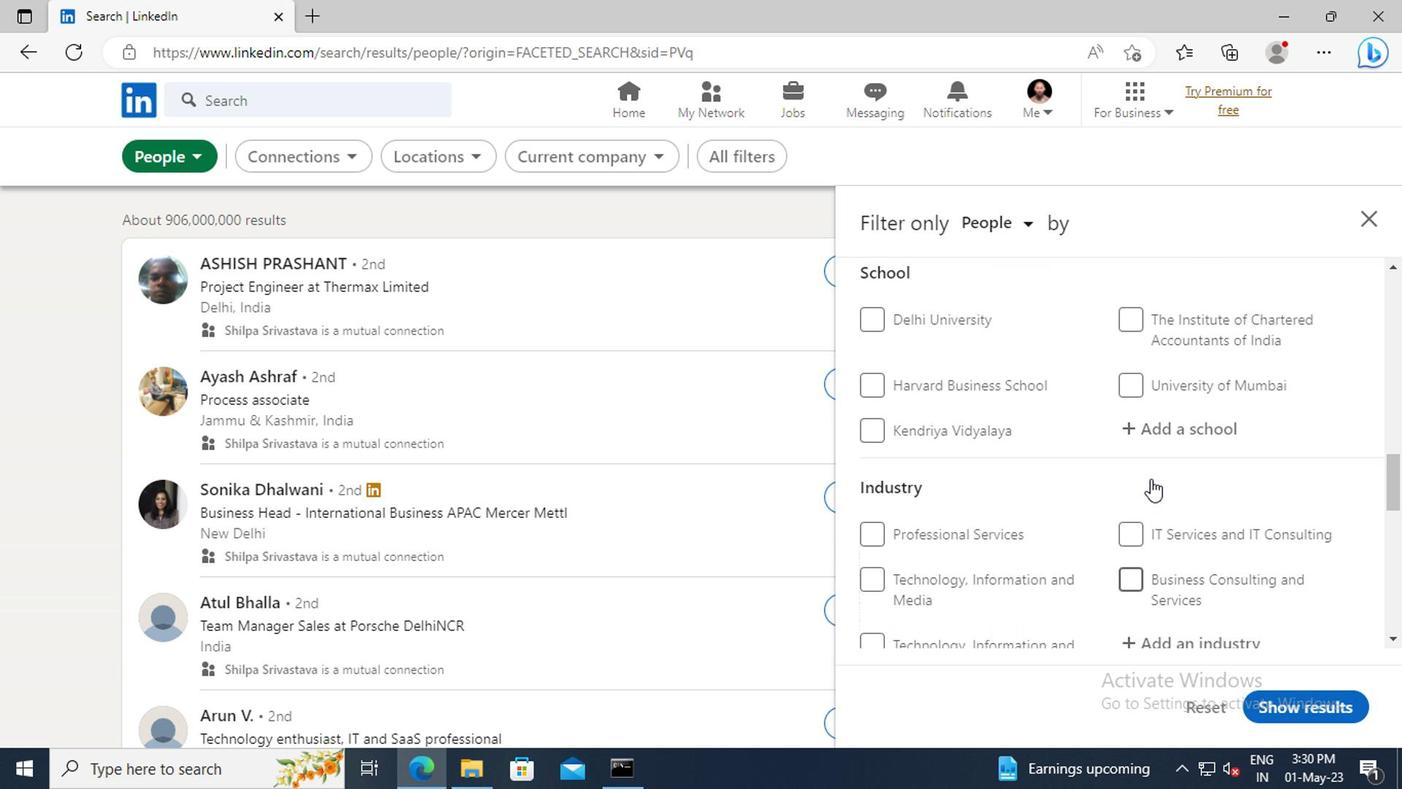 
Action: Mouse scrolled (1148, 479) with delta (0, 1)
Screenshot: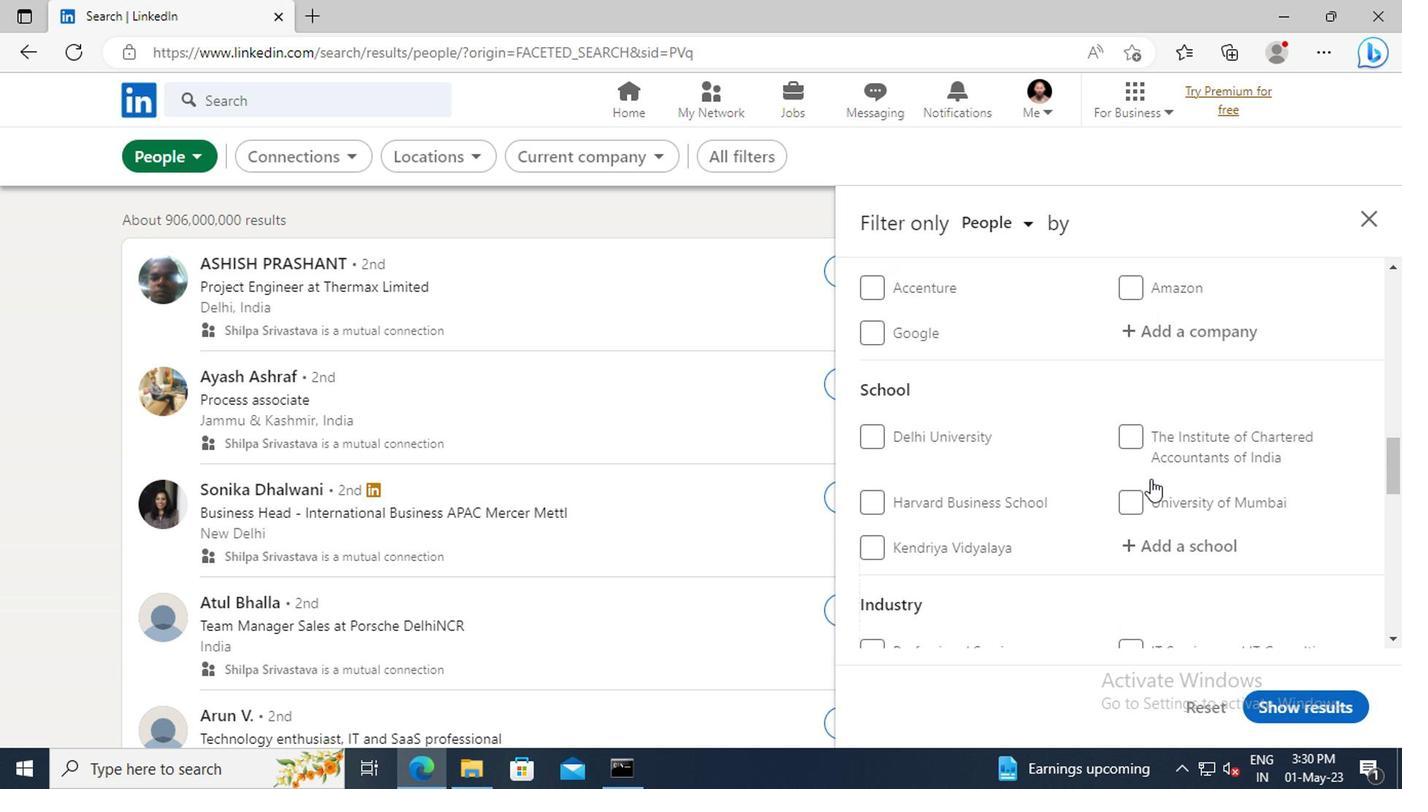 
Action: Mouse scrolled (1148, 479) with delta (0, 1)
Screenshot: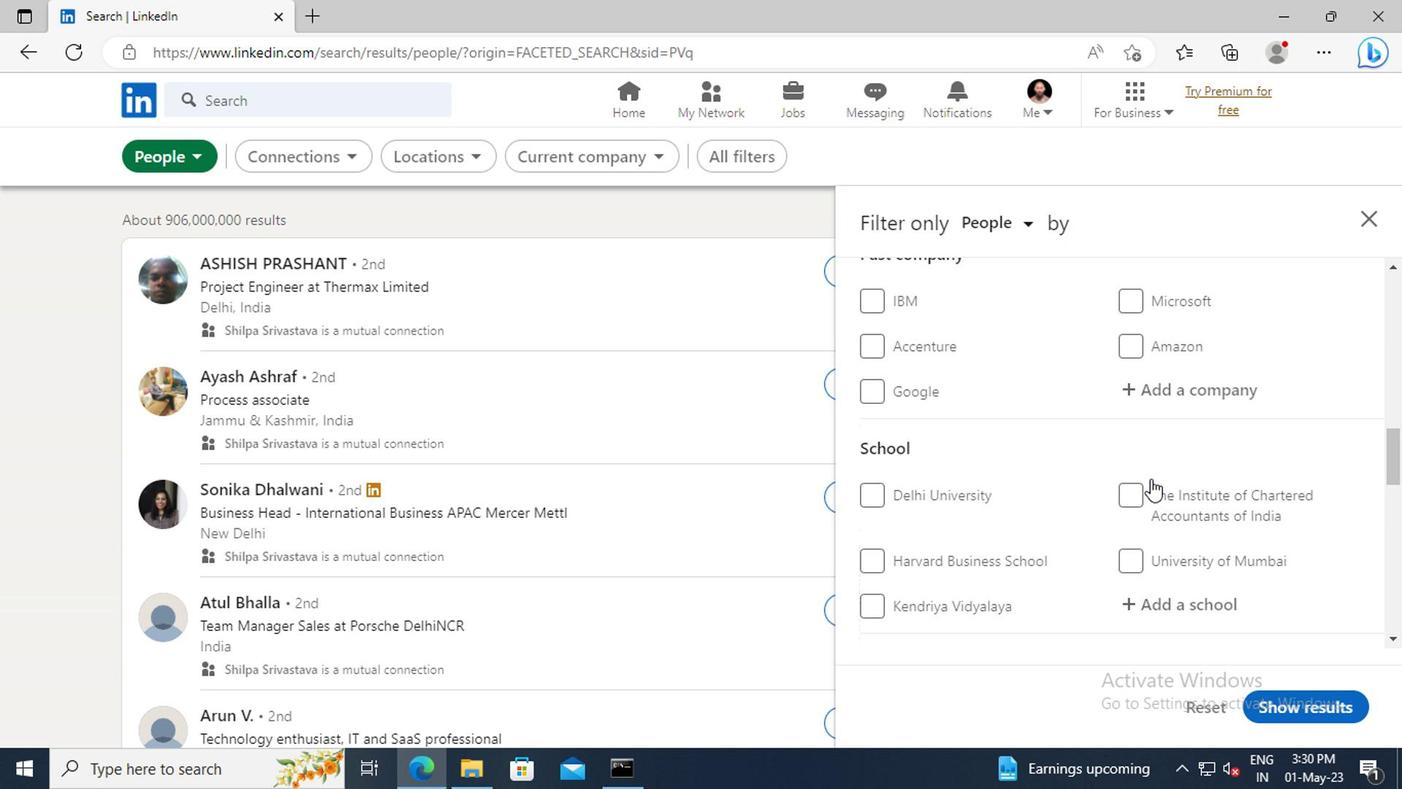 
Action: Mouse moved to (1149, 477)
Screenshot: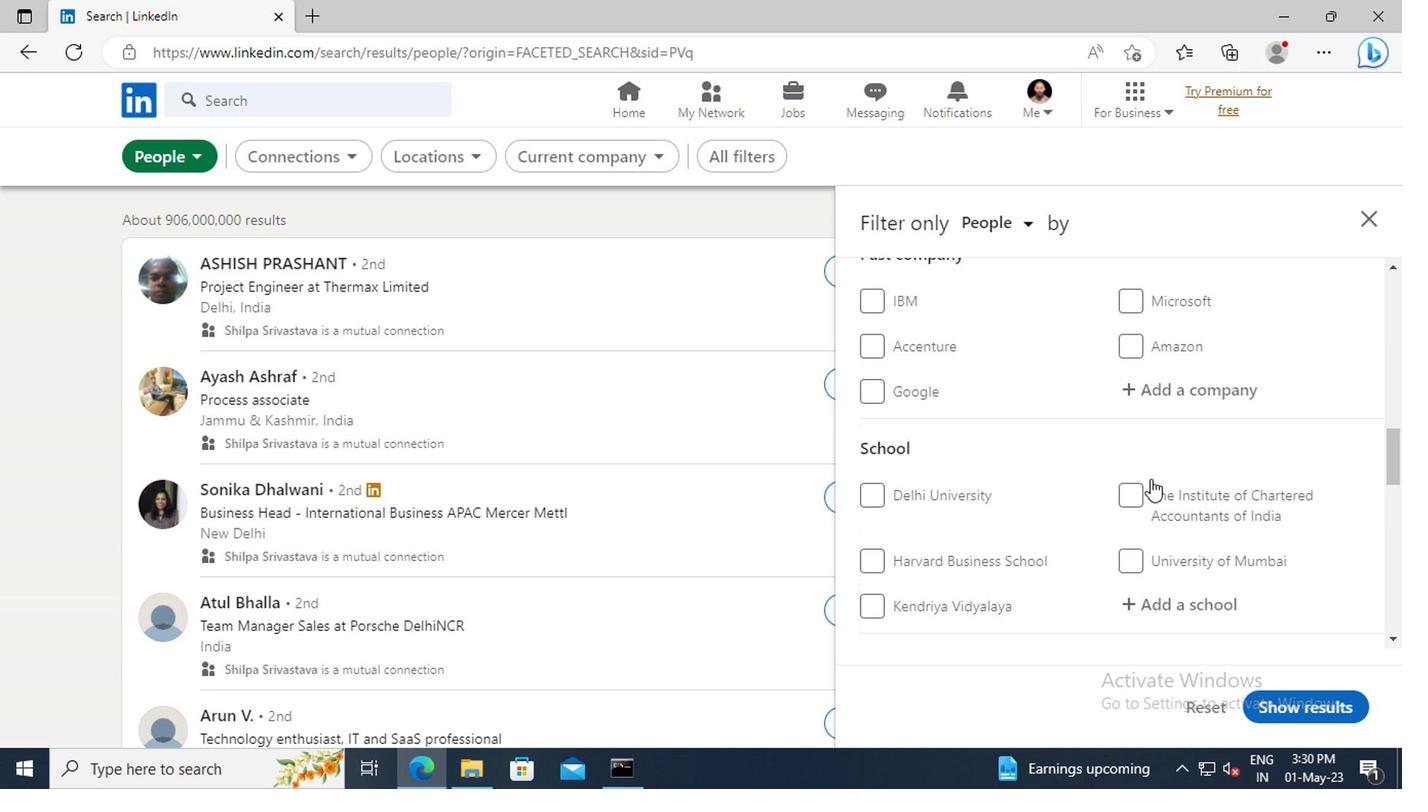 
Action: Mouse scrolled (1149, 477) with delta (0, 0)
Screenshot: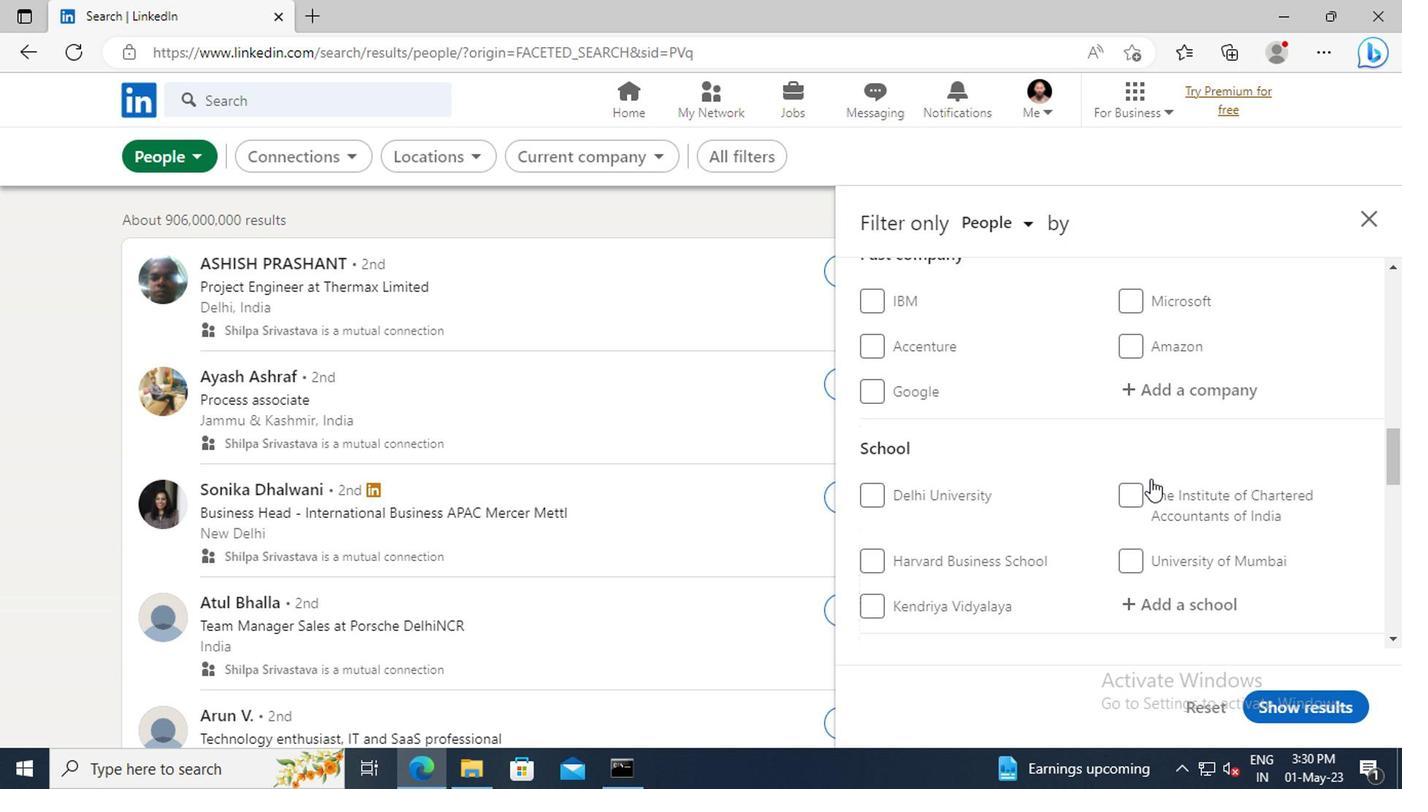 
Action: Mouse scrolled (1149, 477) with delta (0, 0)
Screenshot: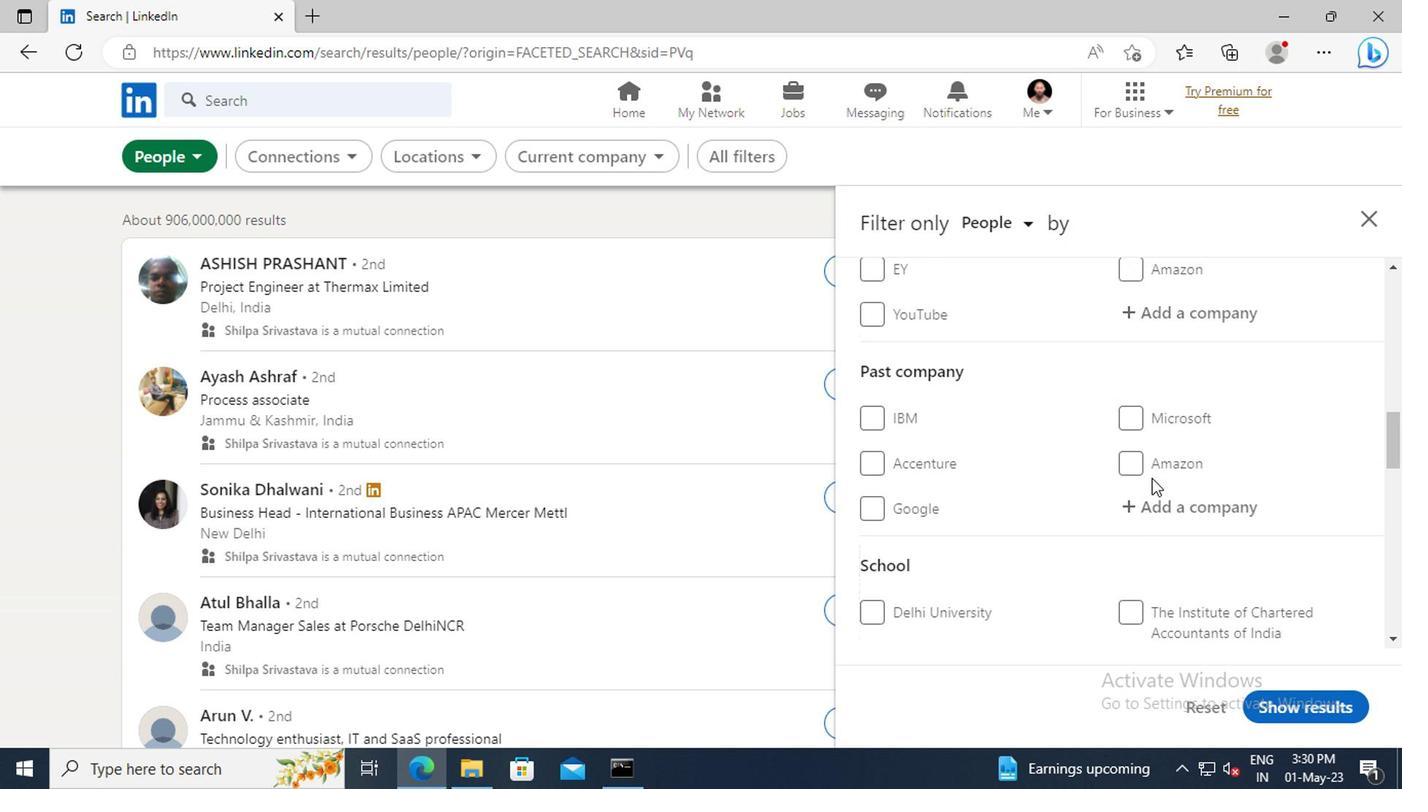 
Action: Mouse moved to (1144, 425)
Screenshot: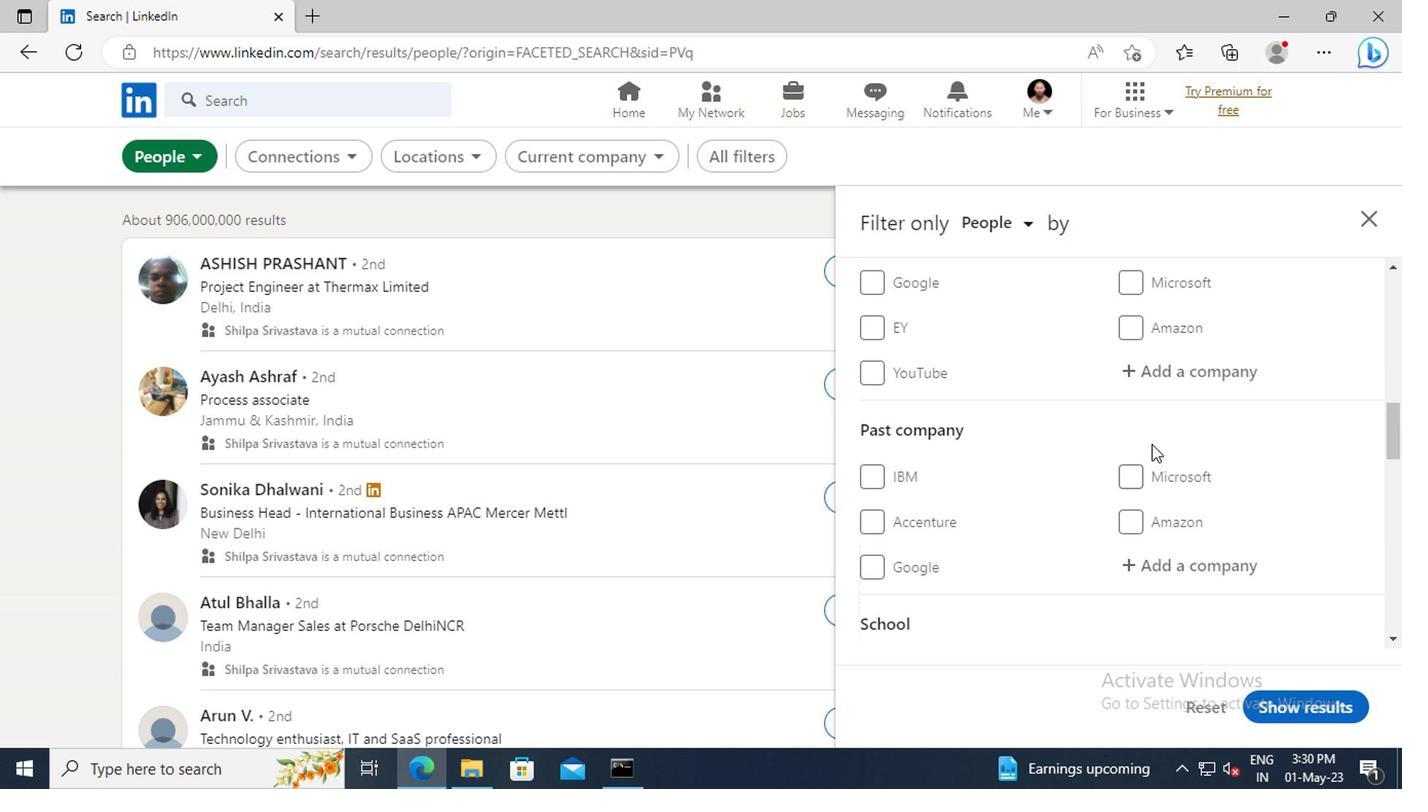 
Action: Mouse scrolled (1144, 426) with delta (0, 0)
Screenshot: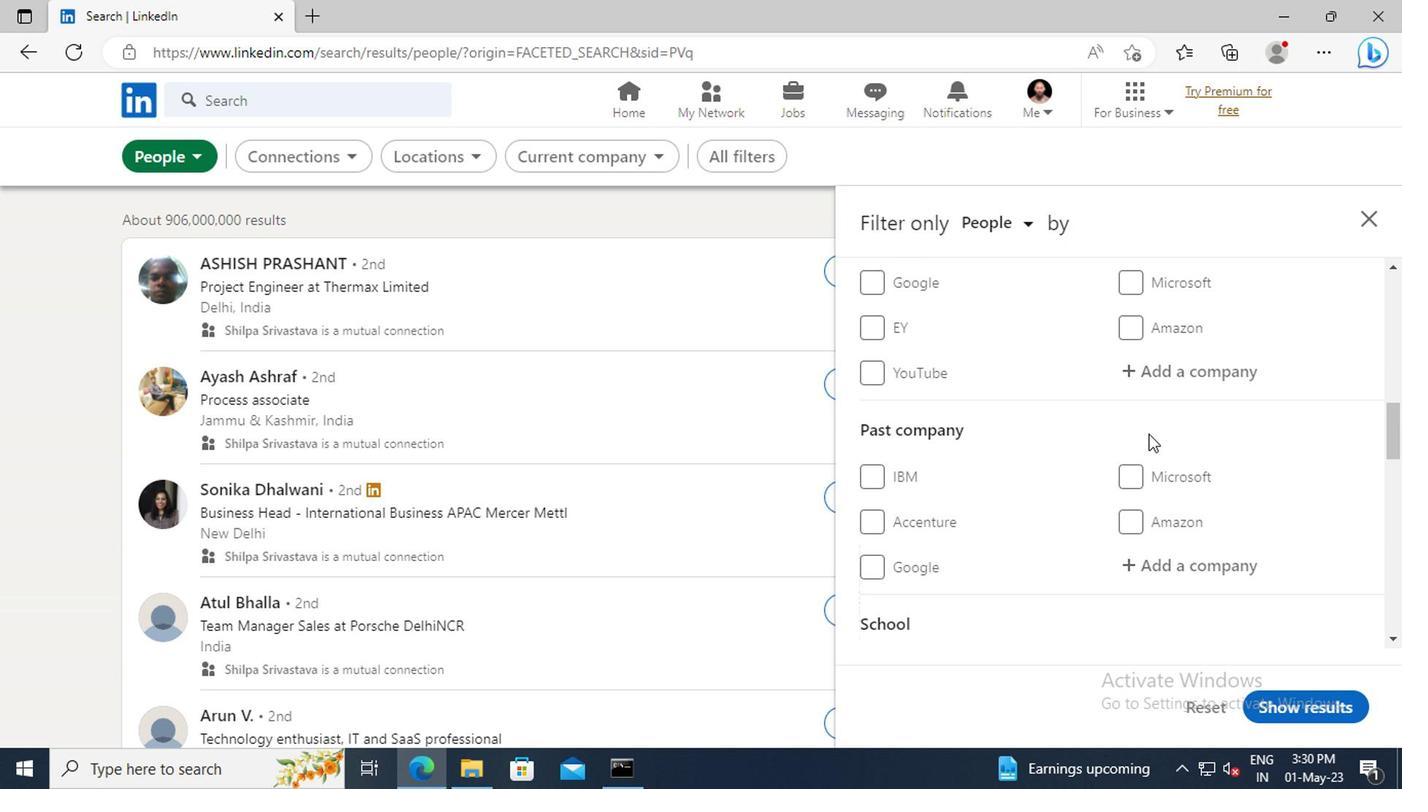 
Action: Mouse moved to (1144, 425)
Screenshot: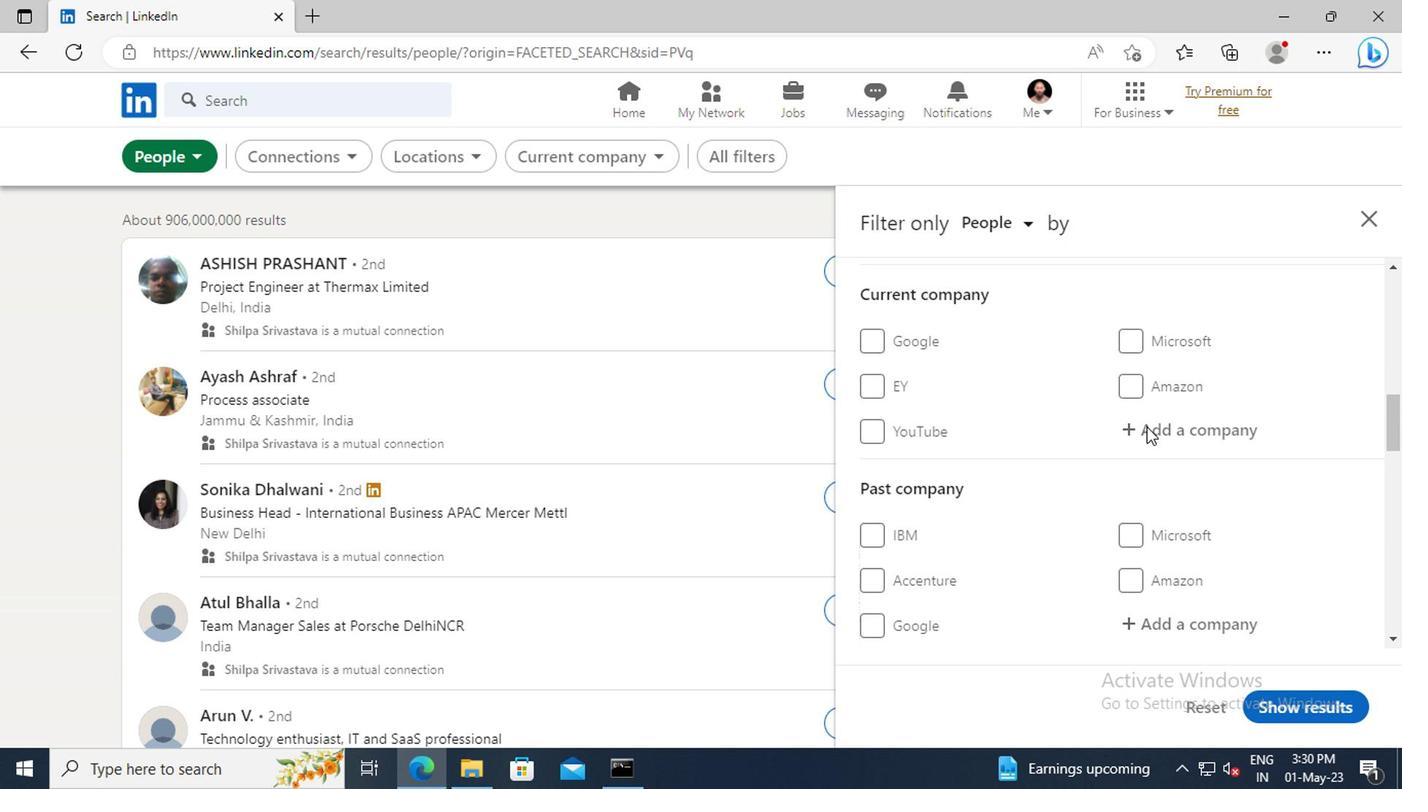 
Action: Mouse pressed left at (1144, 425)
Screenshot: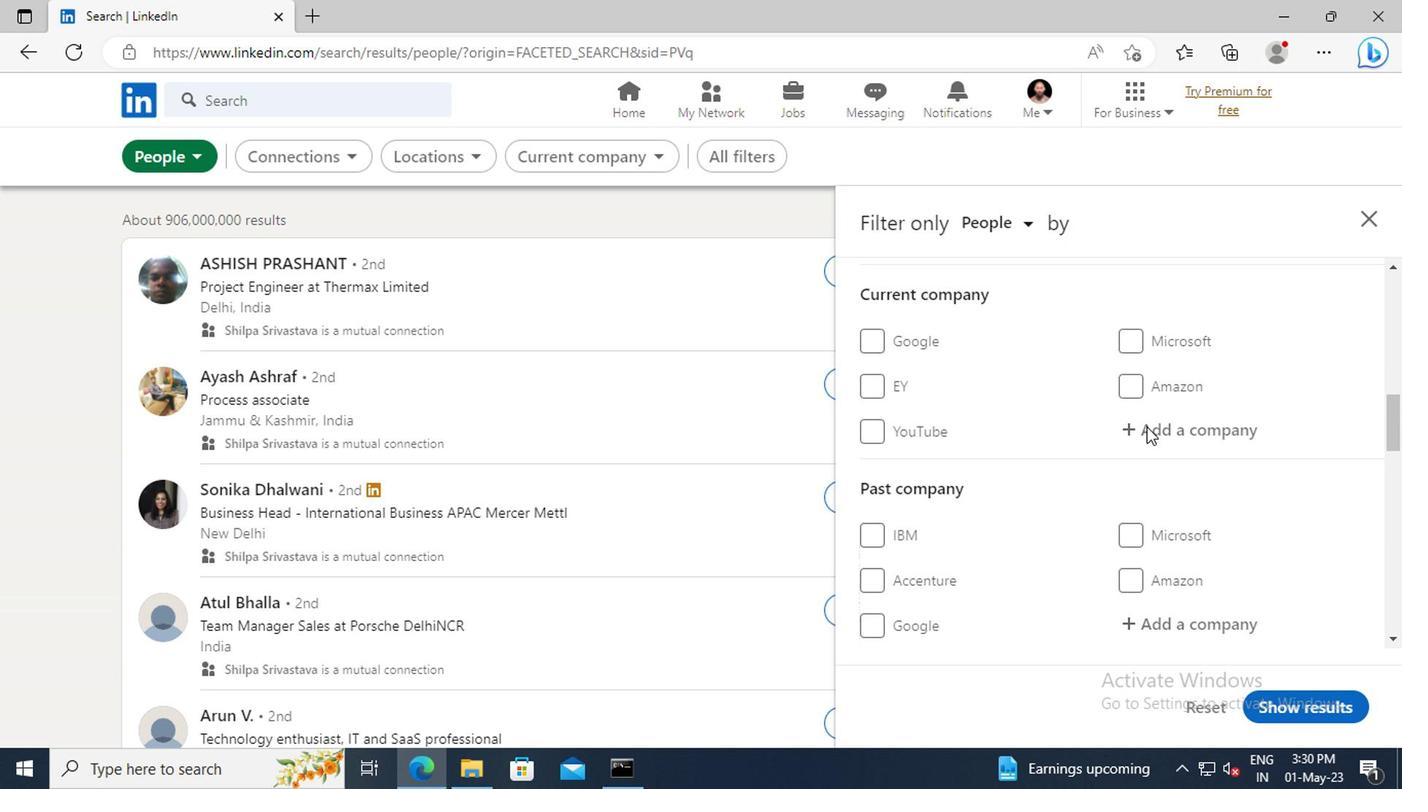 
Action: Mouse moved to (1144, 426)
Screenshot: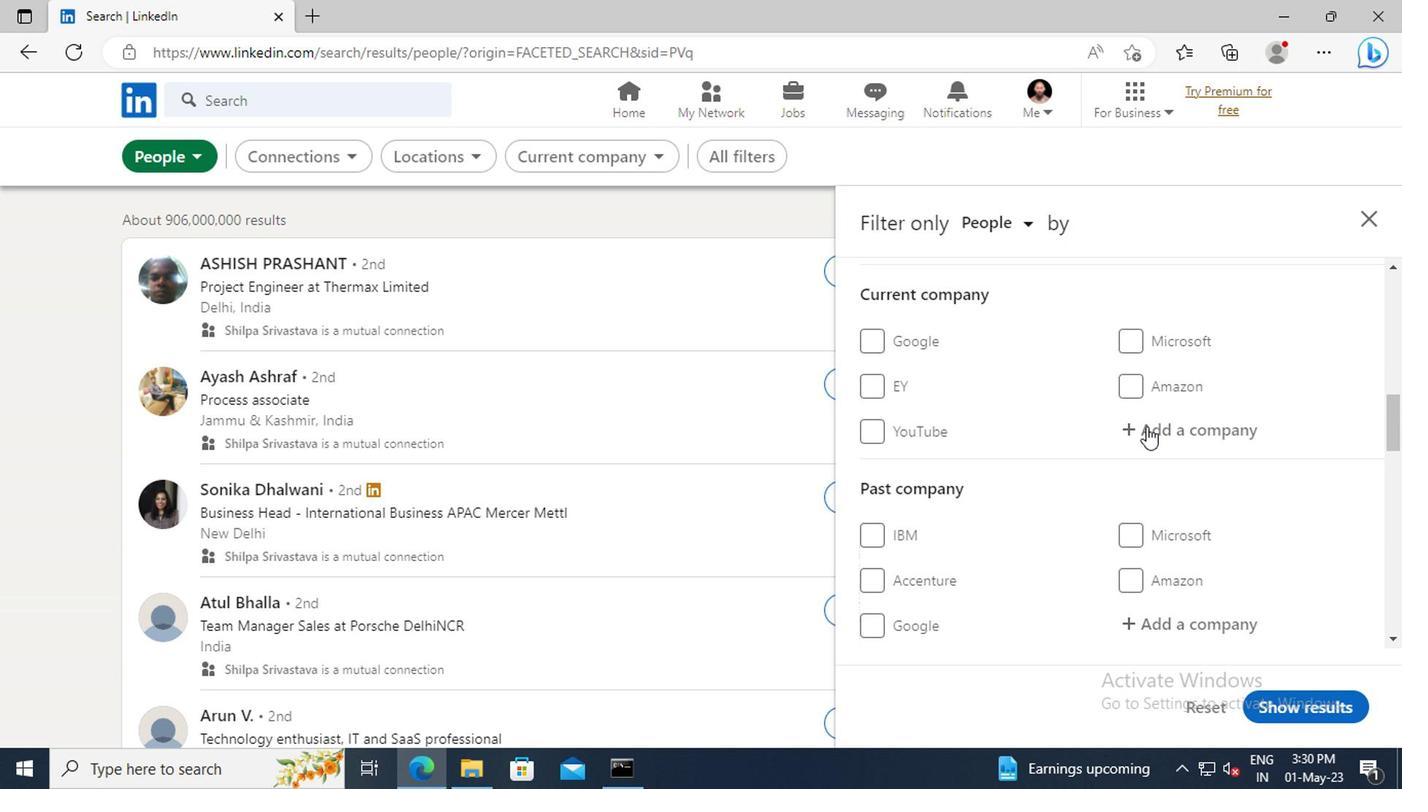
Action: Key pressed <Key.shift>SECO<Key.space><Key.shift>T
Screenshot: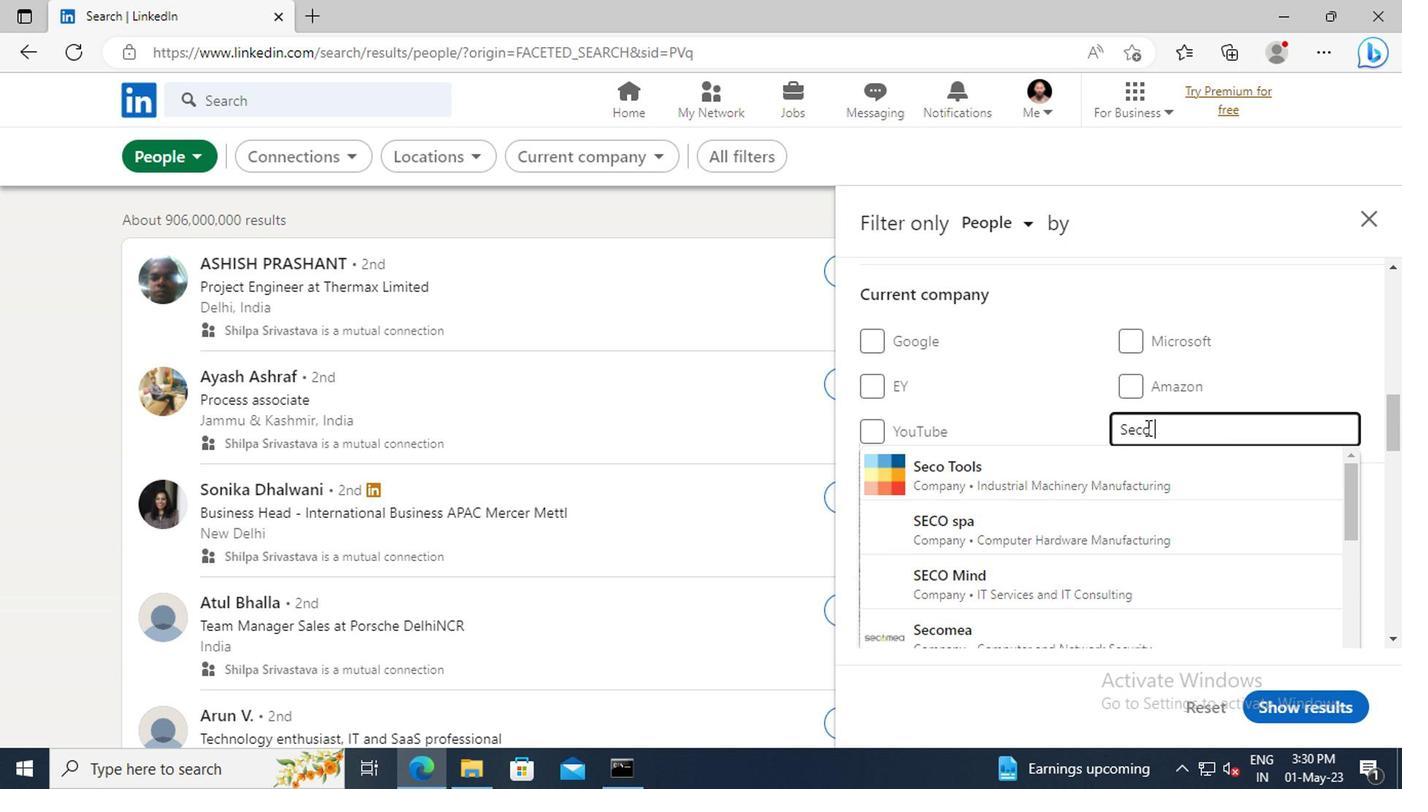 
Action: Mouse moved to (1120, 469)
Screenshot: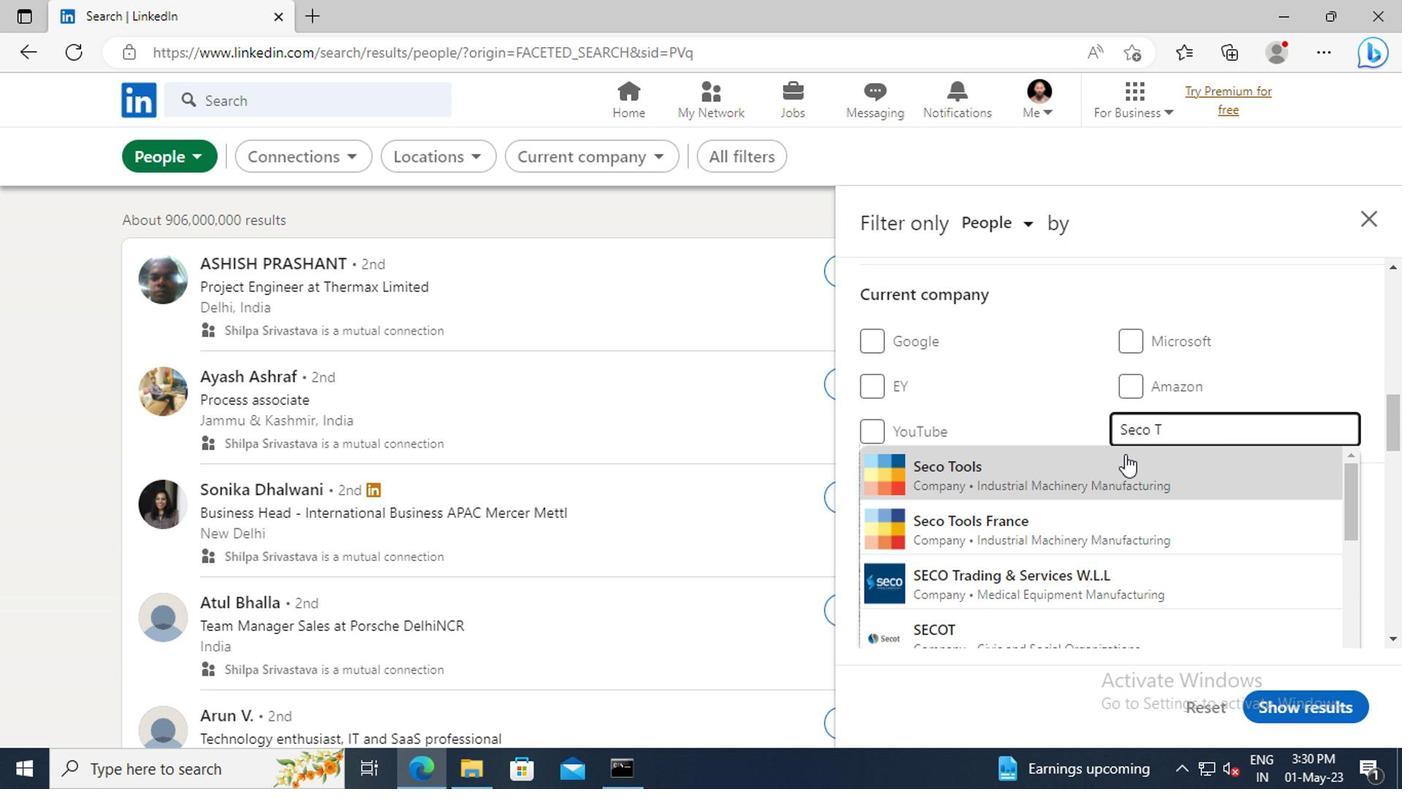 
Action: Mouse pressed left at (1120, 469)
Screenshot: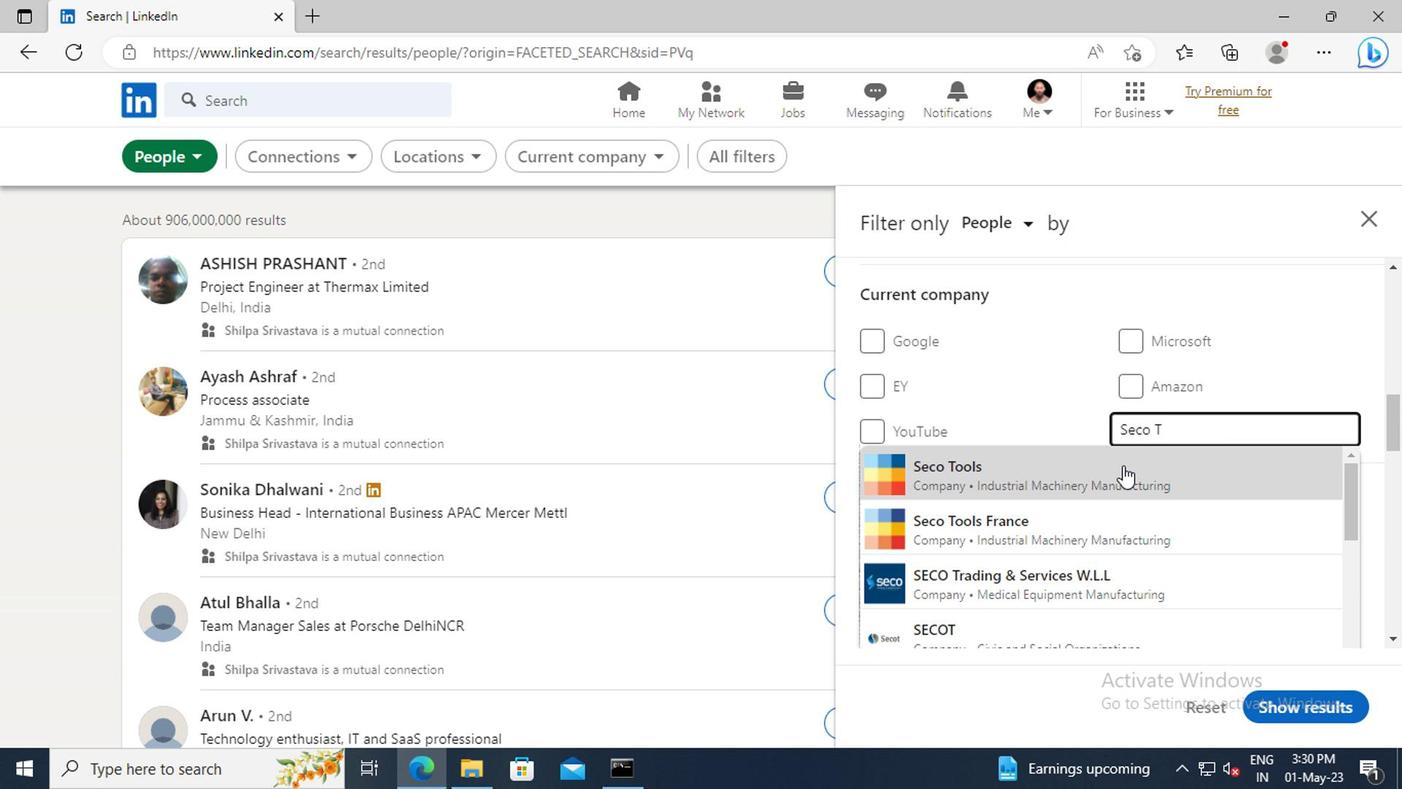 
Action: Mouse scrolled (1120, 467) with delta (0, -1)
Screenshot: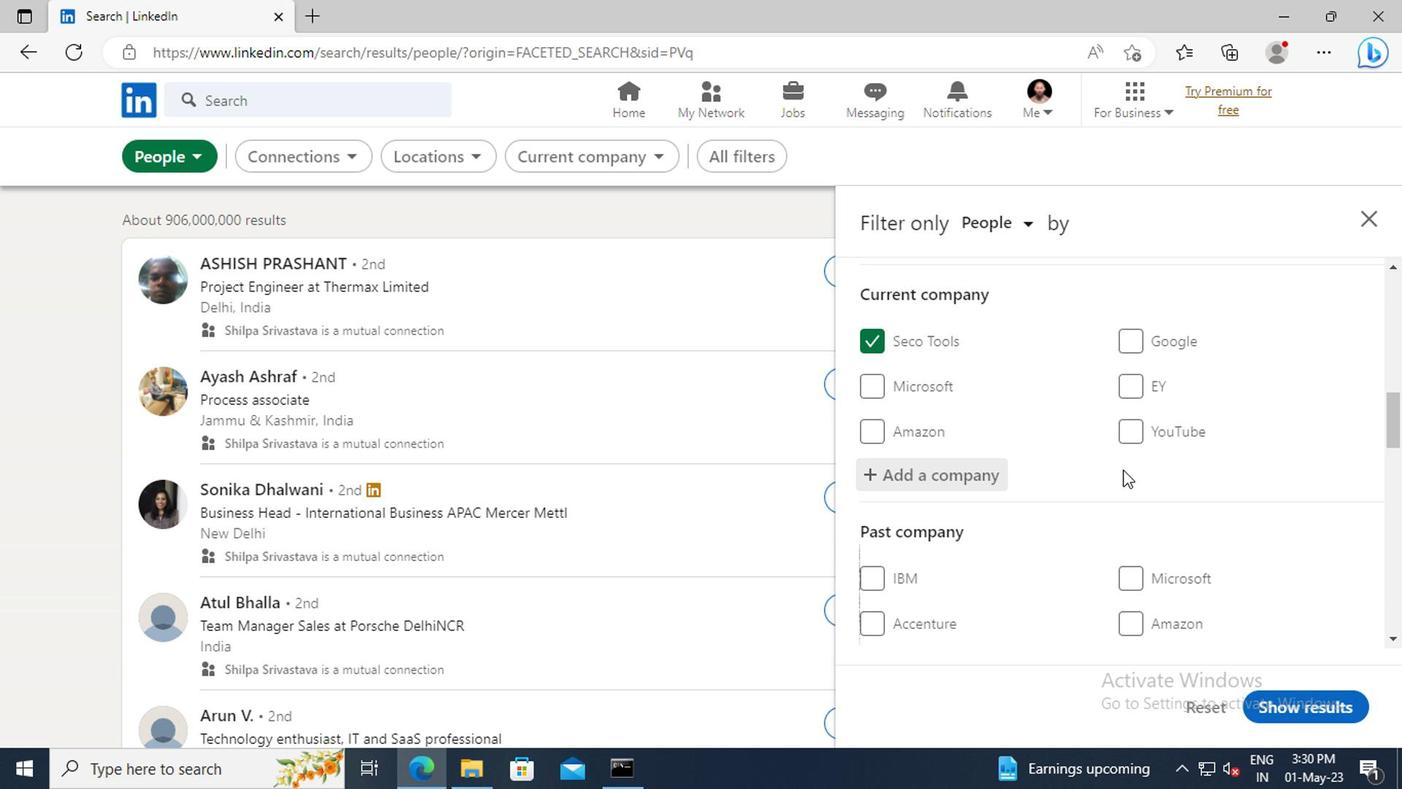 
Action: Mouse scrolled (1120, 467) with delta (0, -1)
Screenshot: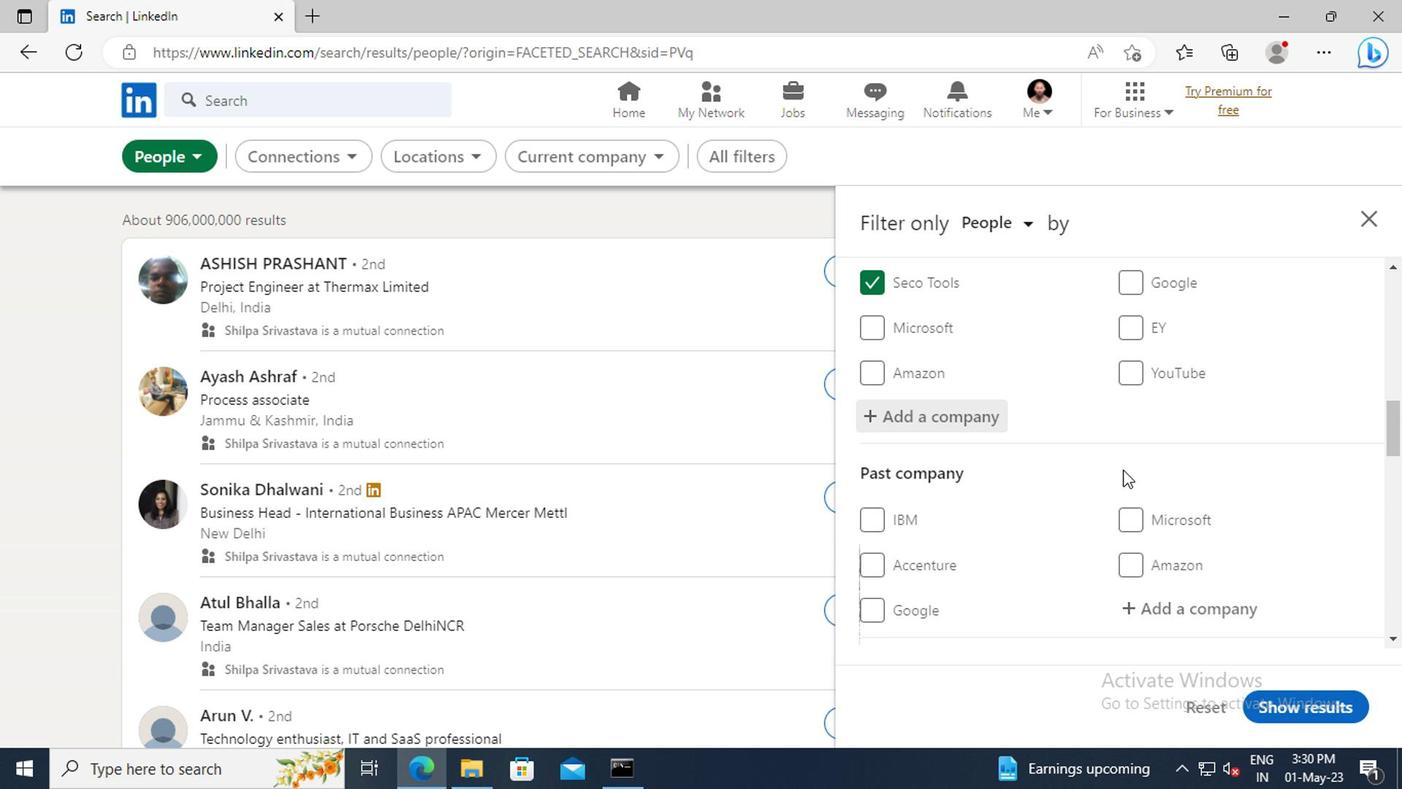 
Action: Mouse scrolled (1120, 467) with delta (0, -1)
Screenshot: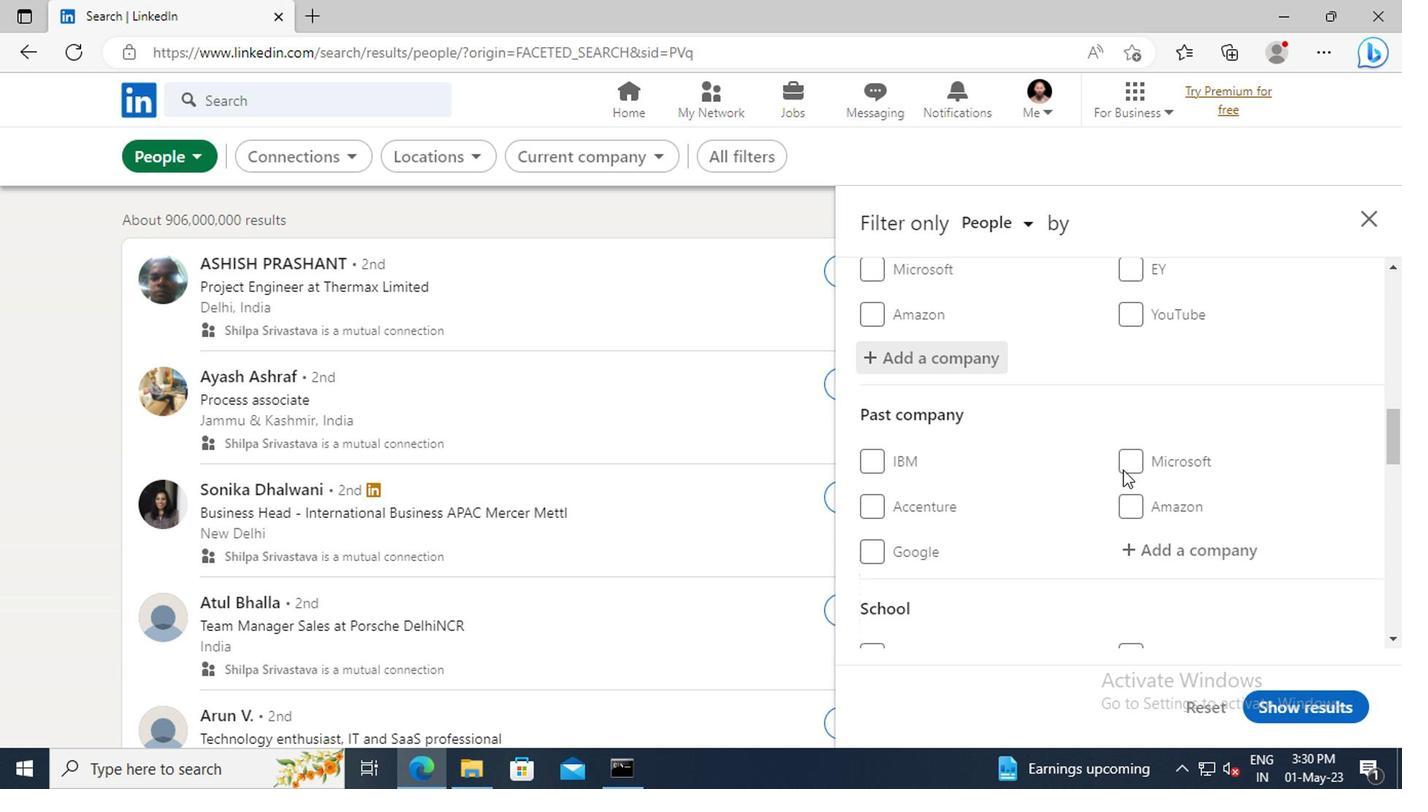 
Action: Mouse scrolled (1120, 467) with delta (0, -1)
Screenshot: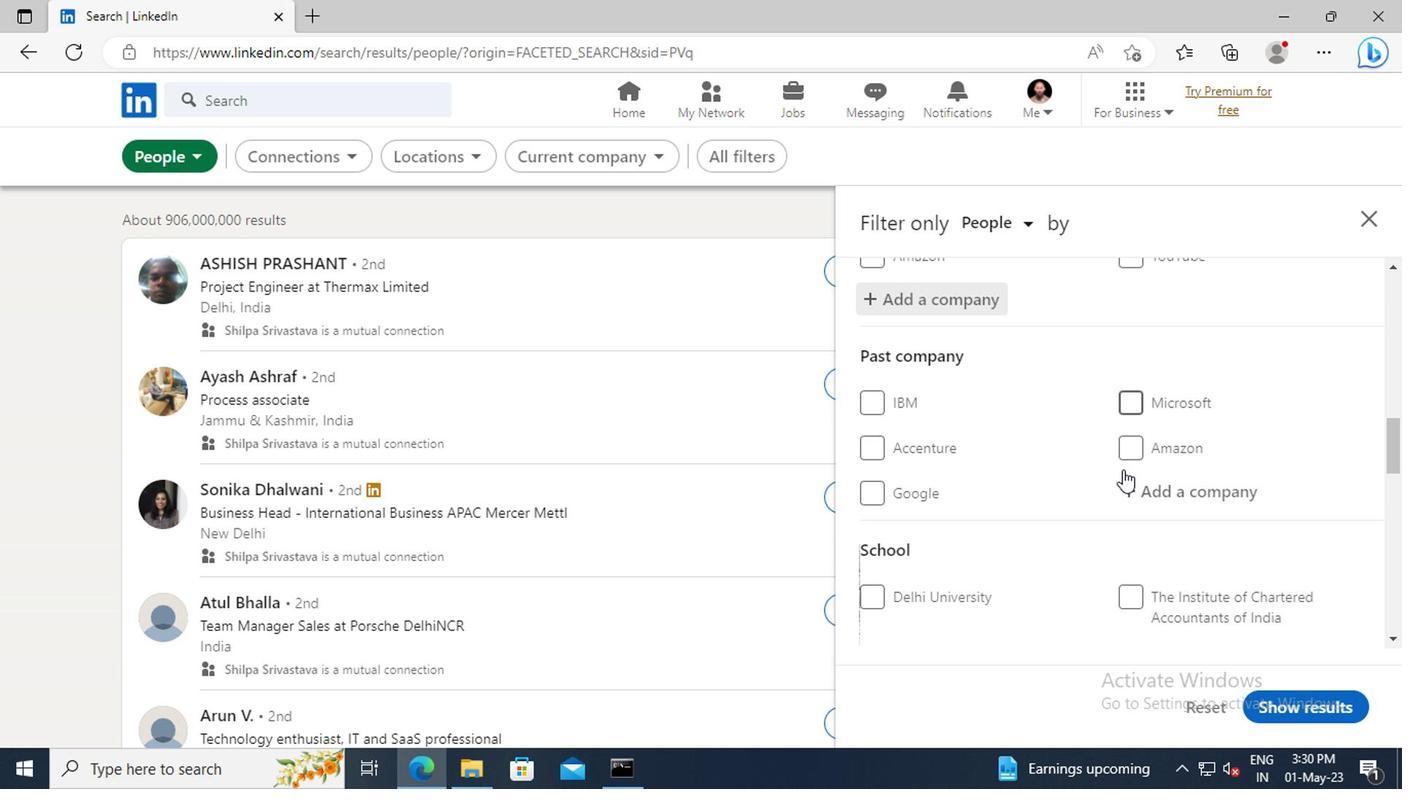 
Action: Mouse scrolled (1120, 467) with delta (0, -1)
Screenshot: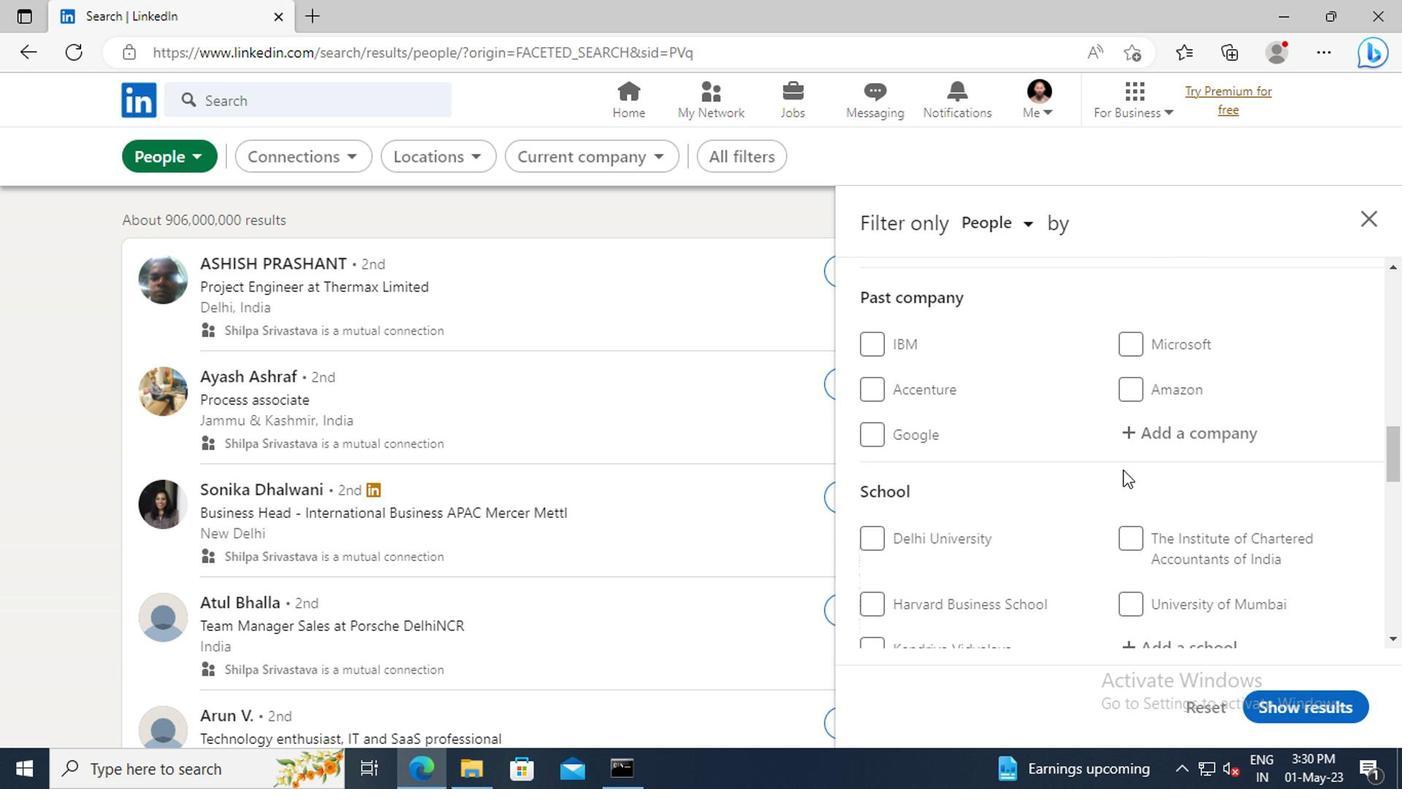 
Action: Mouse scrolled (1120, 467) with delta (0, -1)
Screenshot: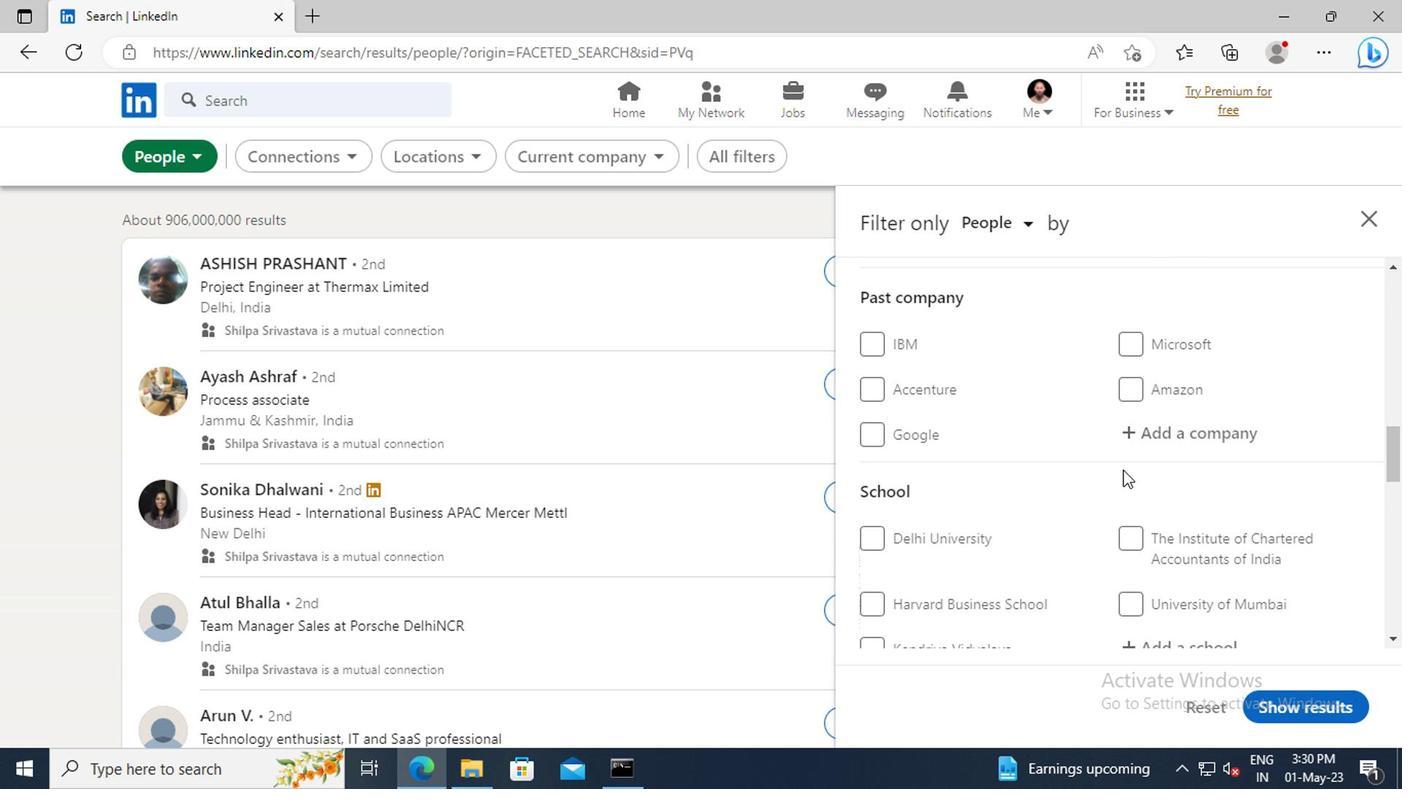 
Action: Mouse moved to (1138, 523)
Screenshot: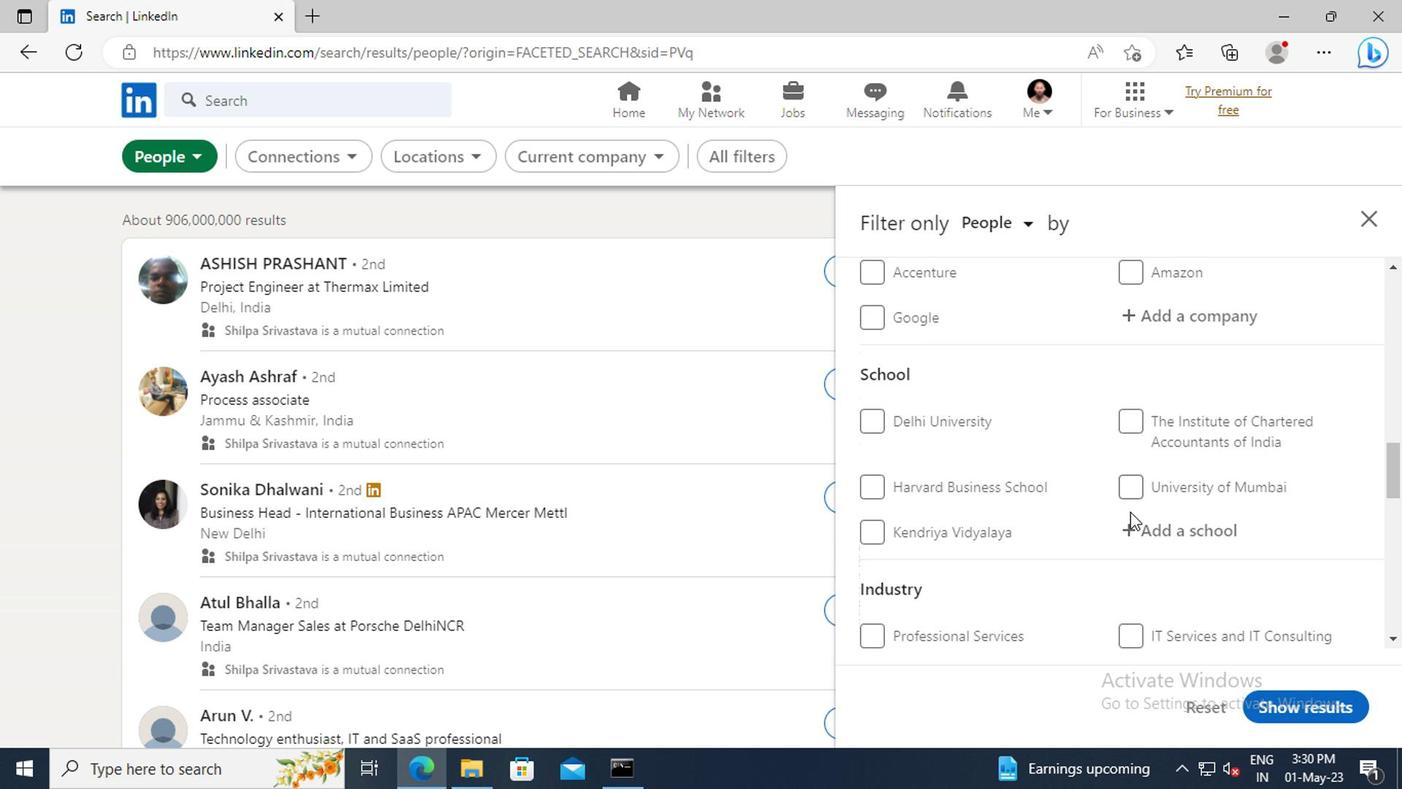 
Action: Mouse pressed left at (1138, 523)
Screenshot: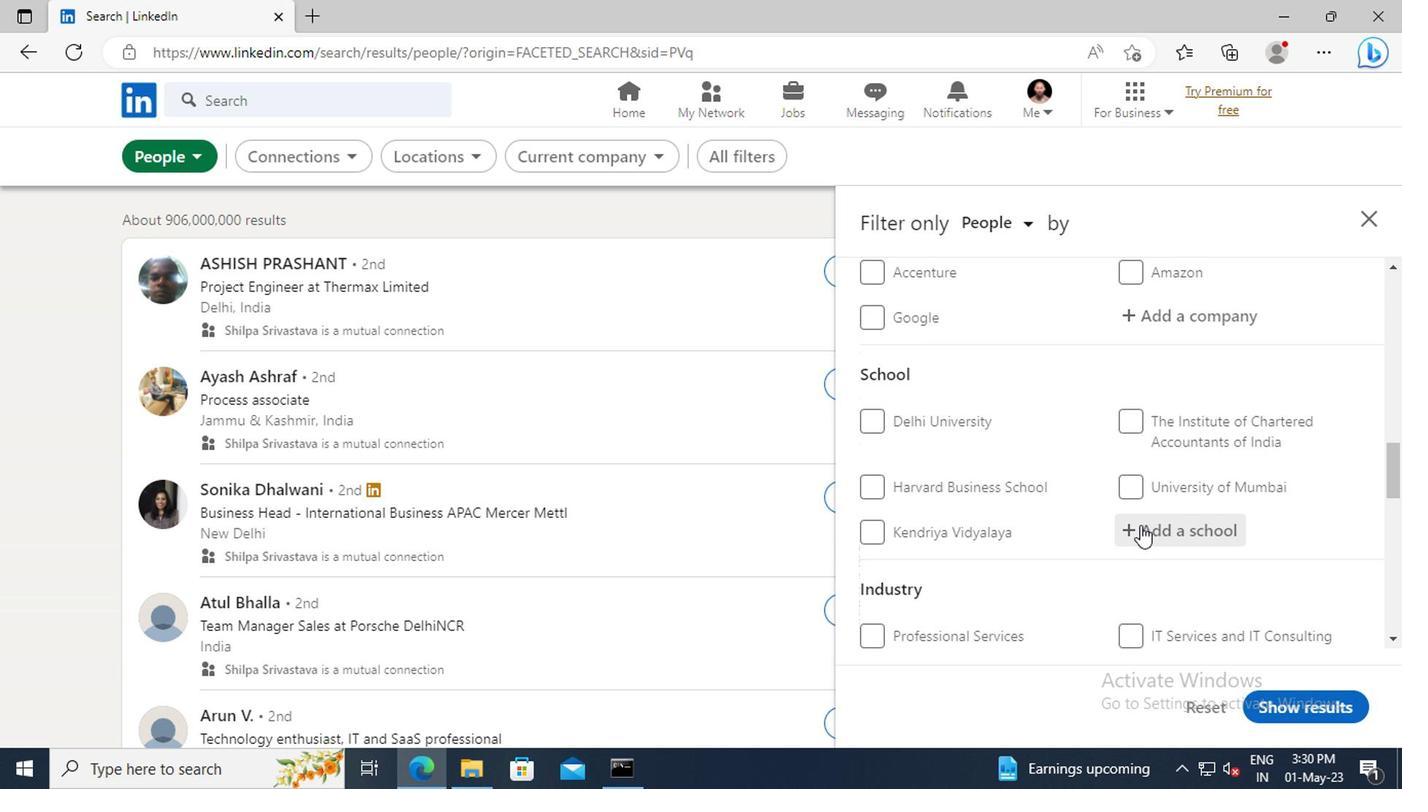 
Action: Key pressed <Key.shift>NIRMA<Key.space>UNIVER
Screenshot: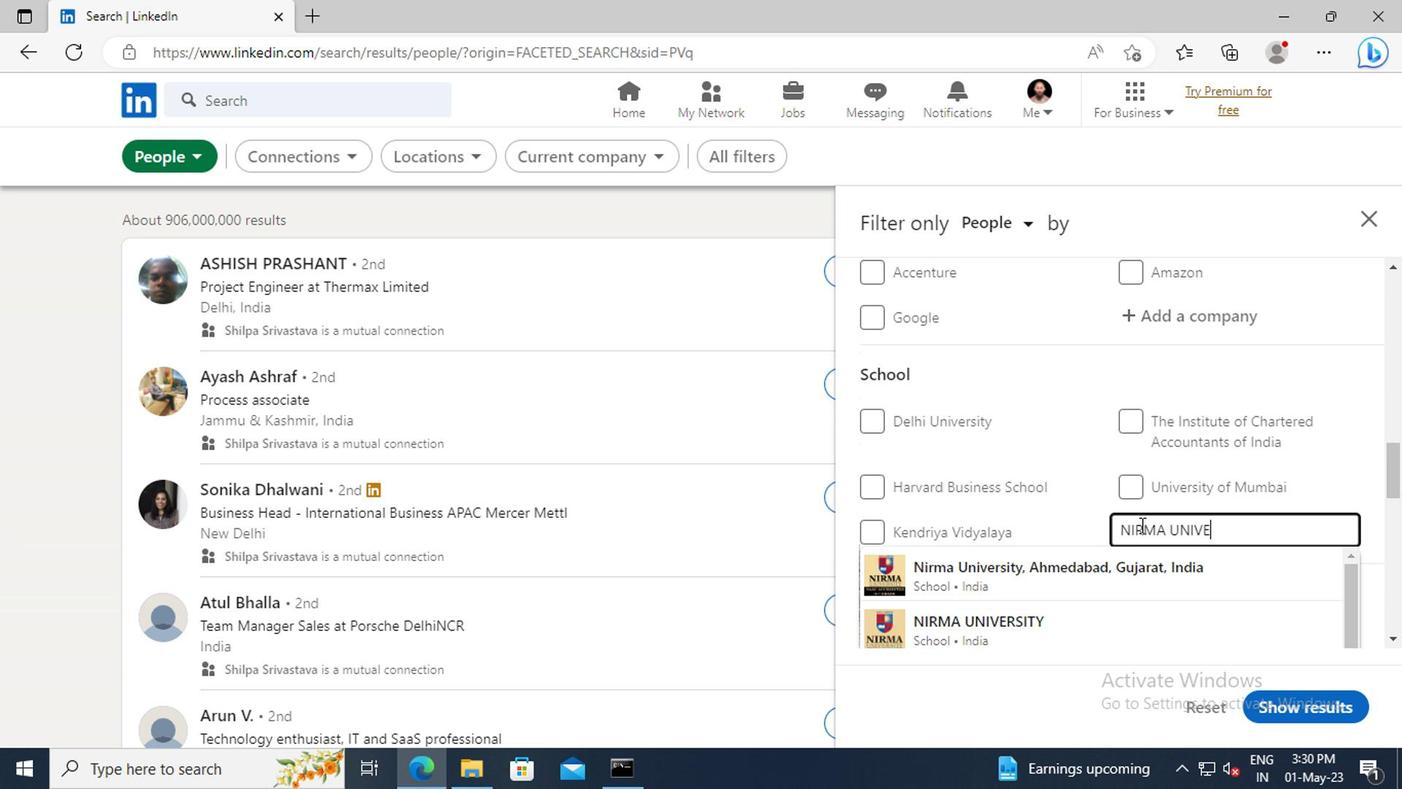
Action: Mouse moved to (1123, 610)
Screenshot: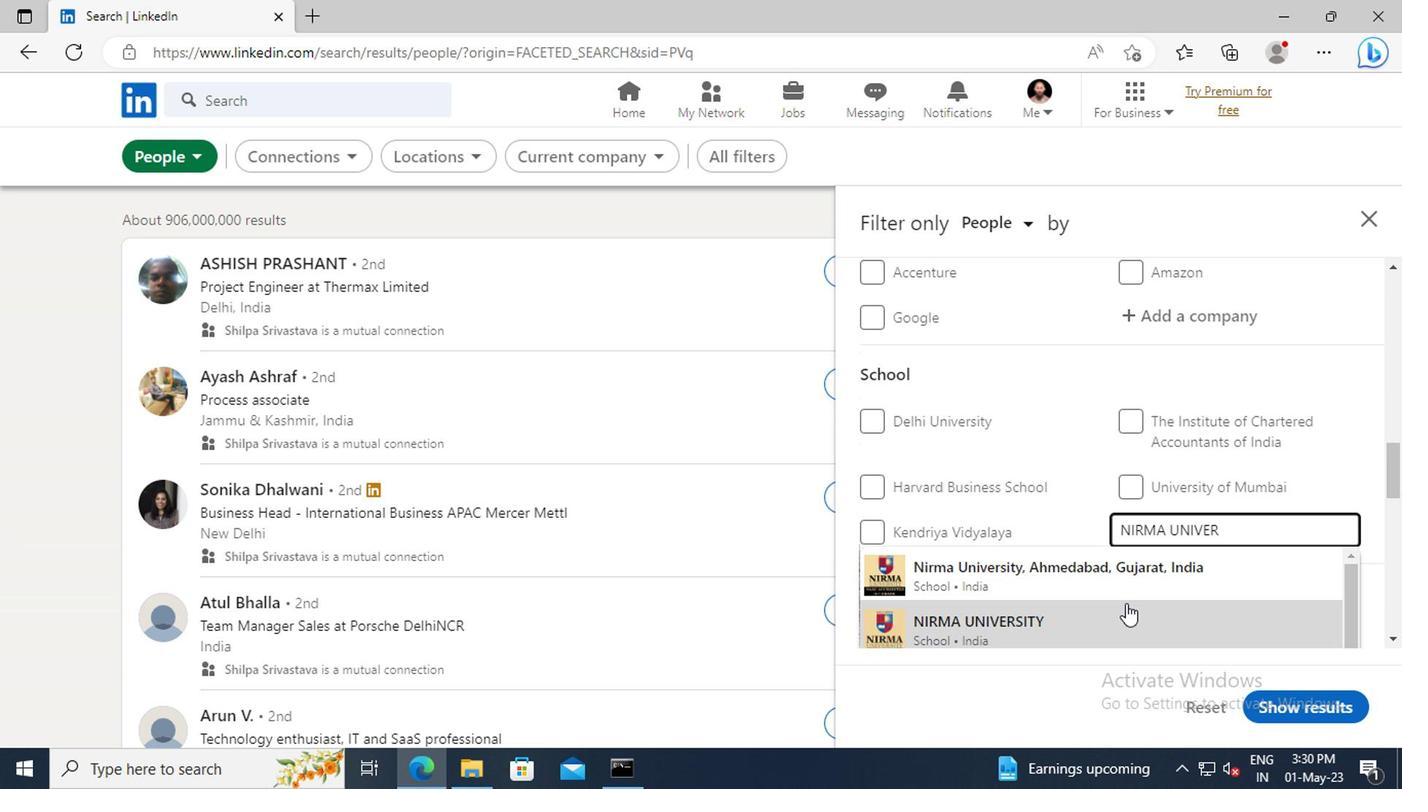 
Action: Mouse pressed left at (1123, 610)
Screenshot: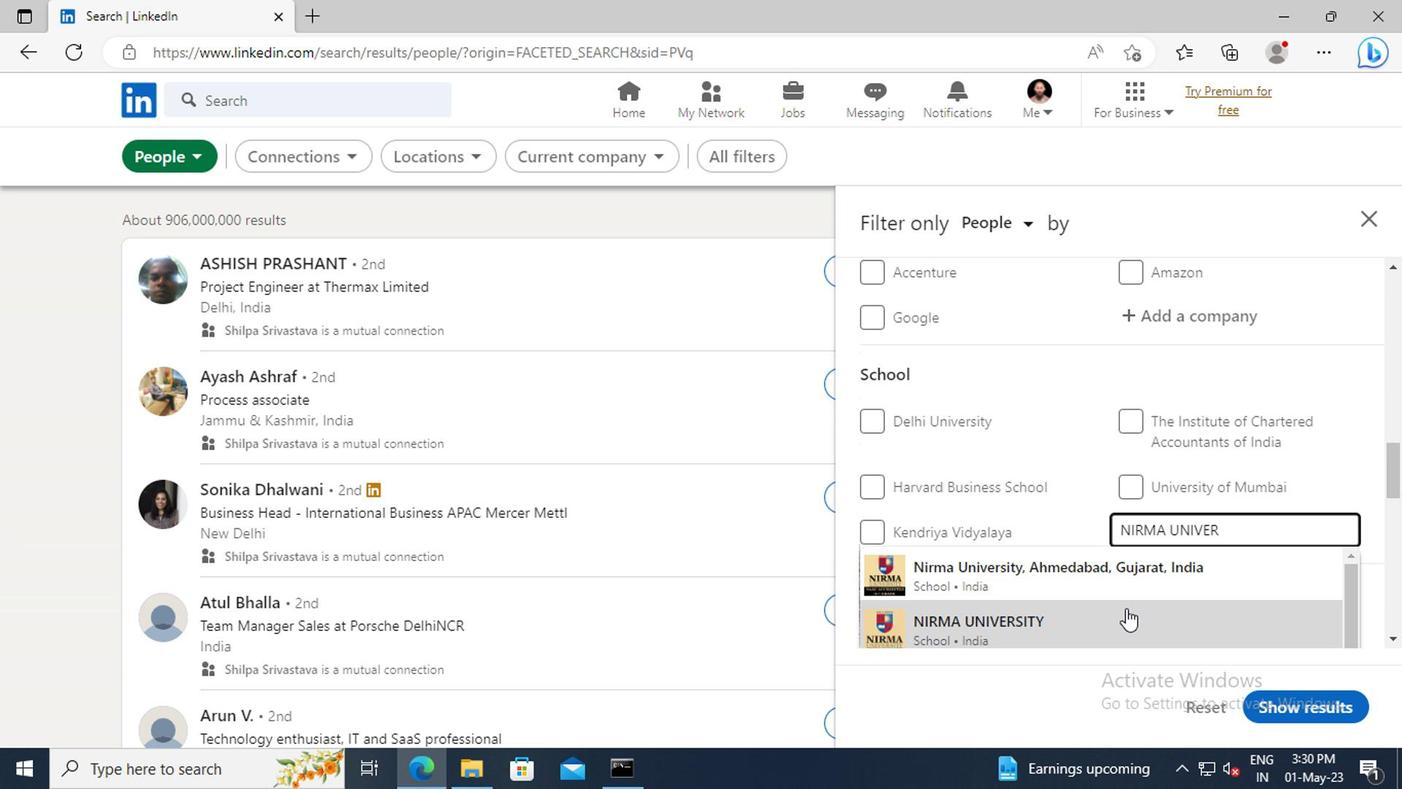 
Action: Mouse moved to (1120, 576)
Screenshot: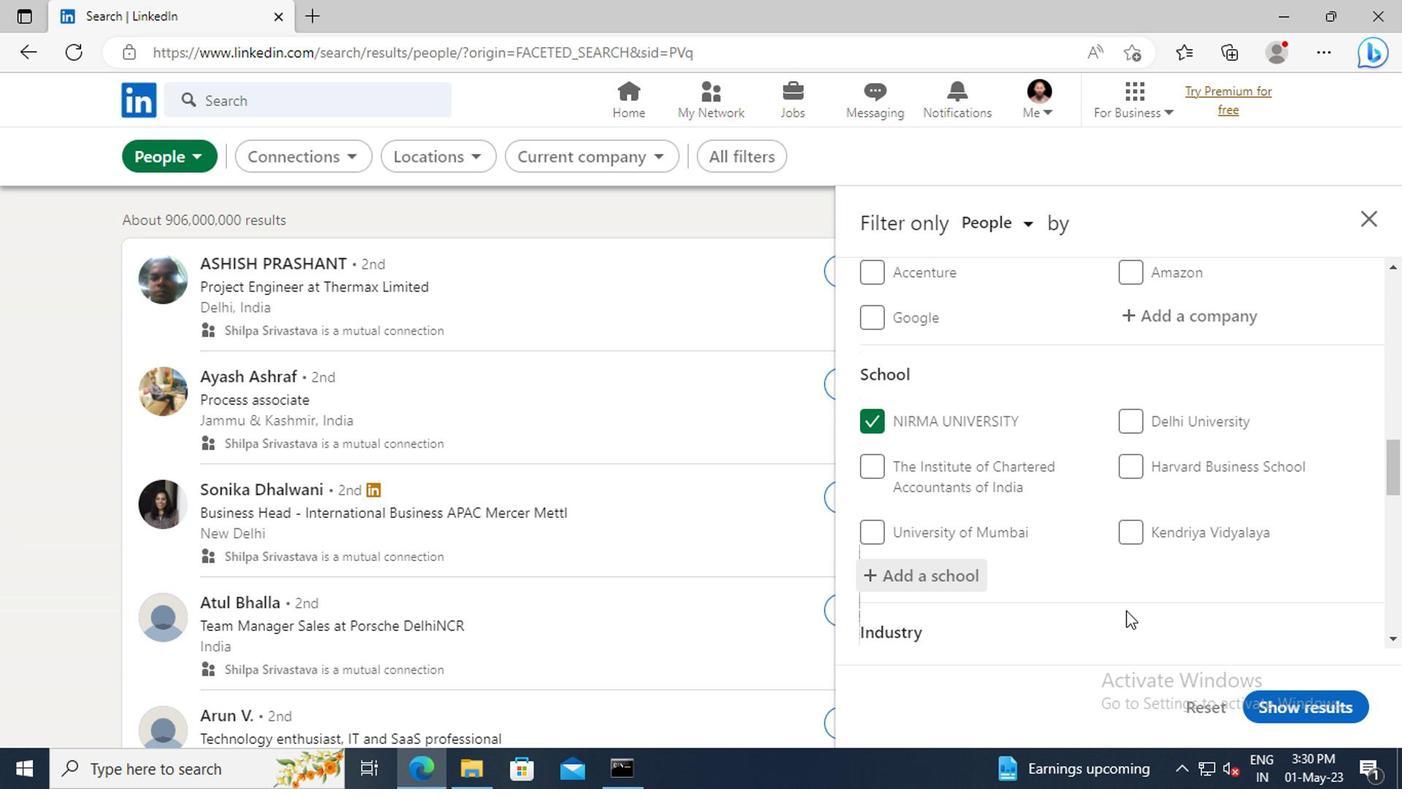 
Action: Mouse scrolled (1120, 574) with delta (0, -1)
Screenshot: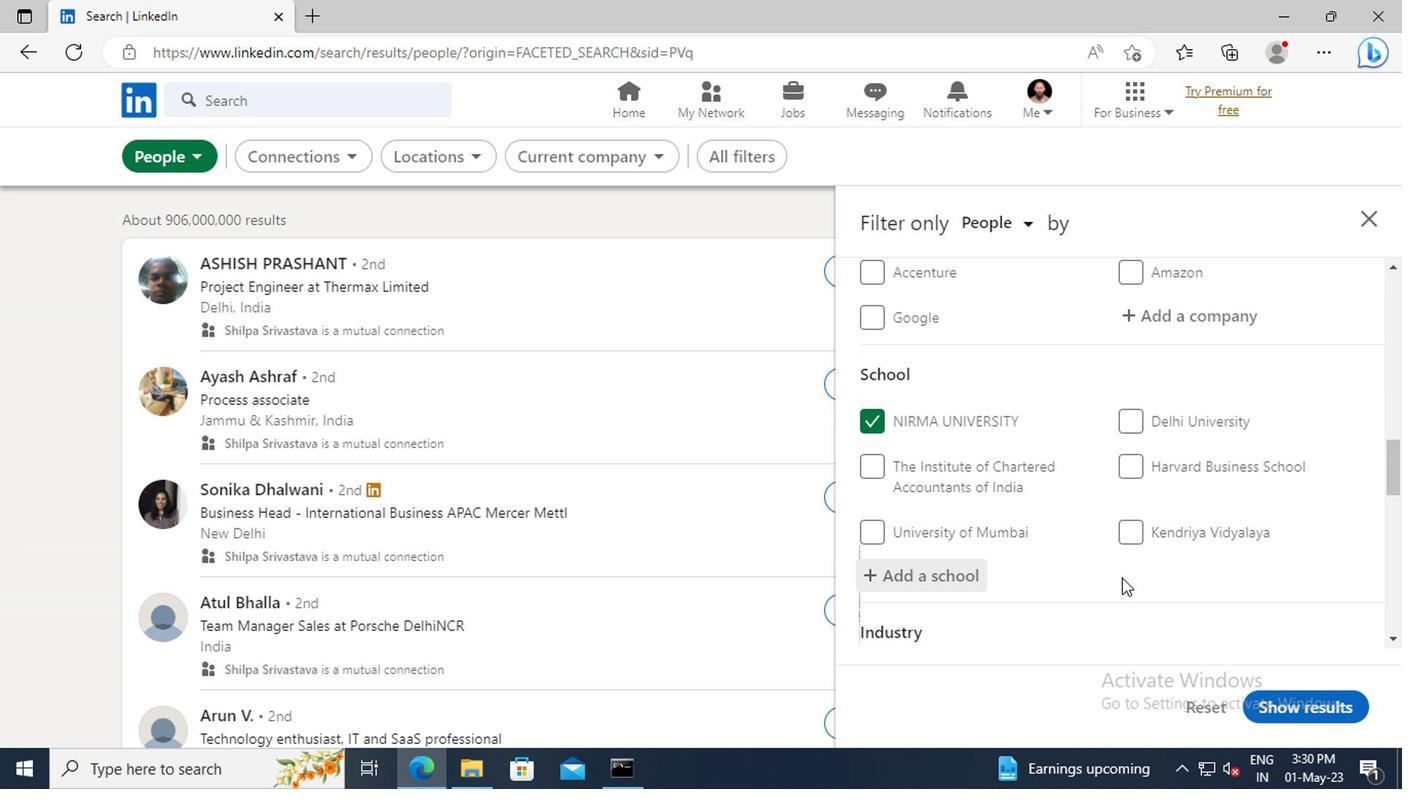 
Action: Mouse scrolled (1120, 574) with delta (0, -1)
Screenshot: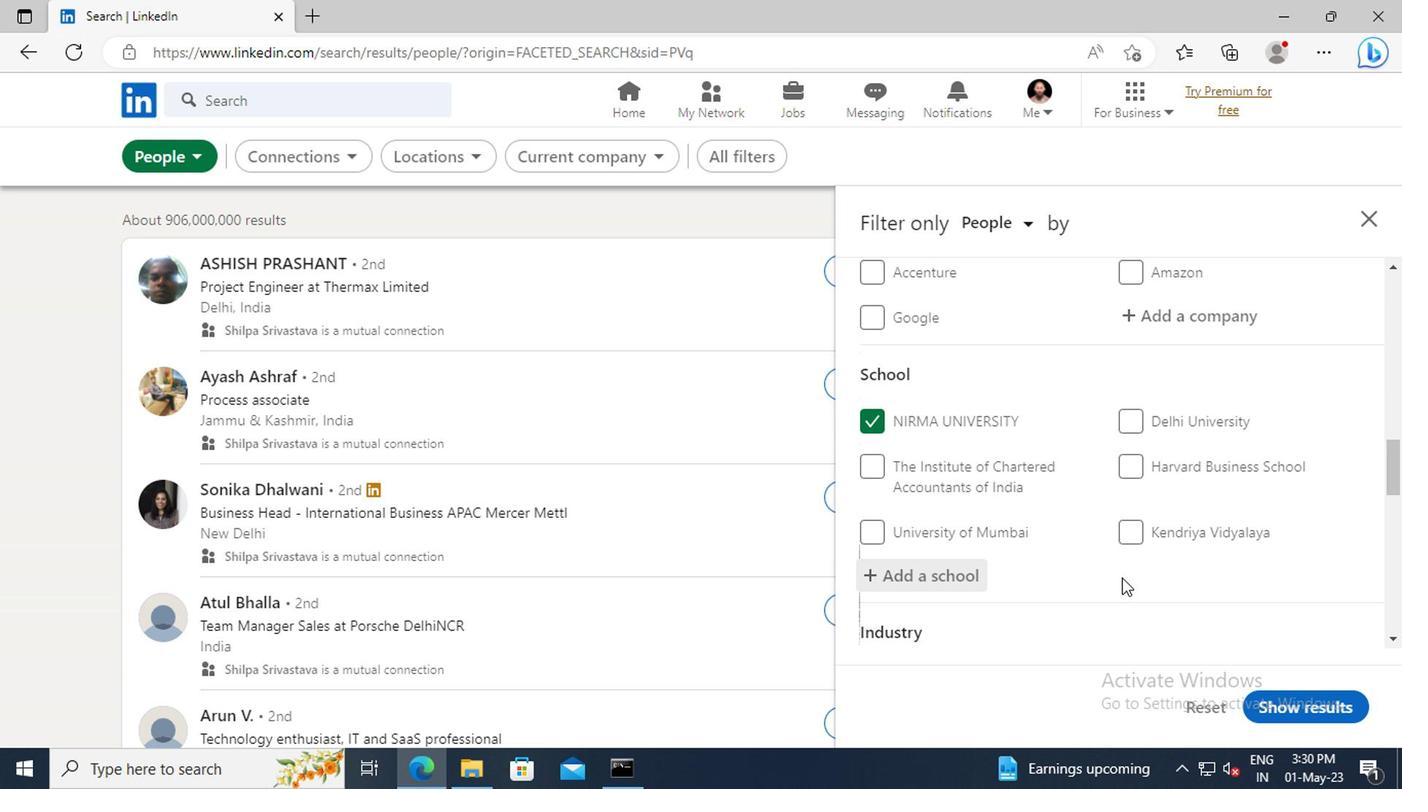 
Action: Mouse moved to (1112, 525)
Screenshot: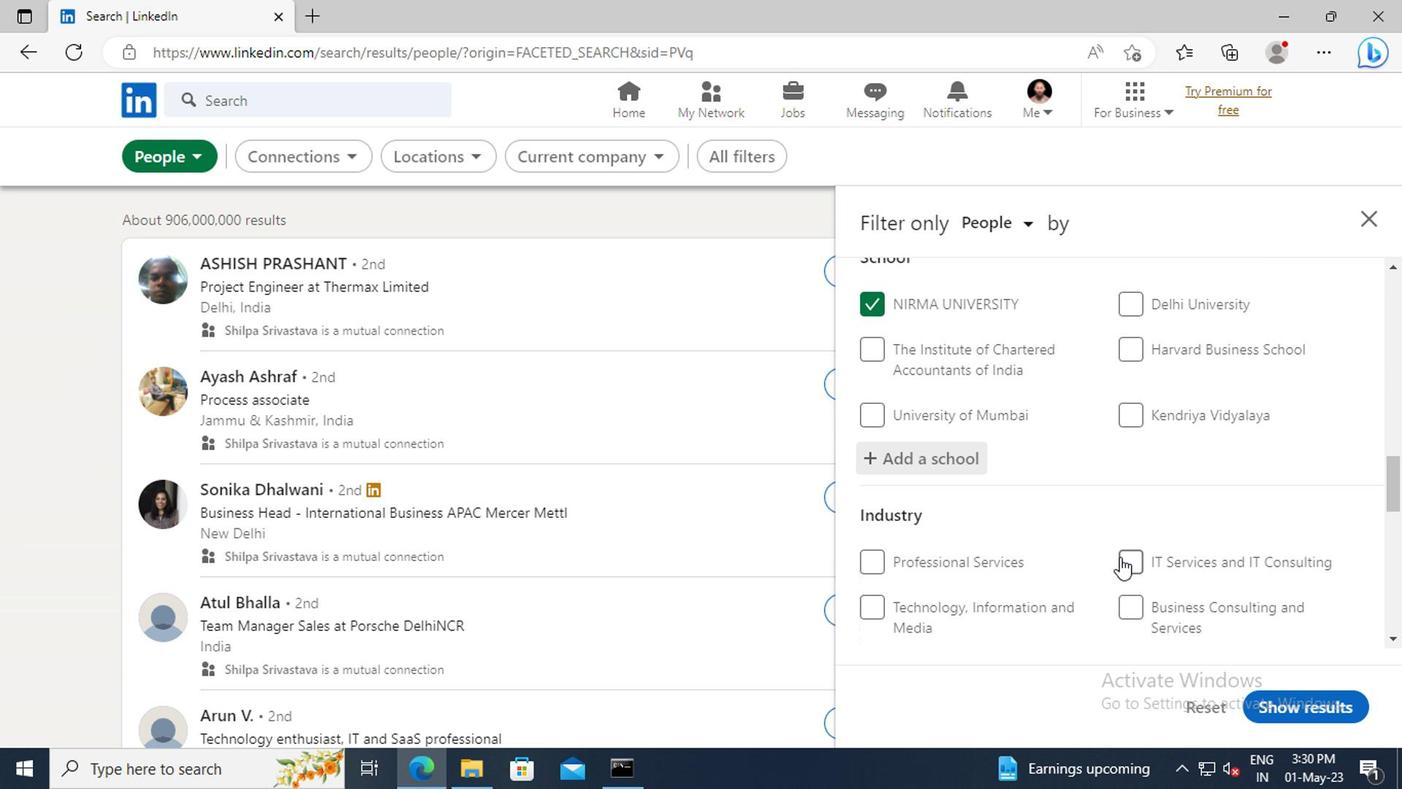 
Action: Mouse scrolled (1112, 523) with delta (0, -1)
Screenshot: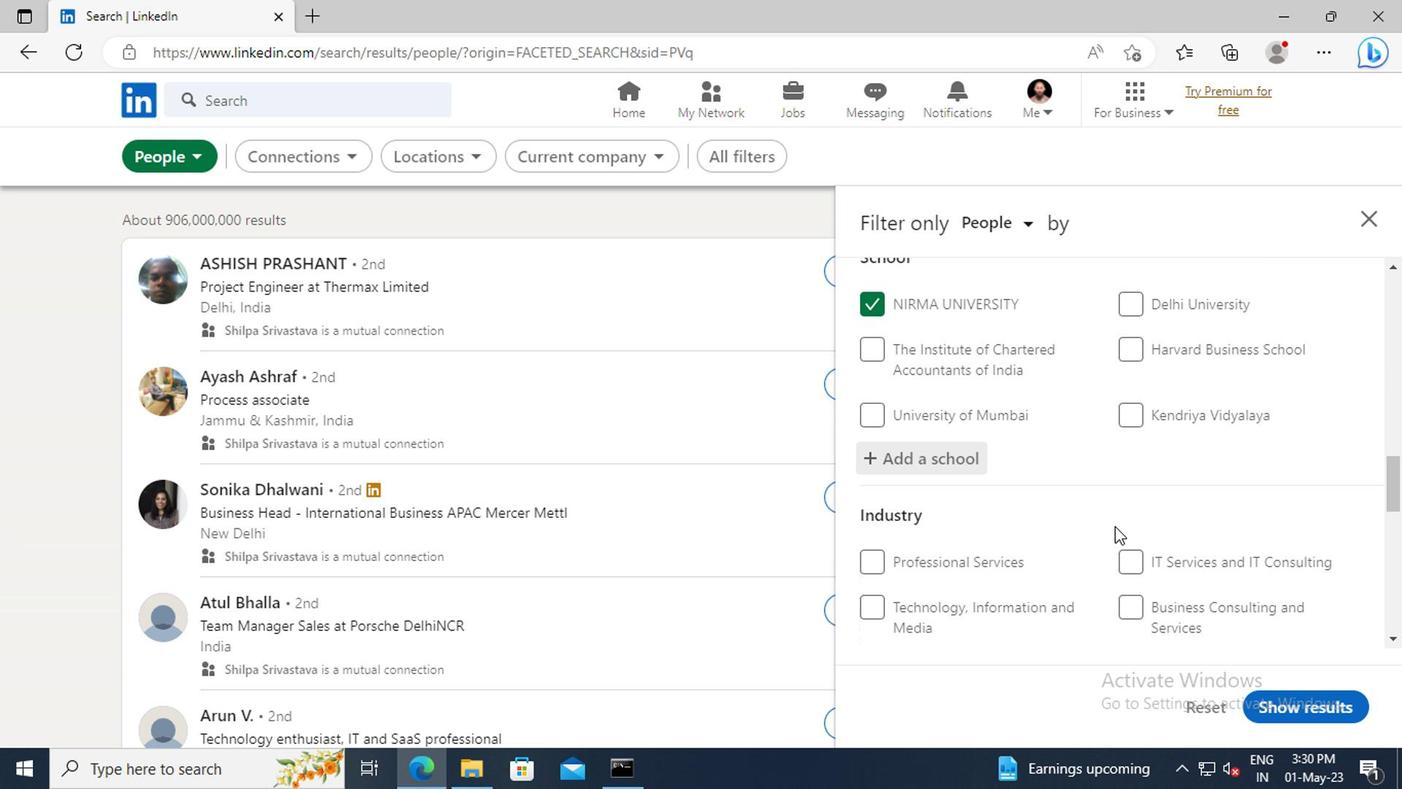 
Action: Mouse scrolled (1112, 523) with delta (0, -1)
Screenshot: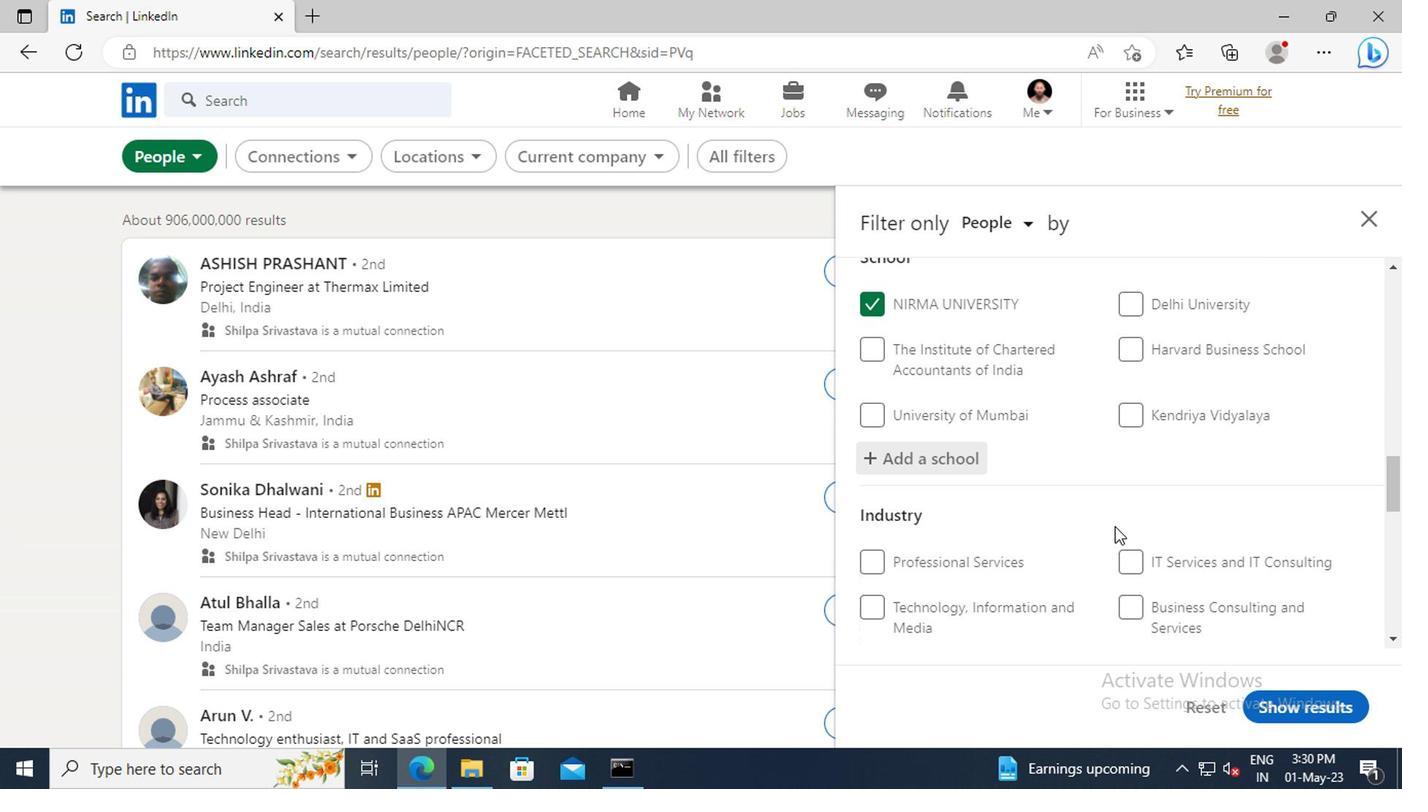 
Action: Mouse scrolled (1112, 523) with delta (0, -1)
Screenshot: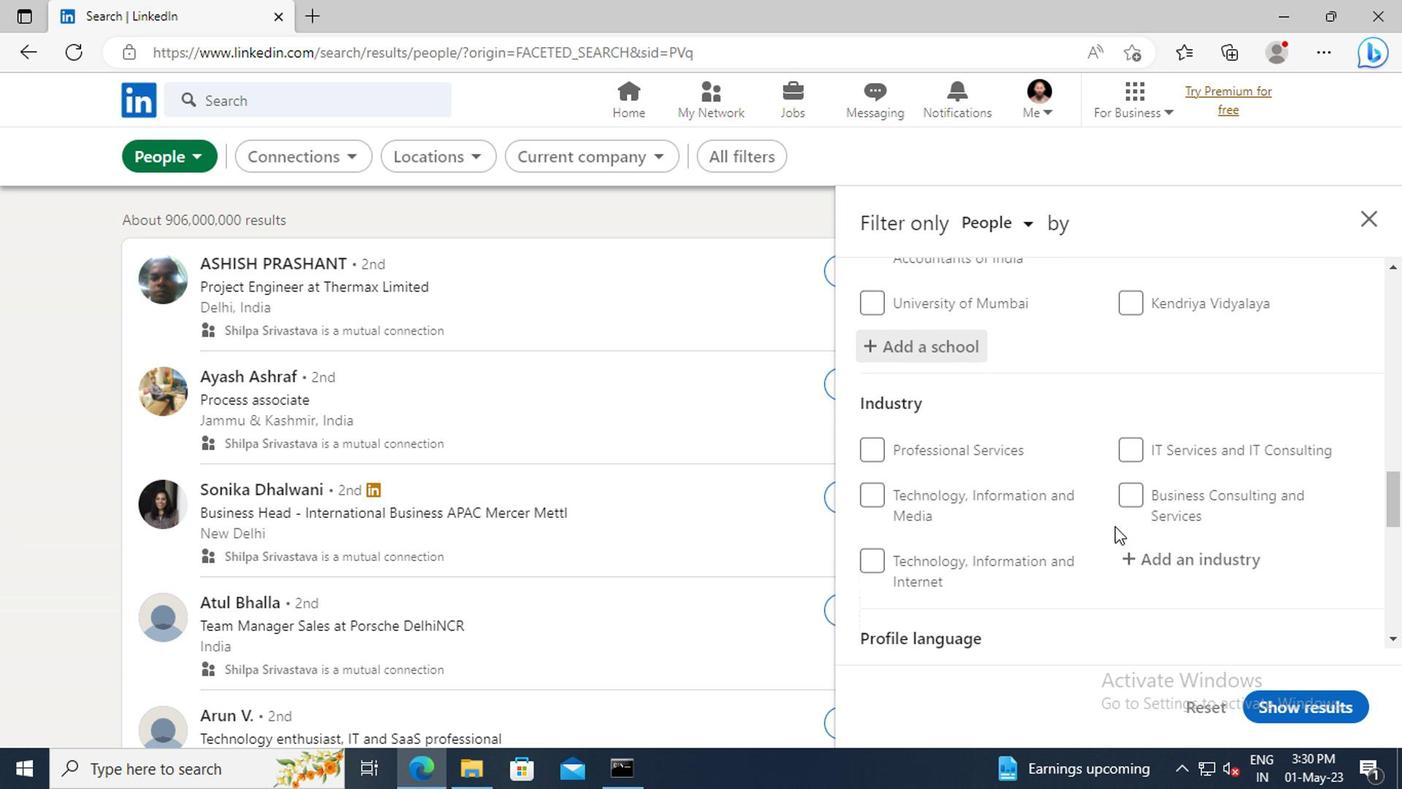
Action: Mouse moved to (1130, 500)
Screenshot: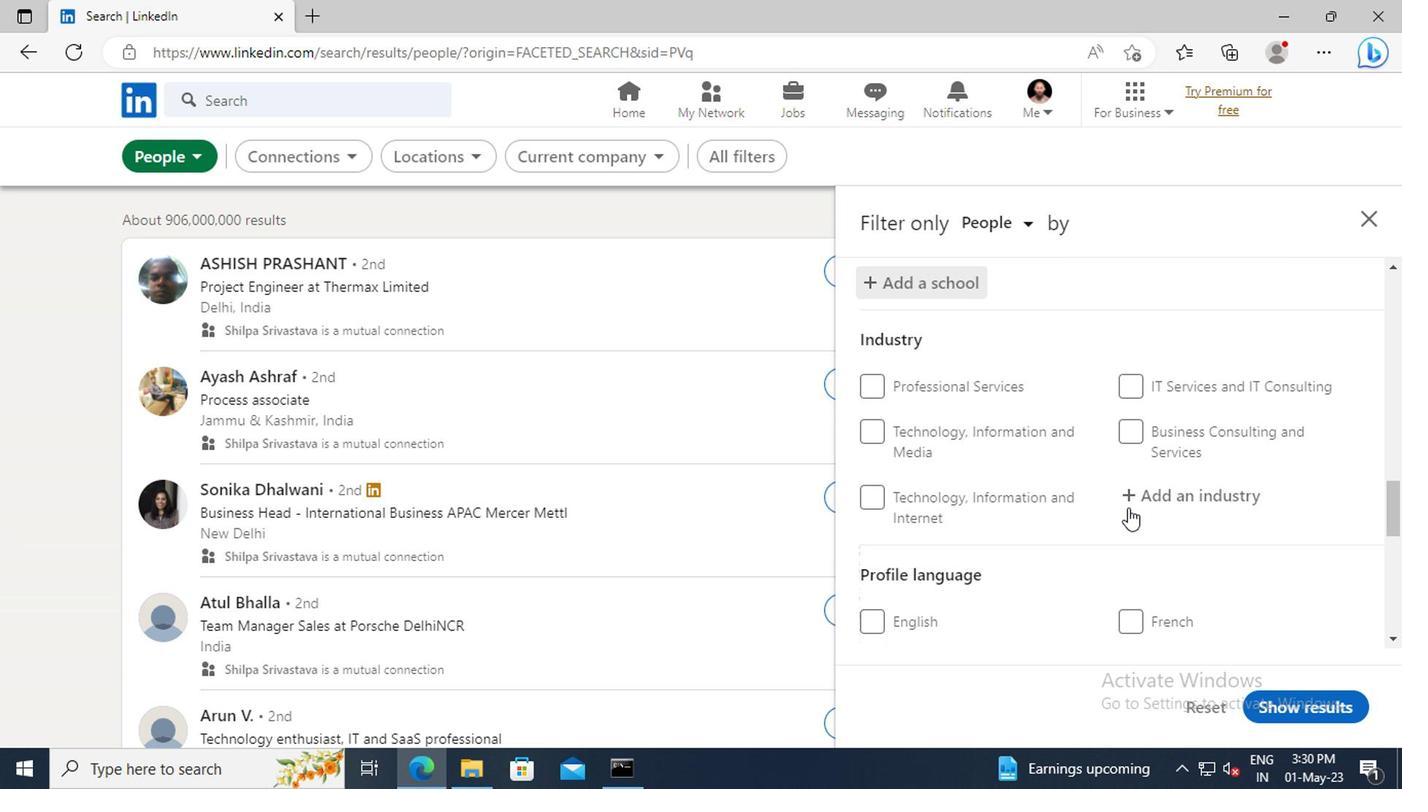 
Action: Mouse pressed left at (1130, 500)
Screenshot: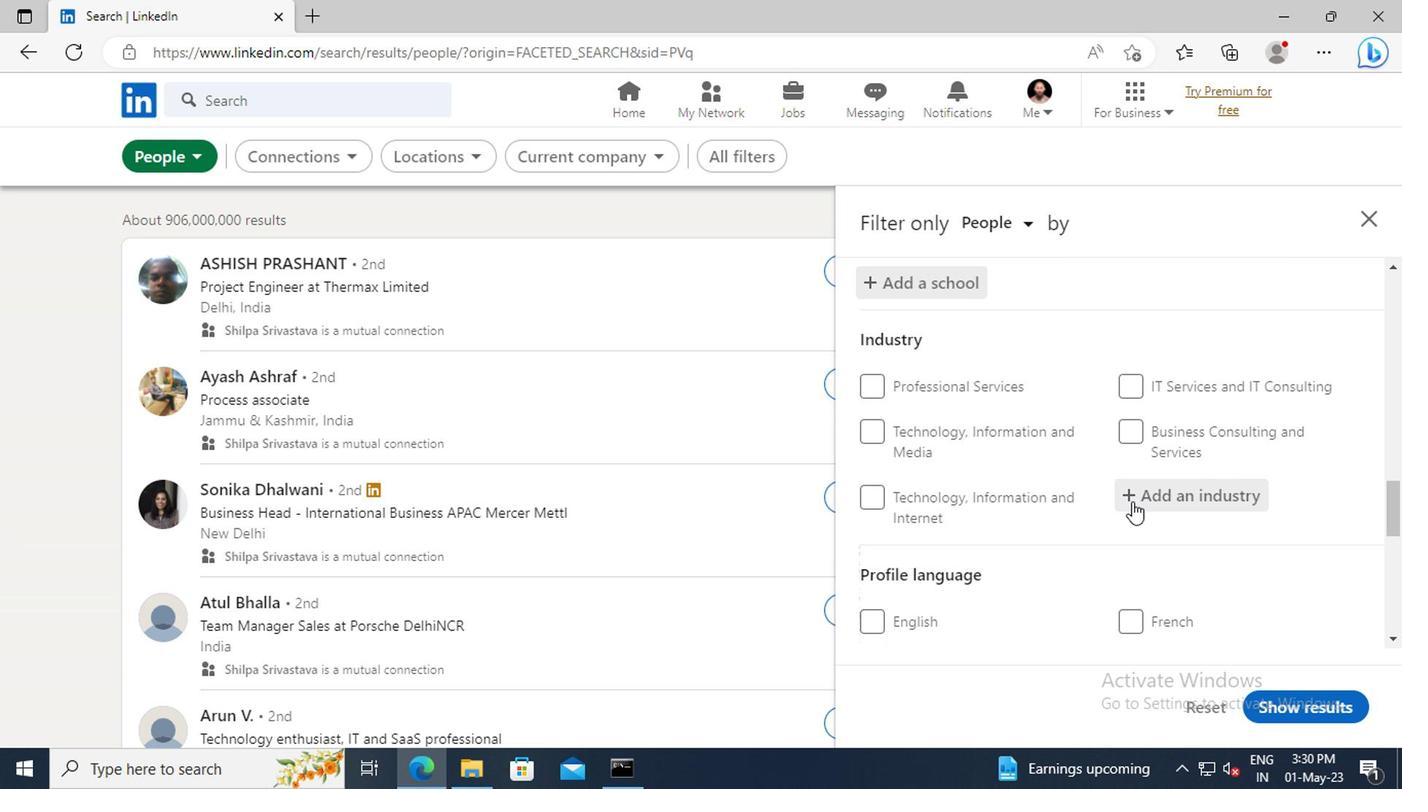 
Action: Key pressed <Key.shift>GOLF
Screenshot: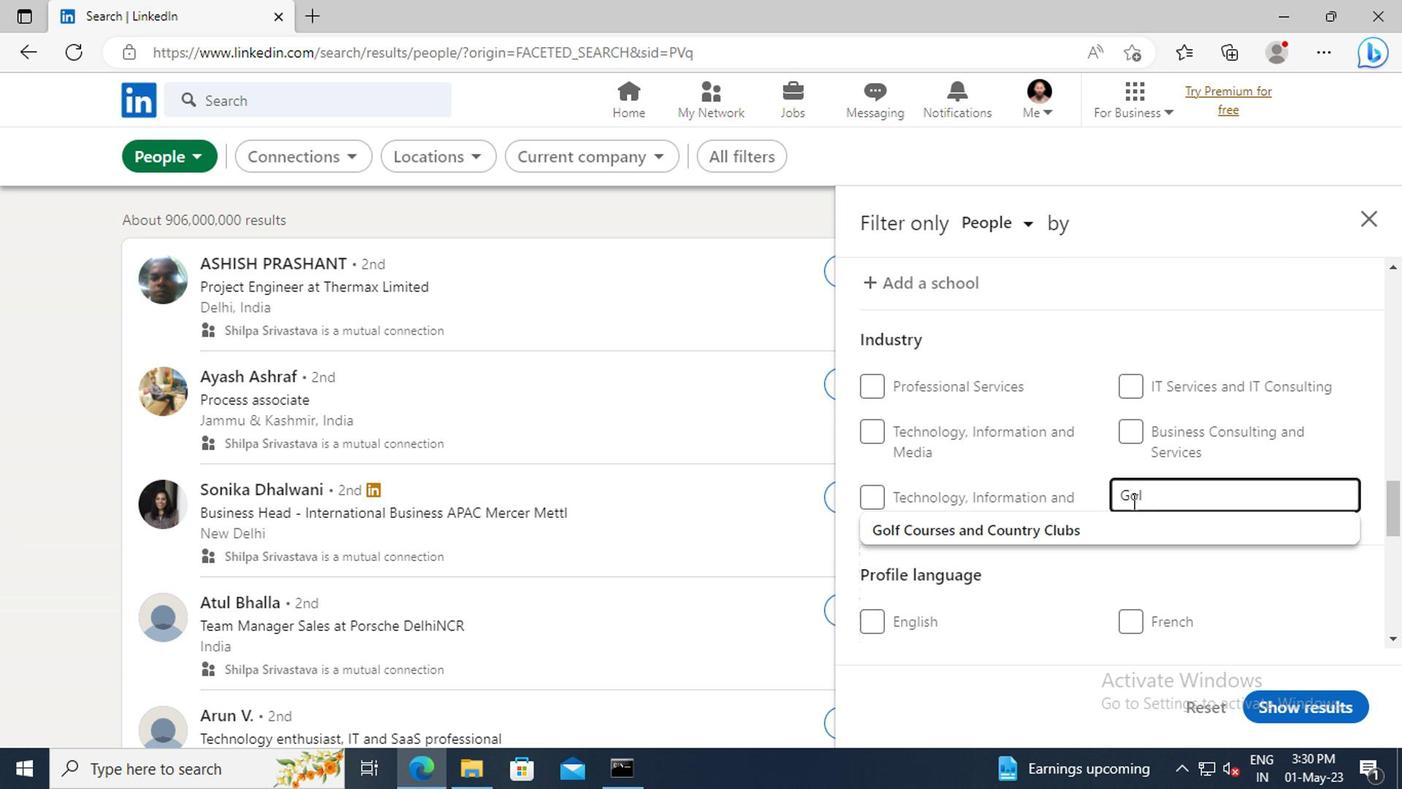 
Action: Mouse moved to (1102, 528)
Screenshot: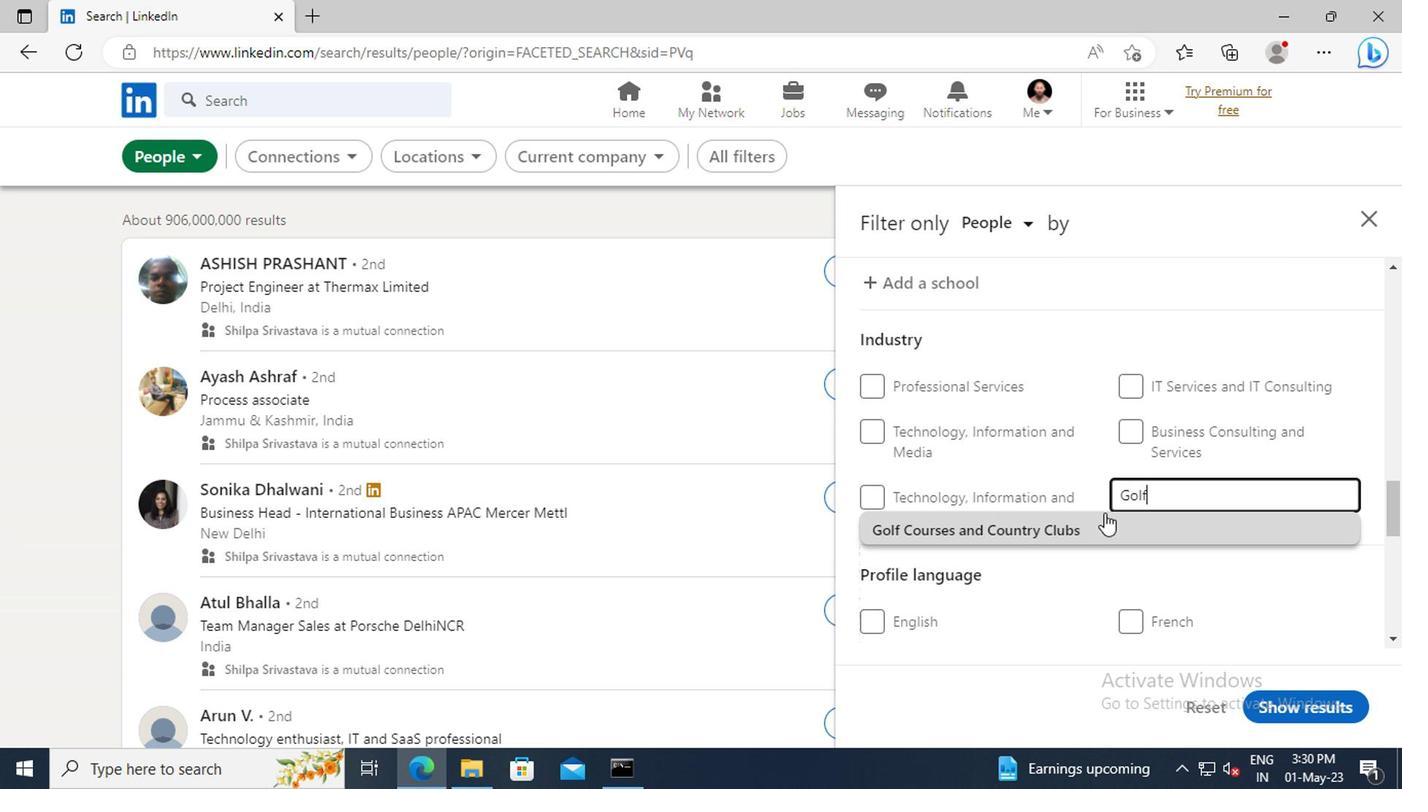 
Action: Mouse pressed left at (1102, 528)
Screenshot: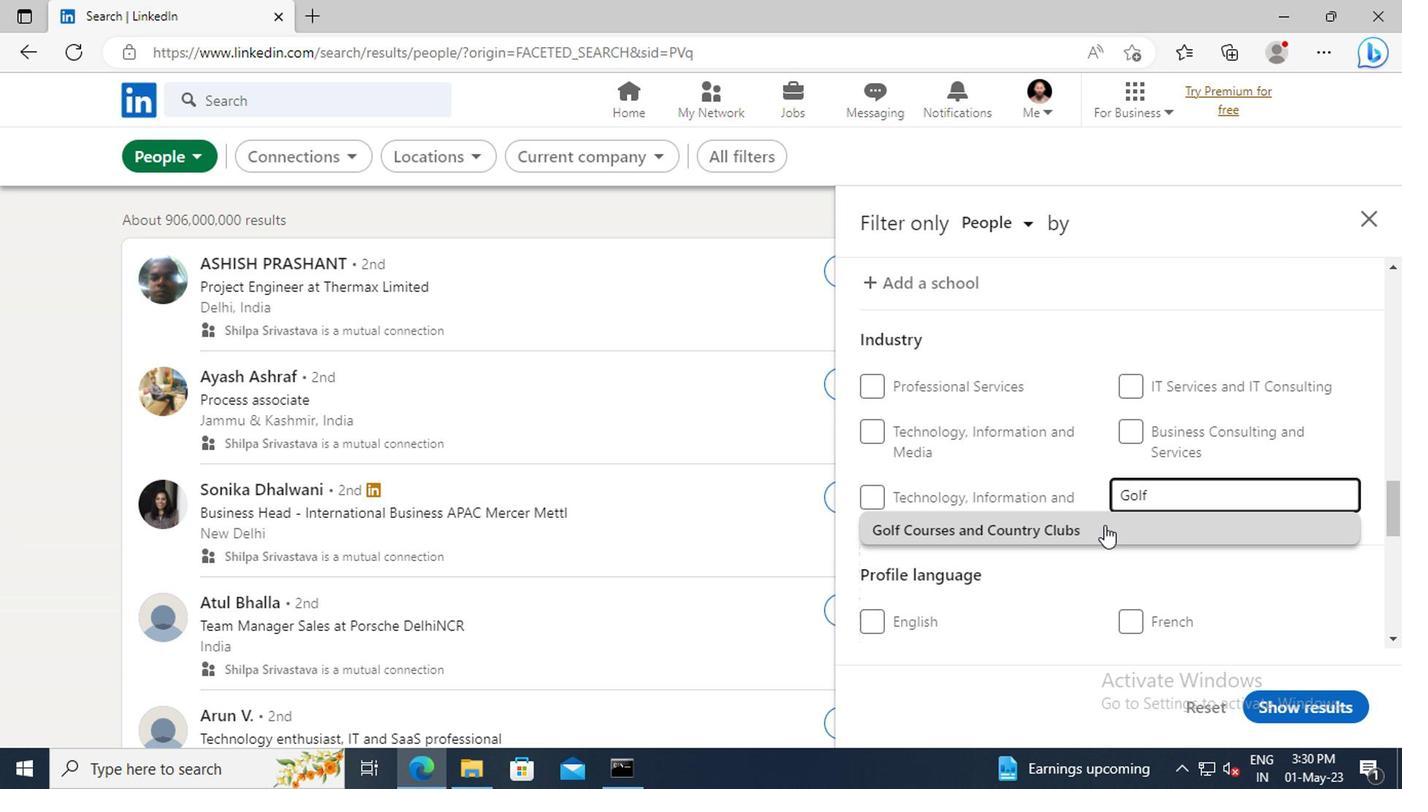 
Action: Mouse scrolled (1102, 528) with delta (0, 0)
Screenshot: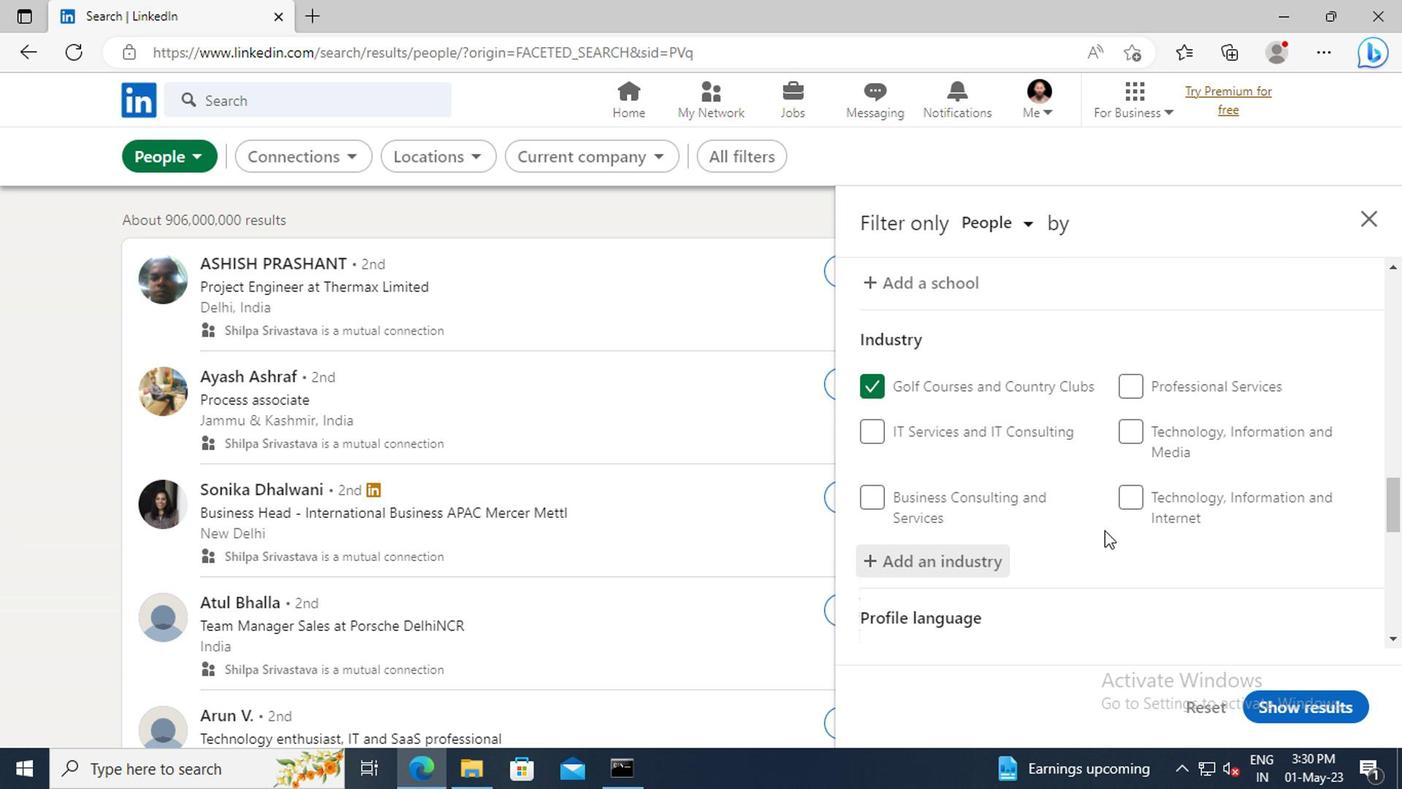 
Action: Mouse scrolled (1102, 528) with delta (0, 0)
Screenshot: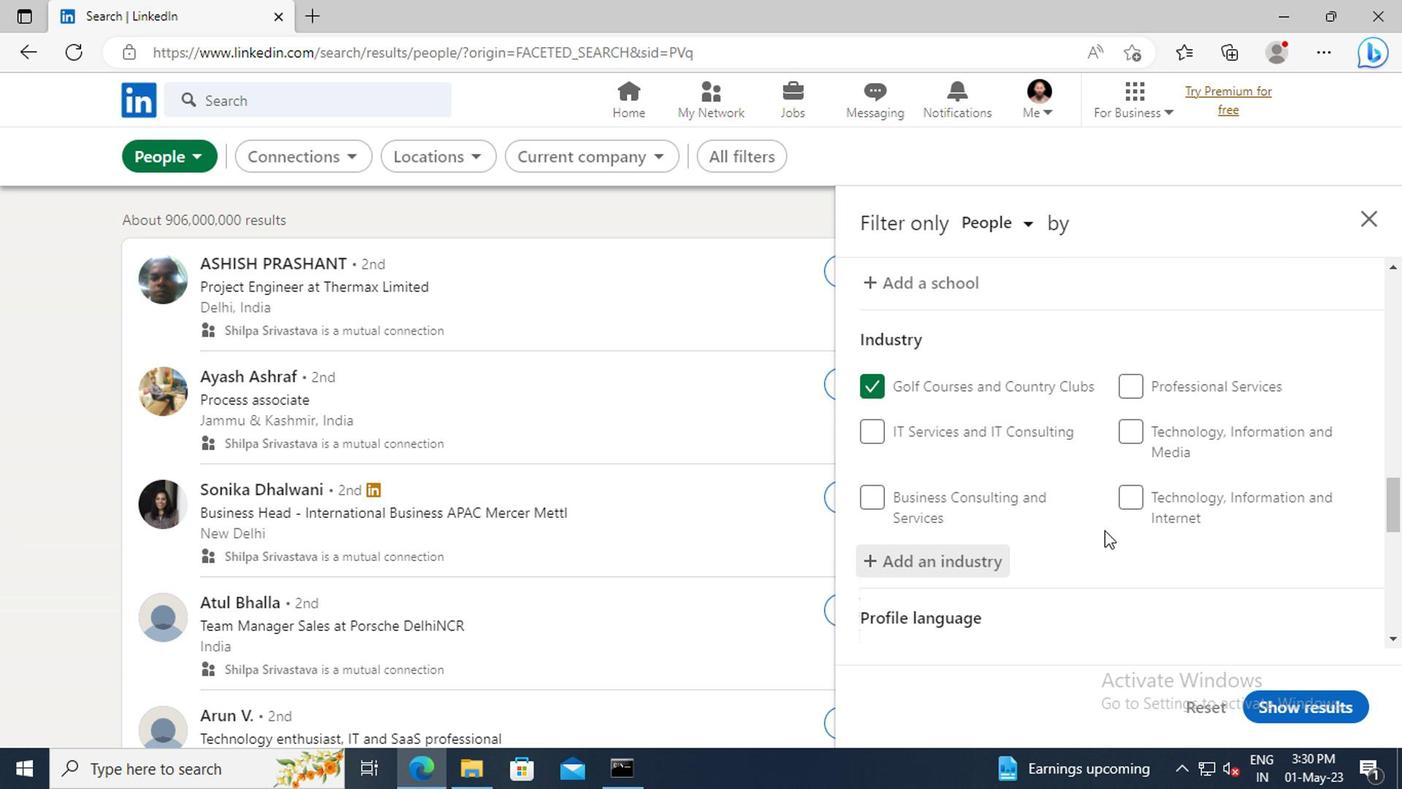 
Action: Mouse scrolled (1102, 528) with delta (0, 0)
Screenshot: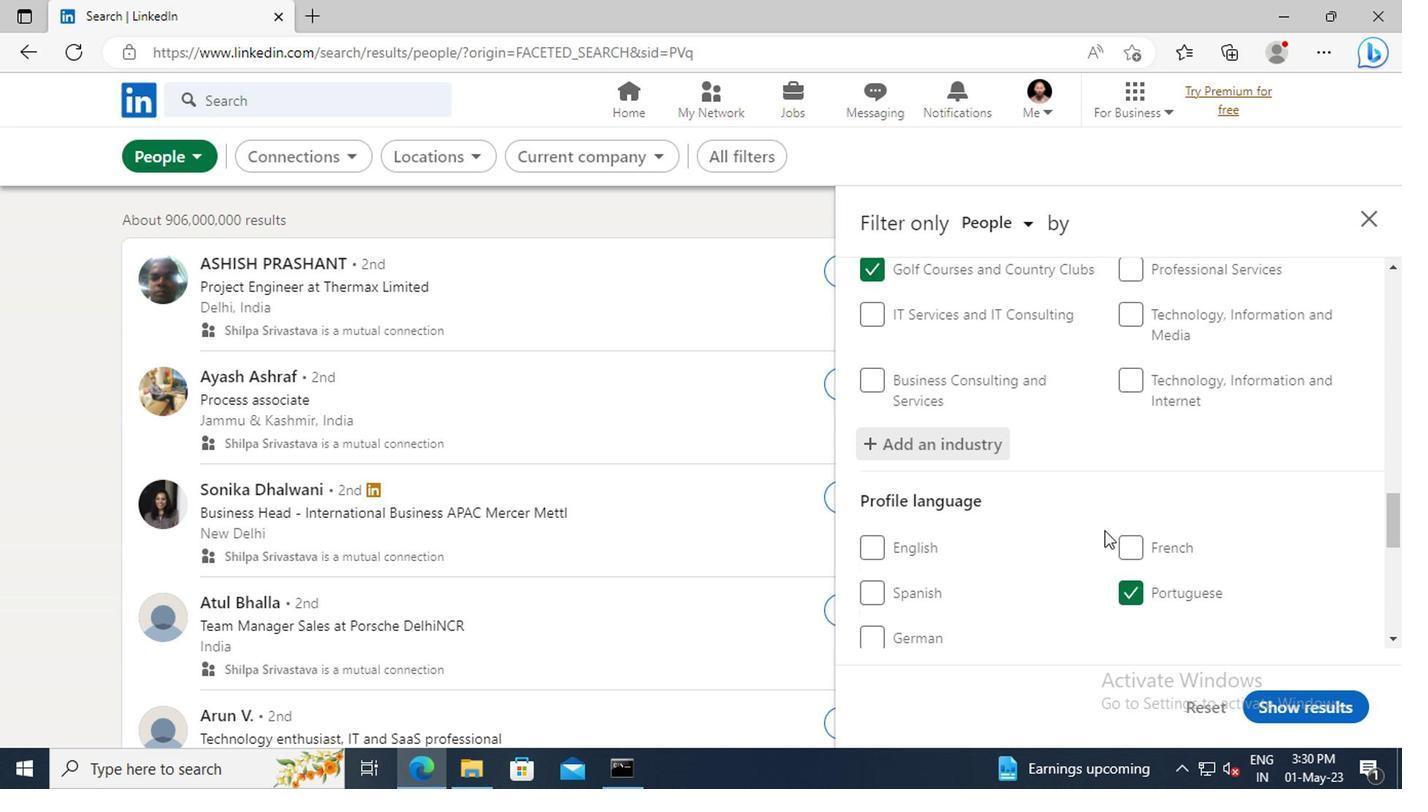 
Action: Mouse scrolled (1102, 528) with delta (0, 0)
Screenshot: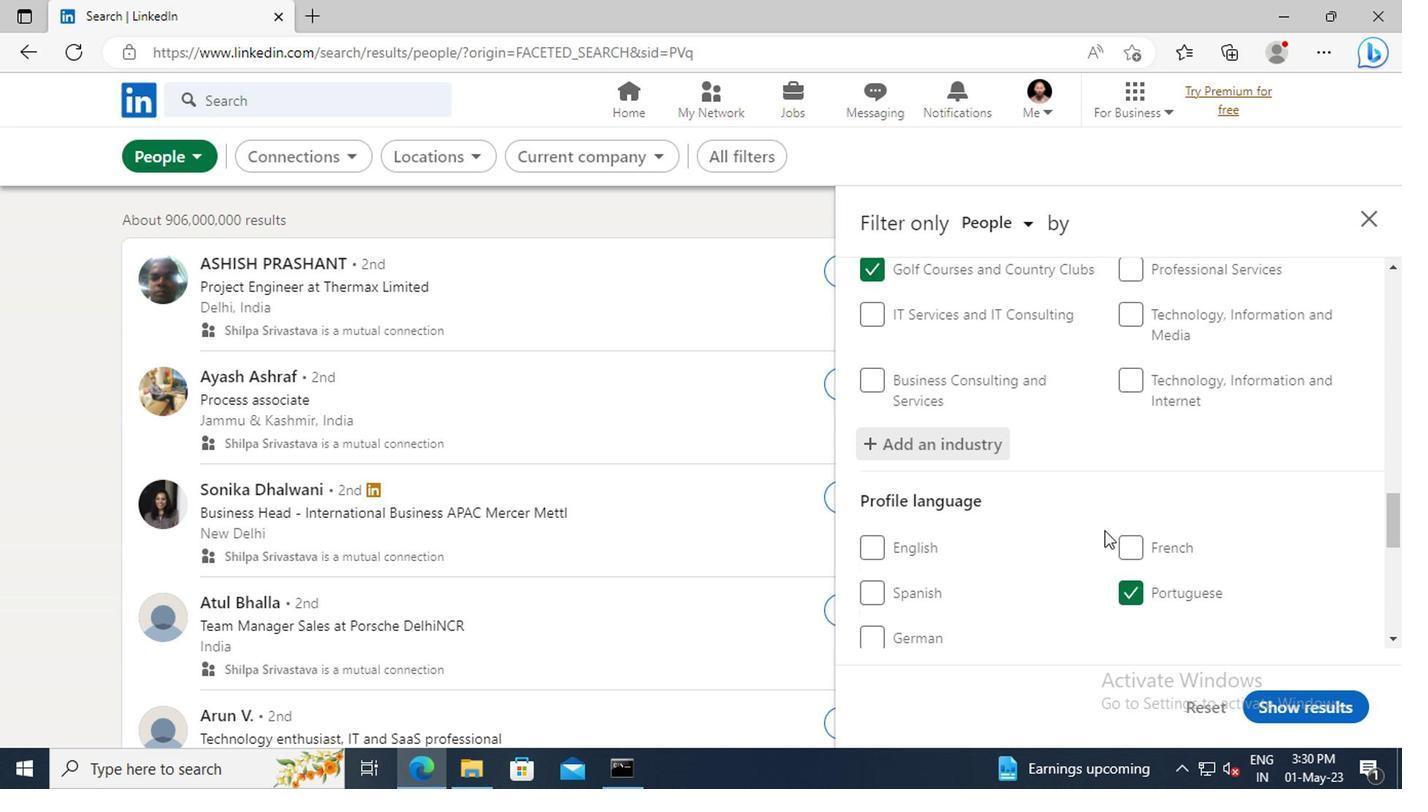 
Action: Mouse moved to (1106, 477)
Screenshot: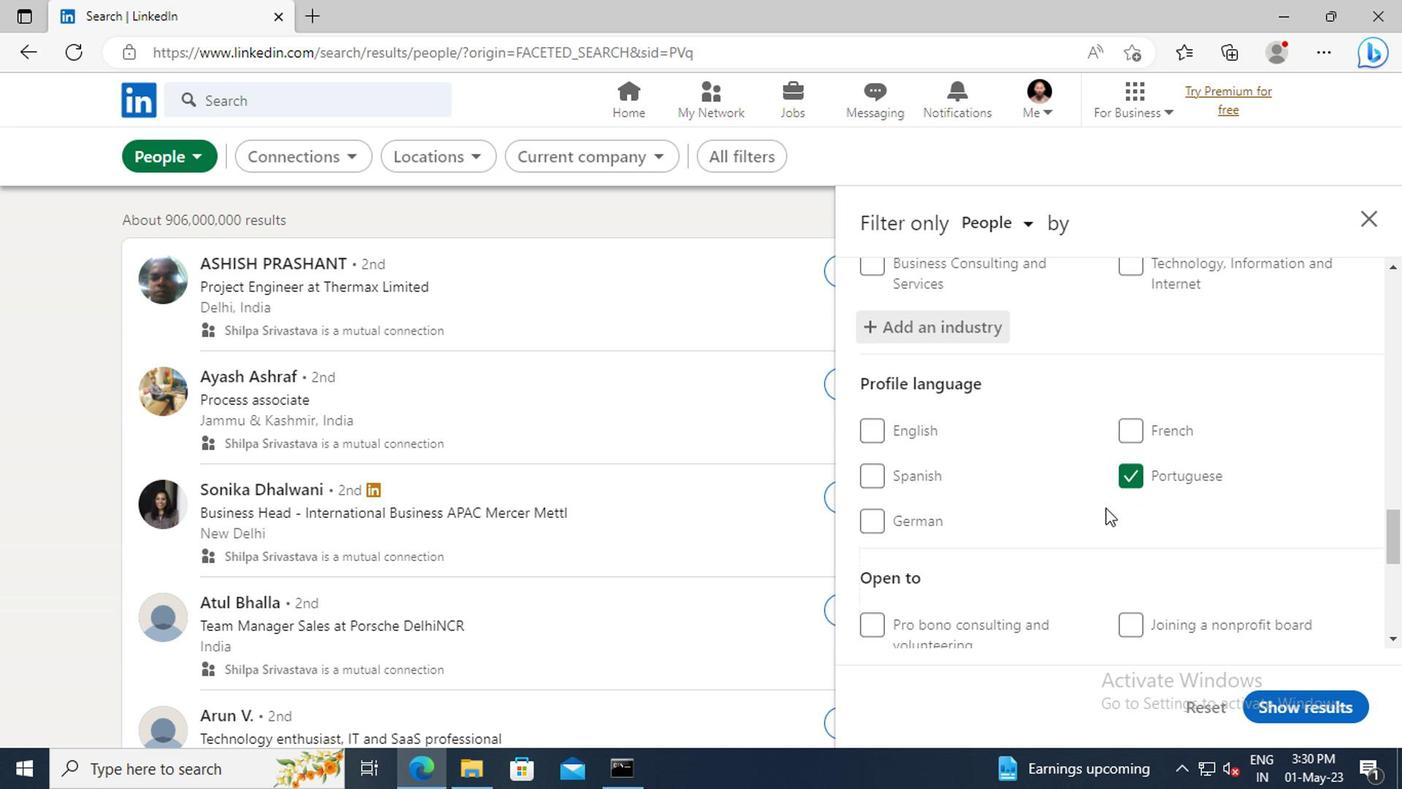 
Action: Mouse scrolled (1106, 477) with delta (0, 0)
Screenshot: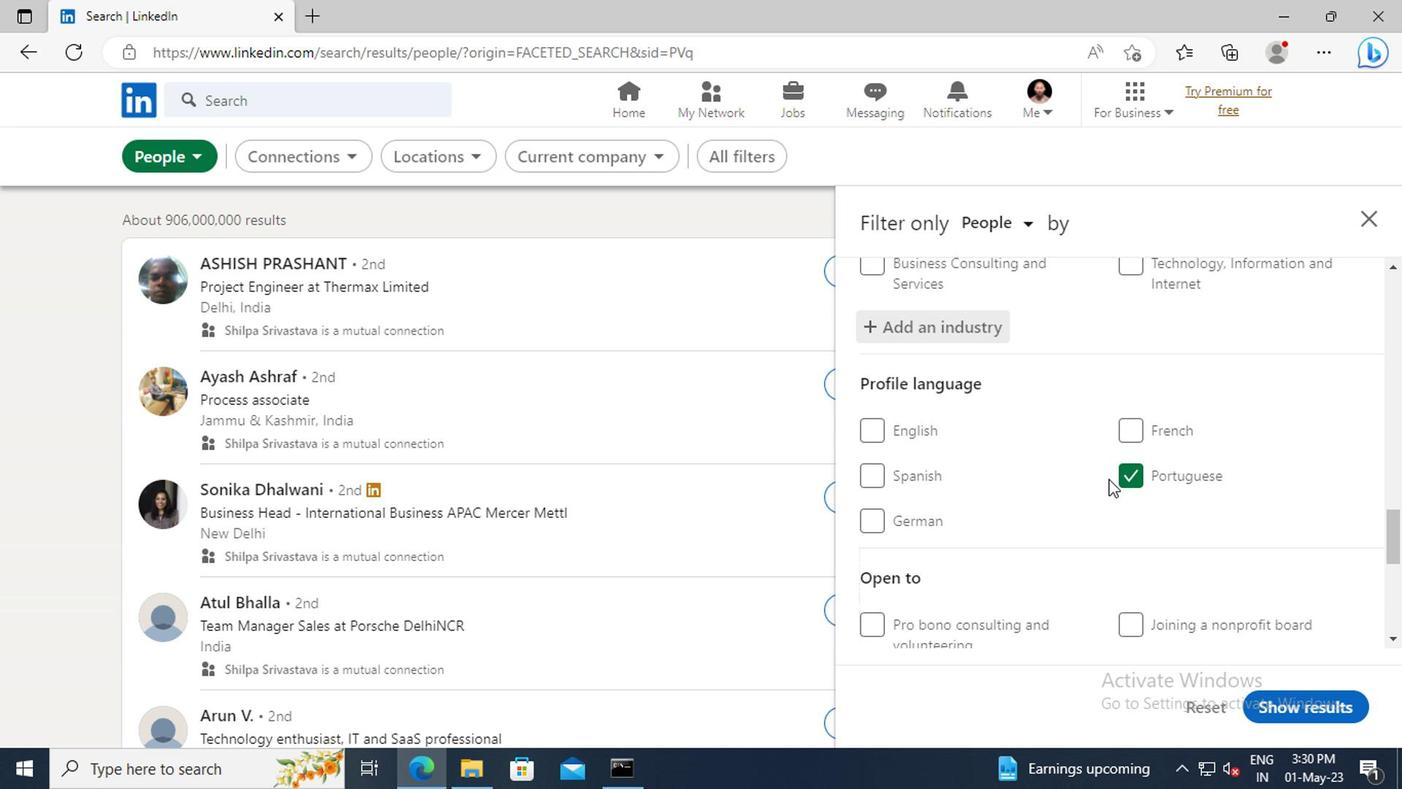 
Action: Mouse scrolled (1106, 477) with delta (0, 0)
Screenshot: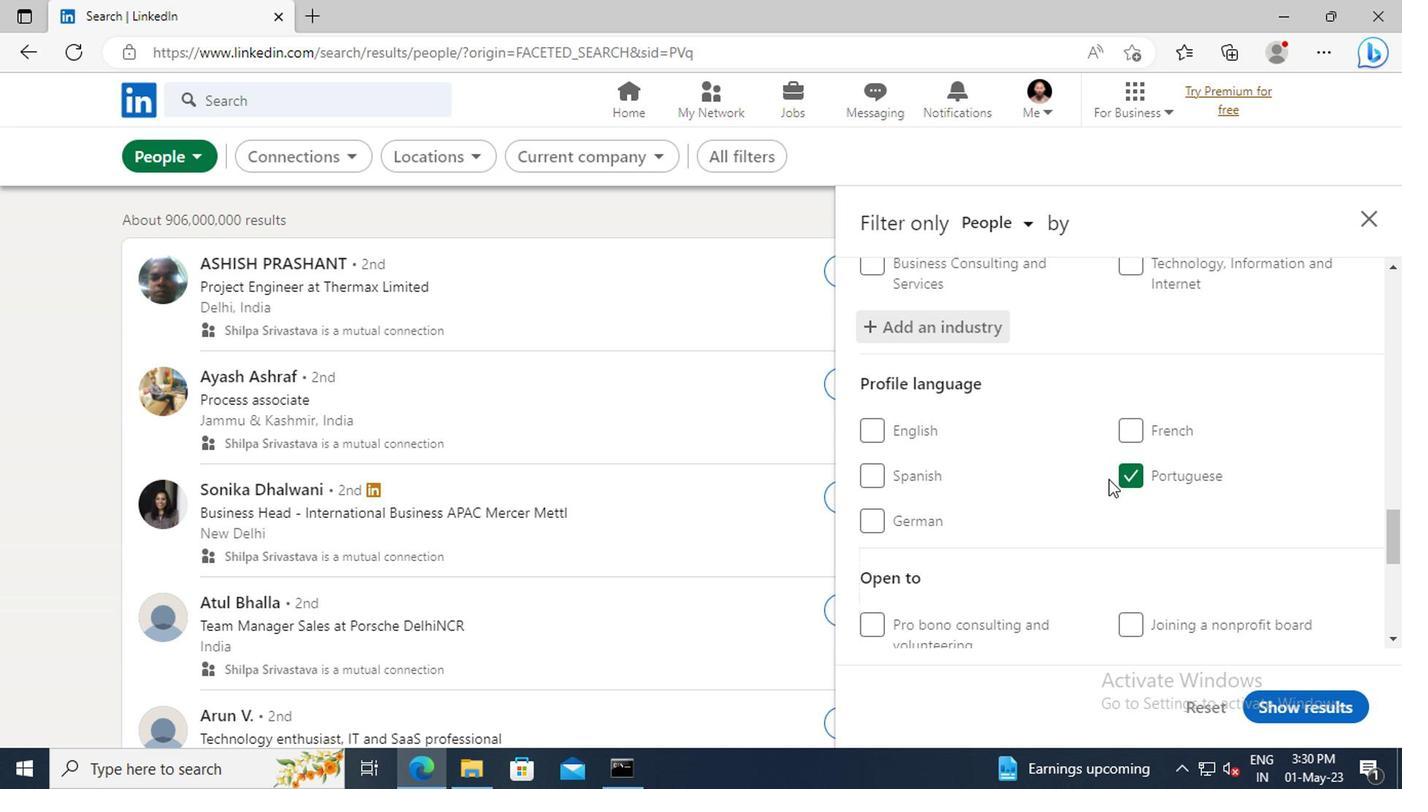 
Action: Mouse moved to (1109, 451)
Screenshot: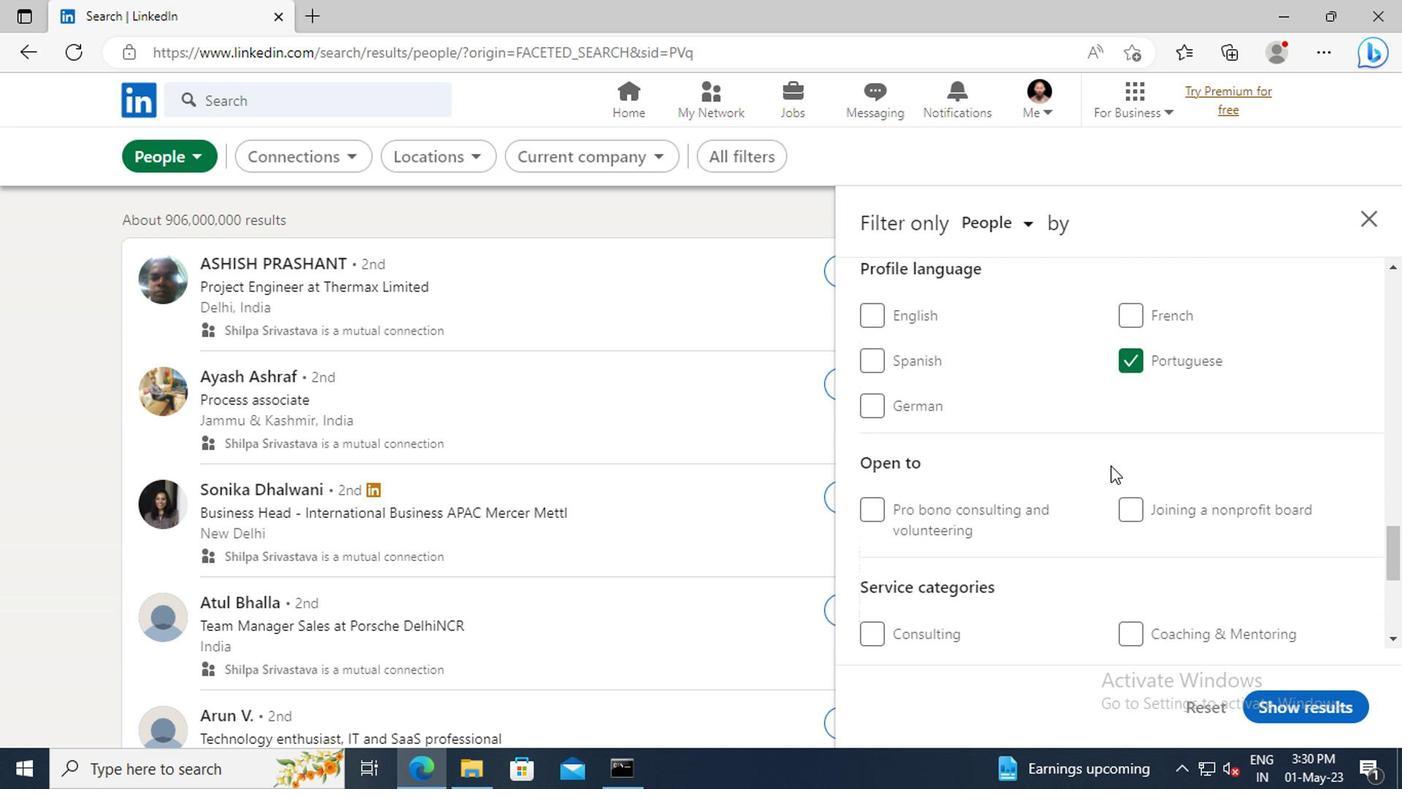 
Action: Mouse scrolled (1109, 450) with delta (0, 0)
Screenshot: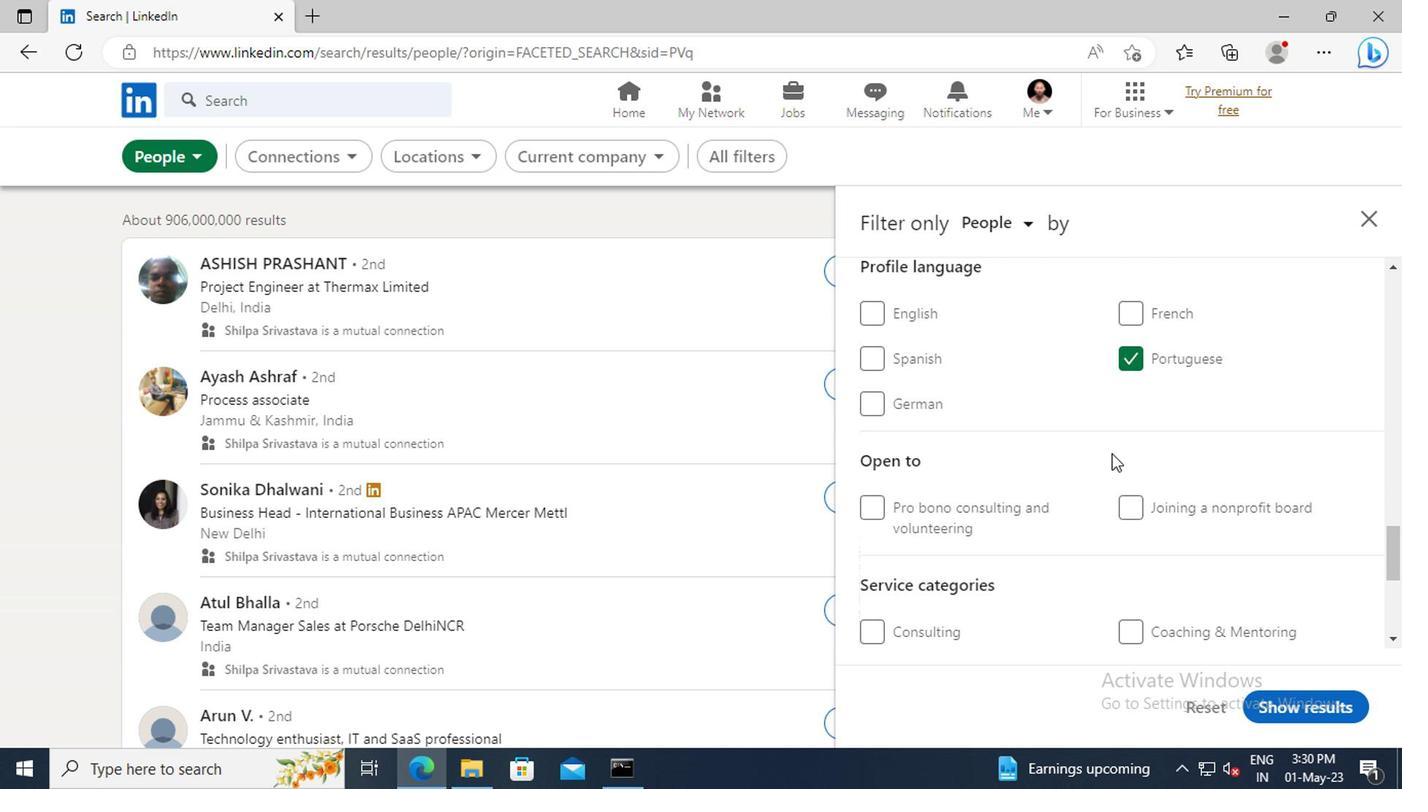 
Action: Mouse scrolled (1109, 450) with delta (0, 0)
Screenshot: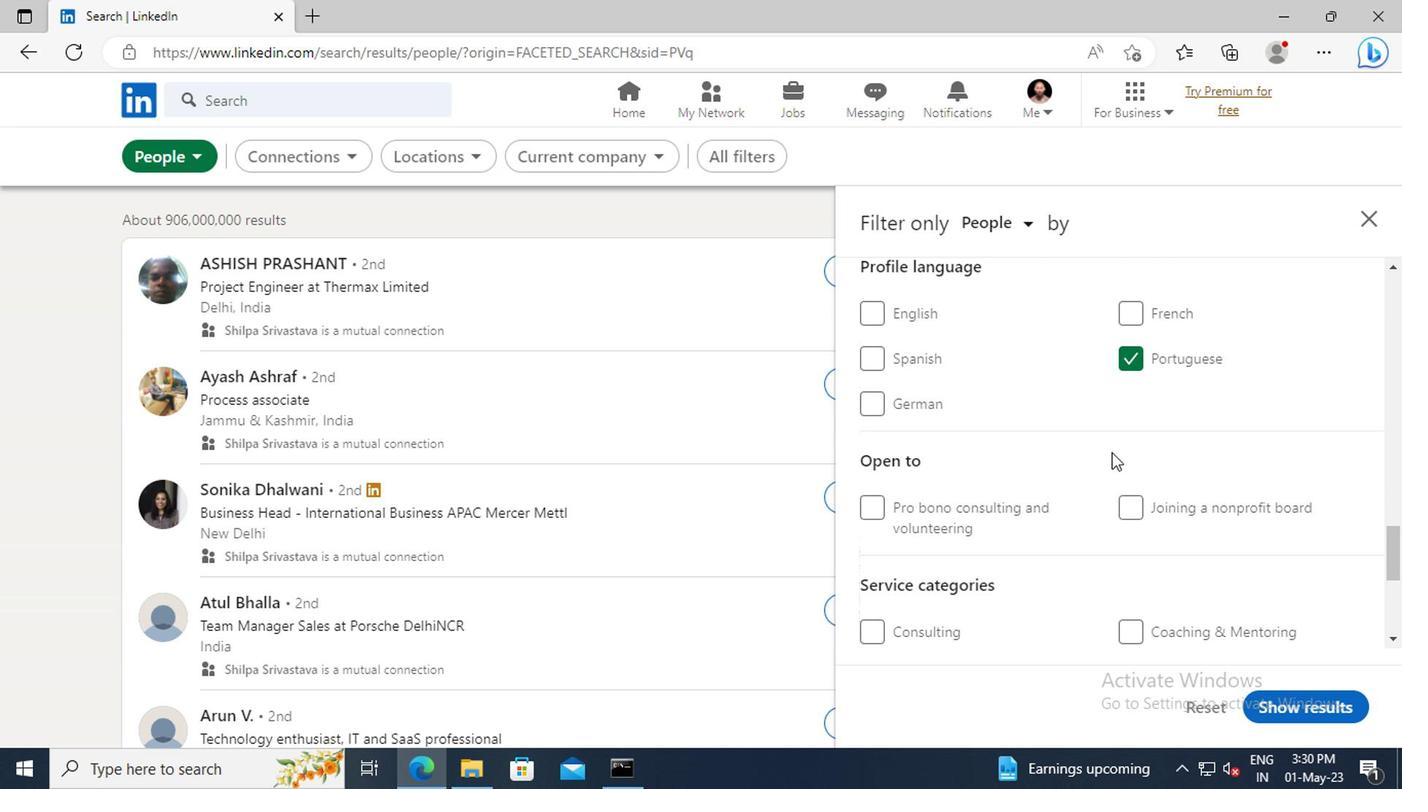 
Action: Mouse scrolled (1109, 450) with delta (0, 0)
Screenshot: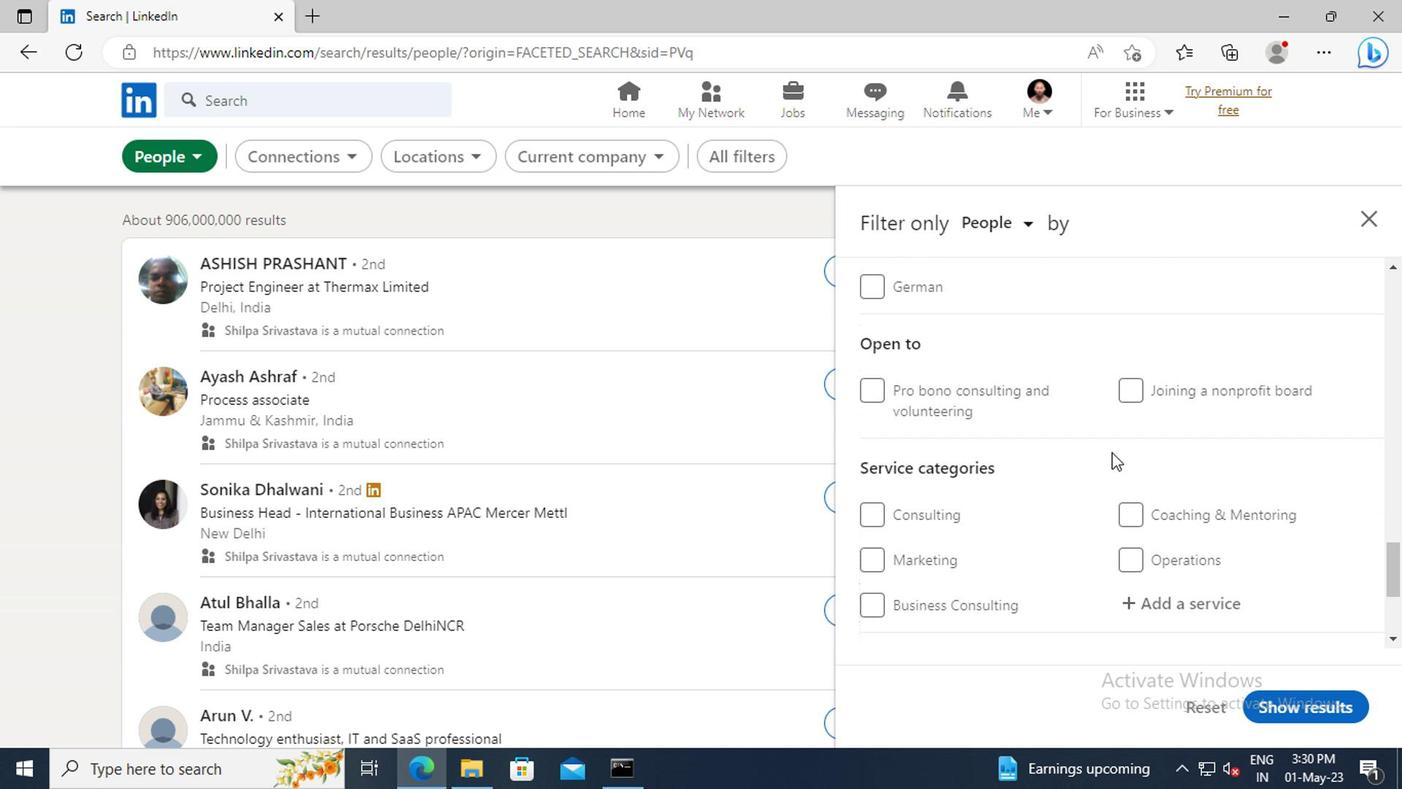 
Action: Mouse scrolled (1109, 450) with delta (0, 0)
Screenshot: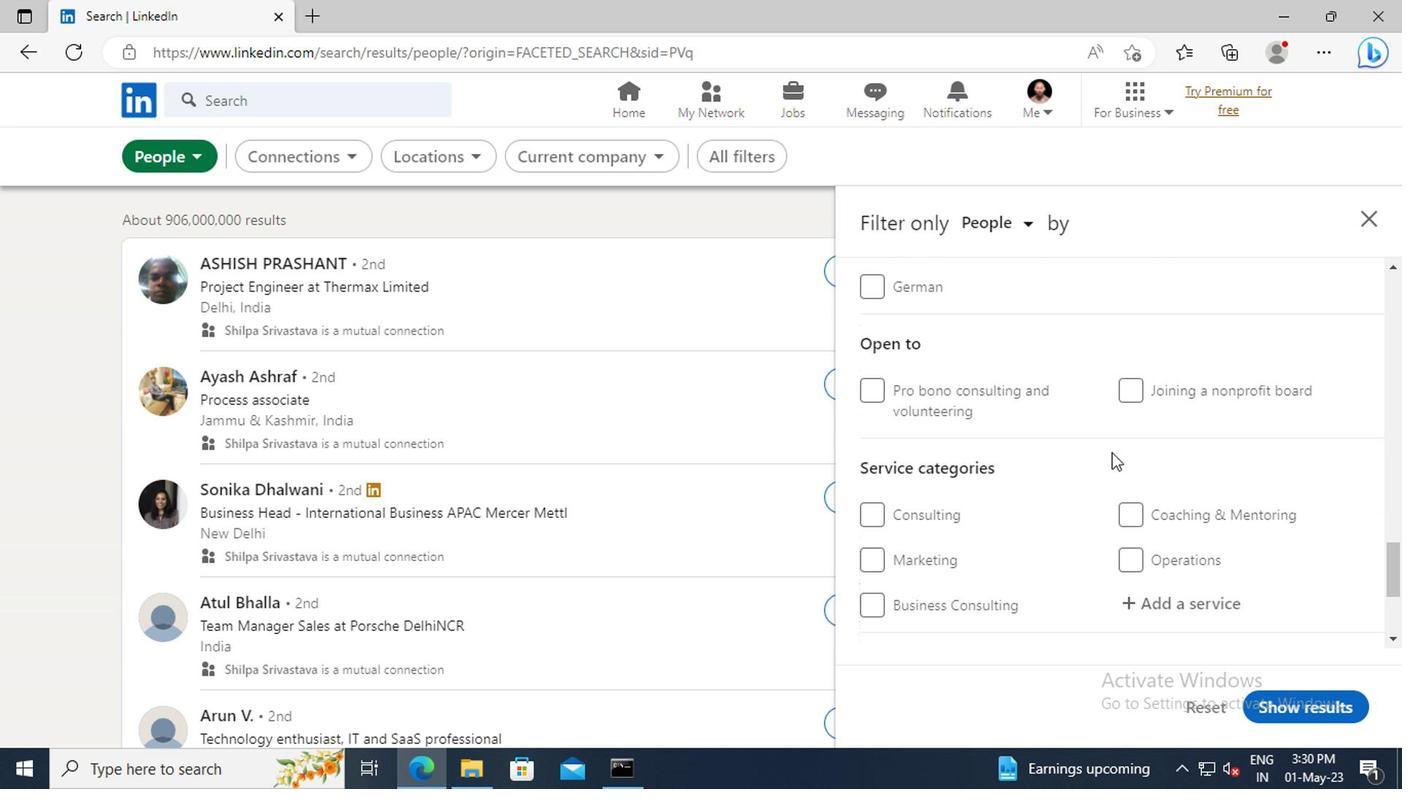 
Action: Mouse moved to (1133, 482)
Screenshot: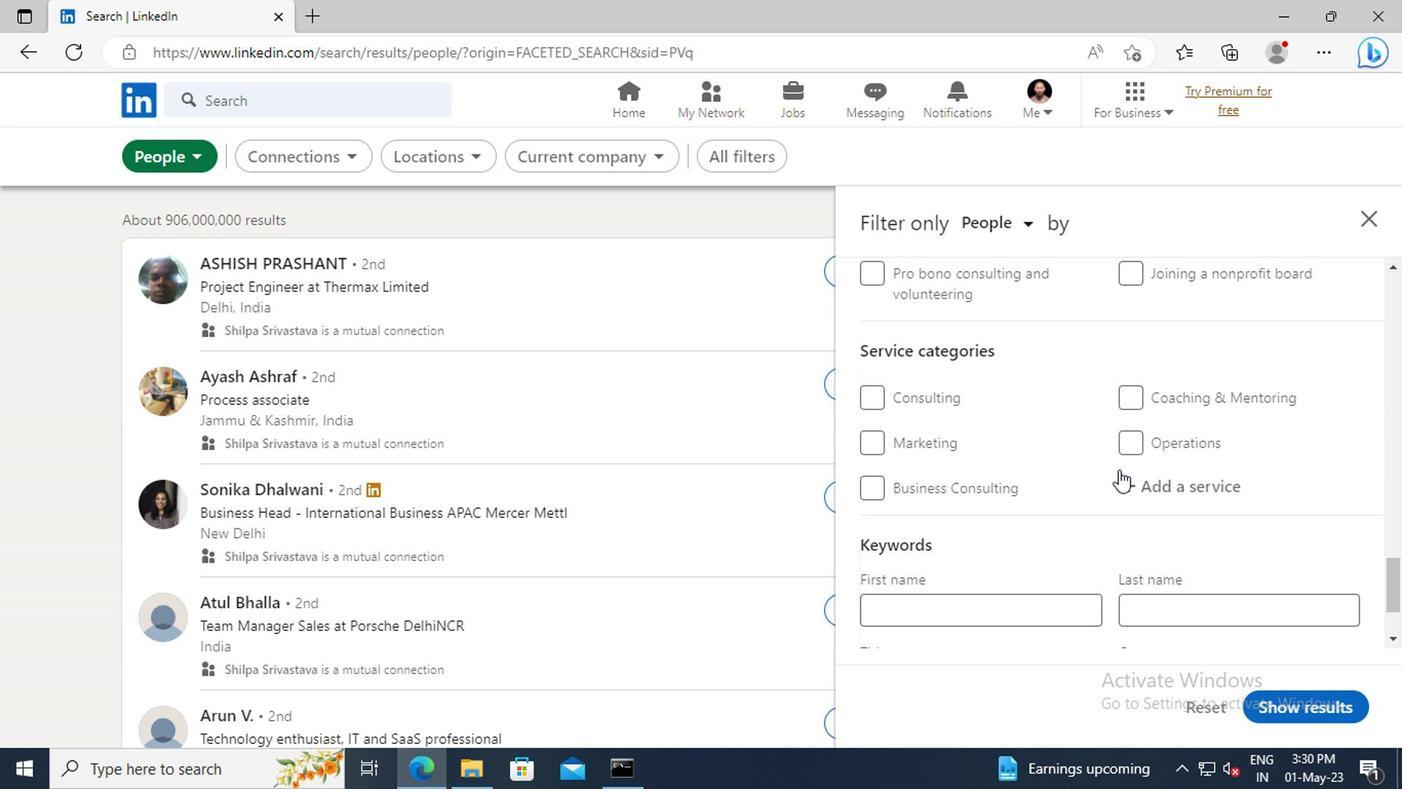 
Action: Mouse pressed left at (1133, 482)
Screenshot: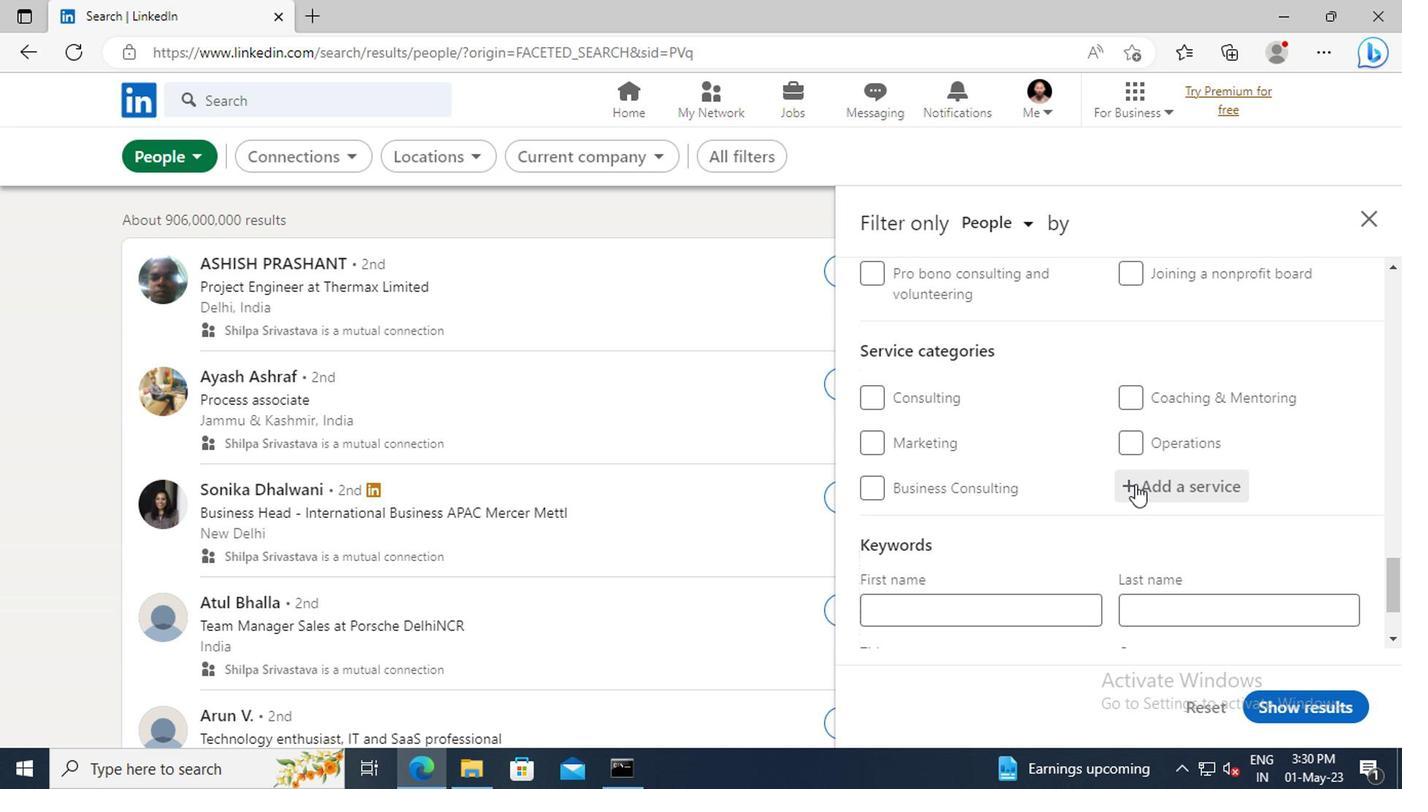 
Action: Key pressed <Key.shift>RETIRE
Screenshot: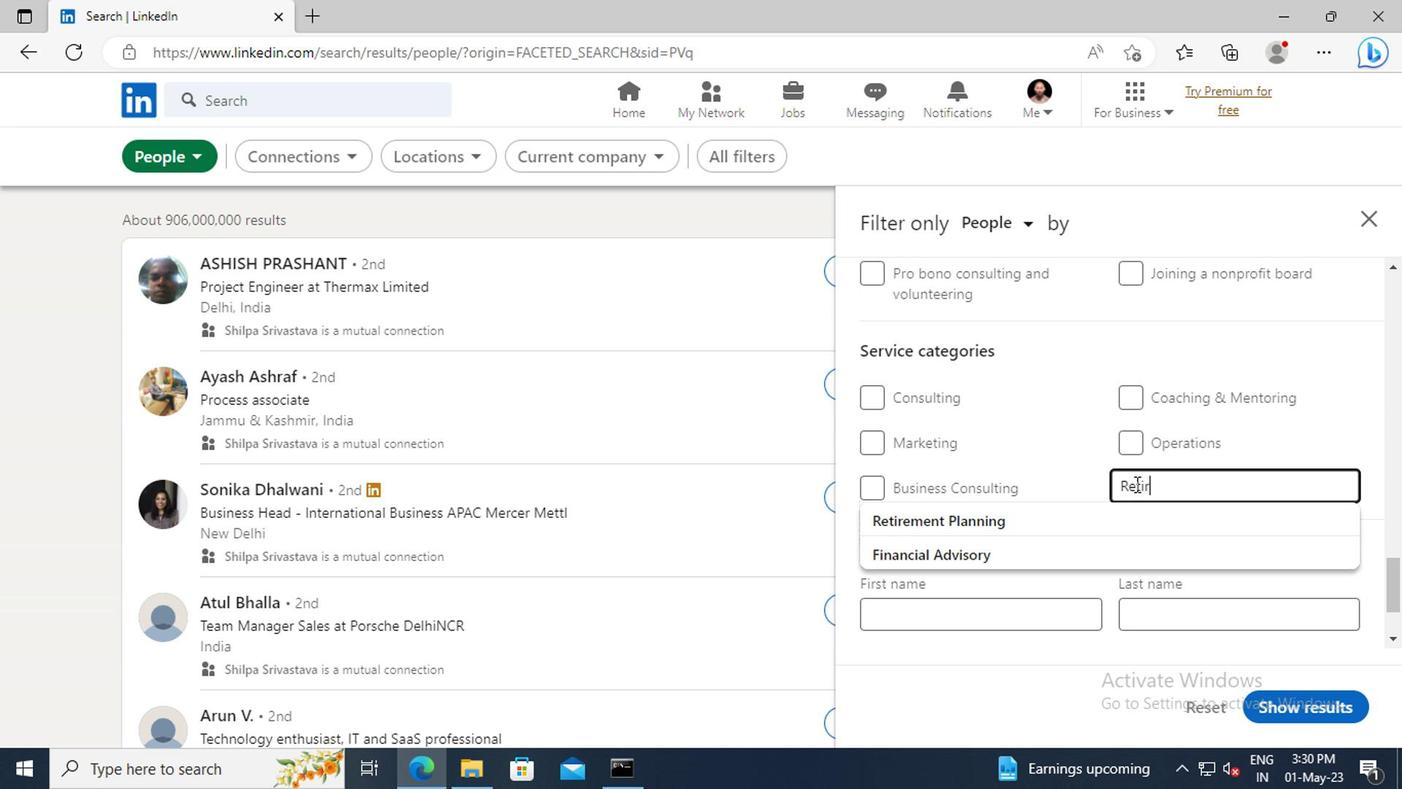 
Action: Mouse moved to (1130, 515)
Screenshot: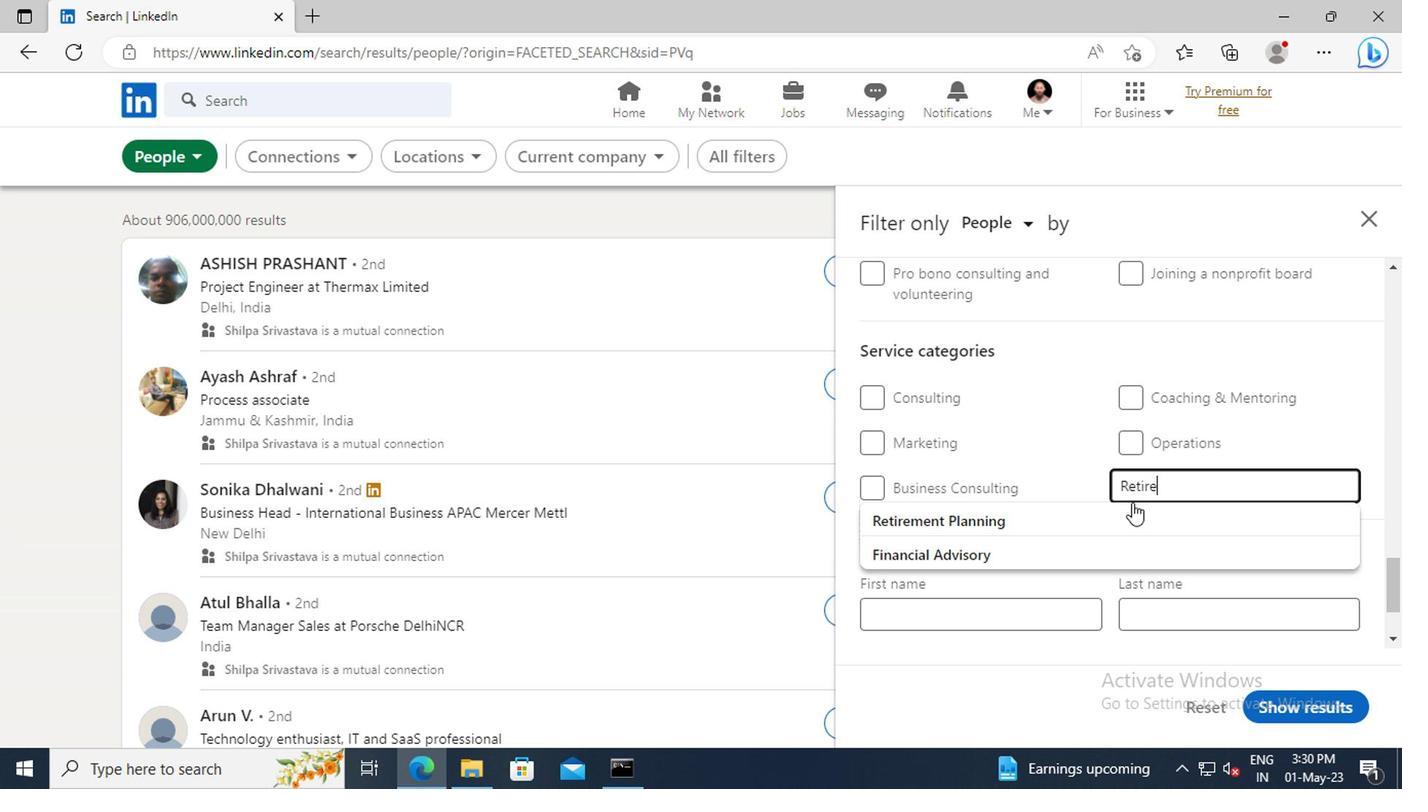
Action: Mouse pressed left at (1130, 515)
Screenshot: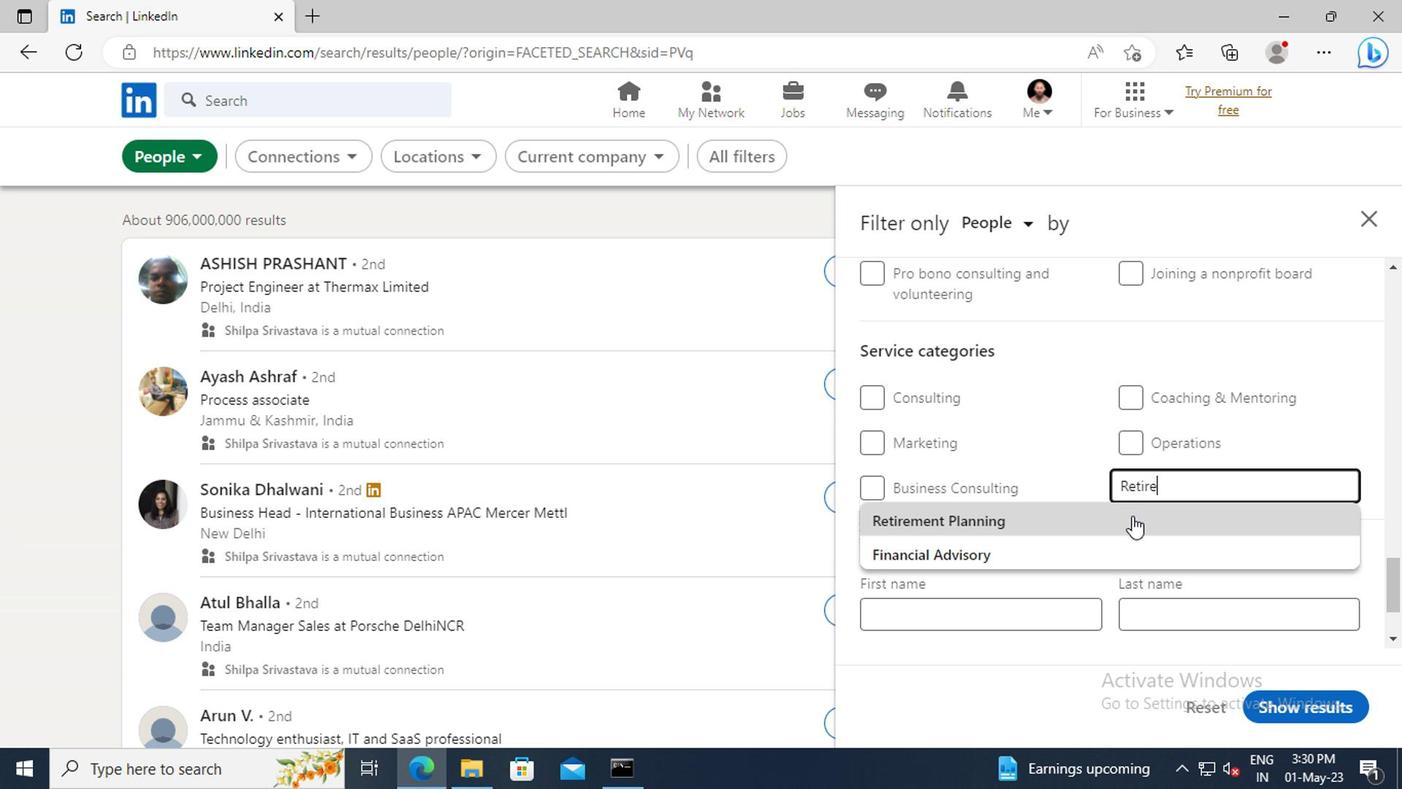 
Action: Mouse scrolled (1130, 515) with delta (0, 0)
Screenshot: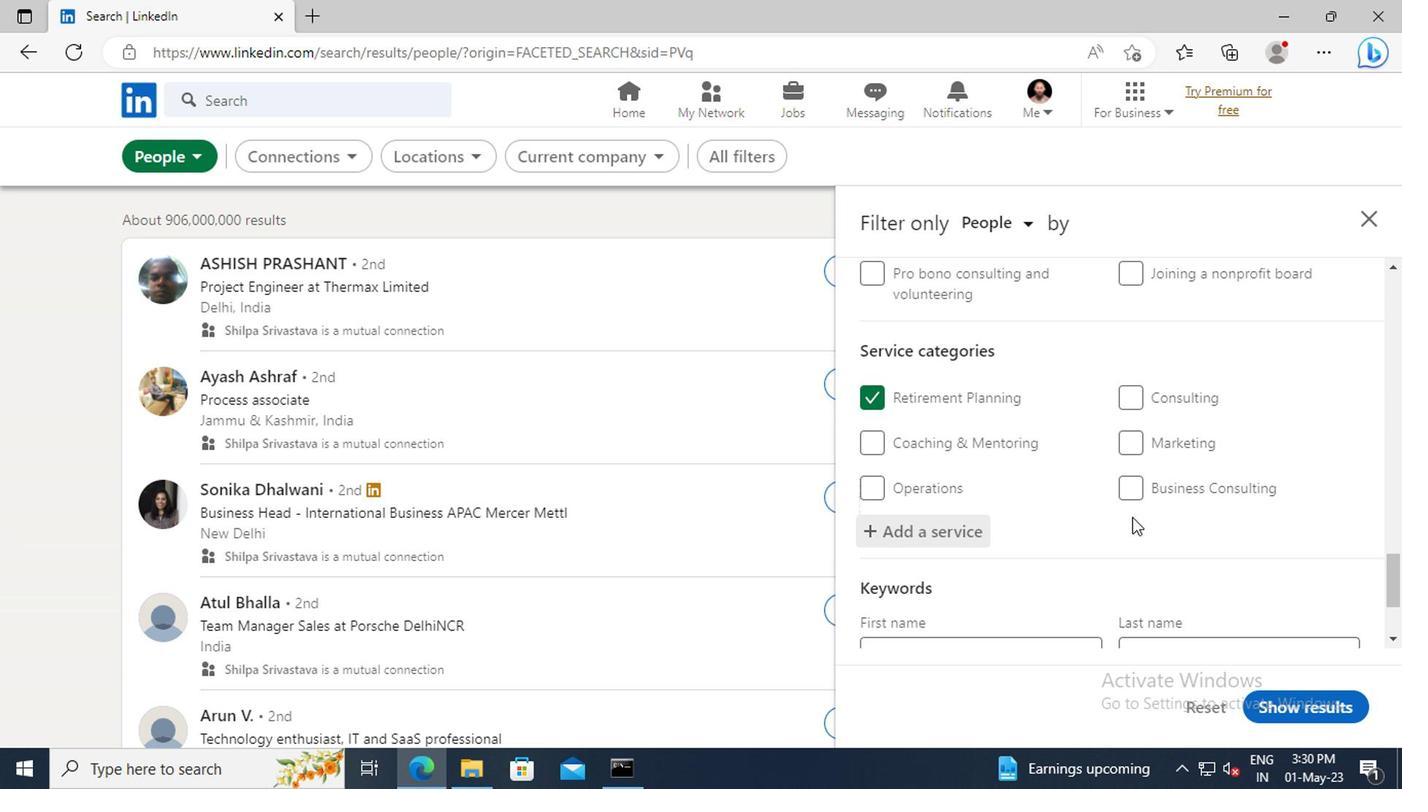 
Action: Mouse scrolled (1130, 515) with delta (0, 0)
Screenshot: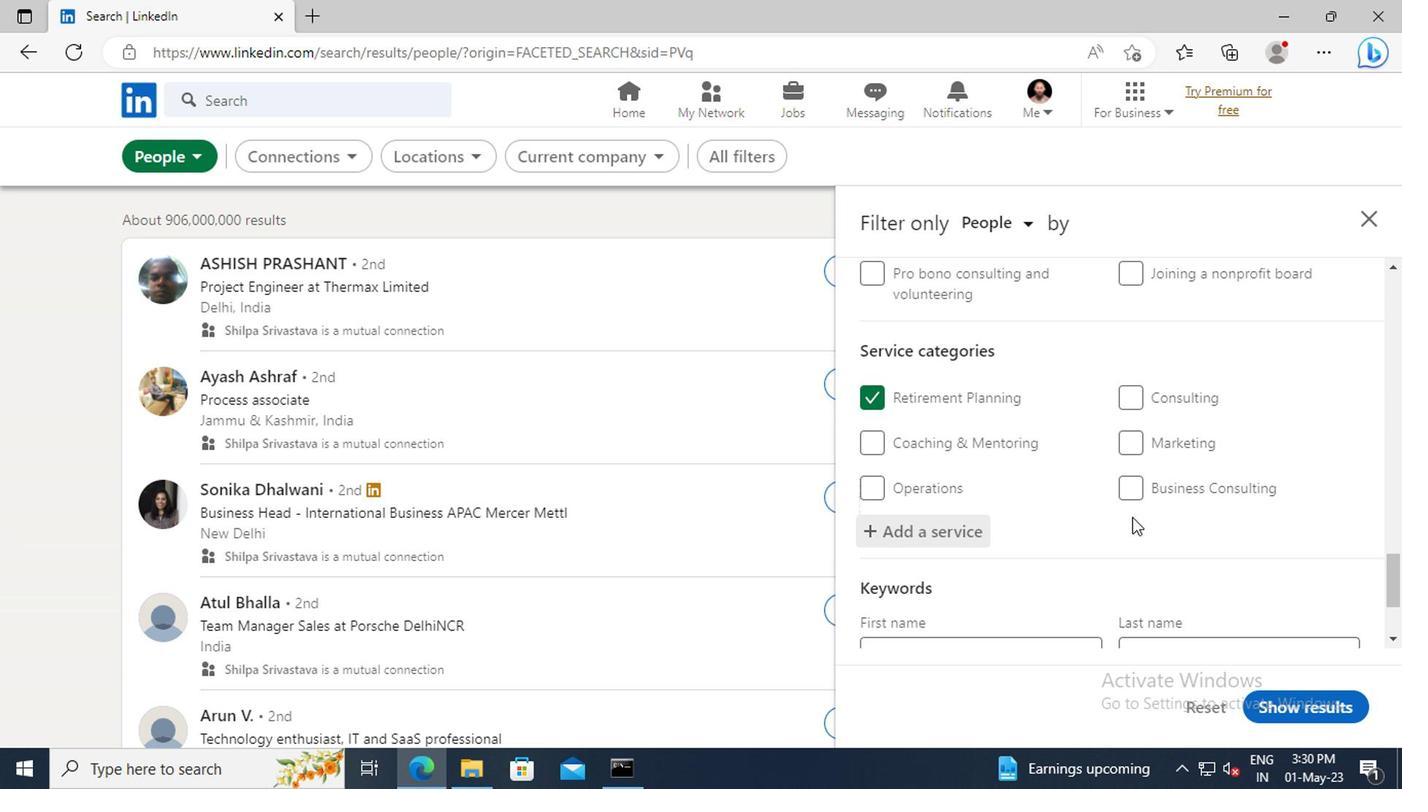 
Action: Mouse scrolled (1130, 515) with delta (0, 0)
Screenshot: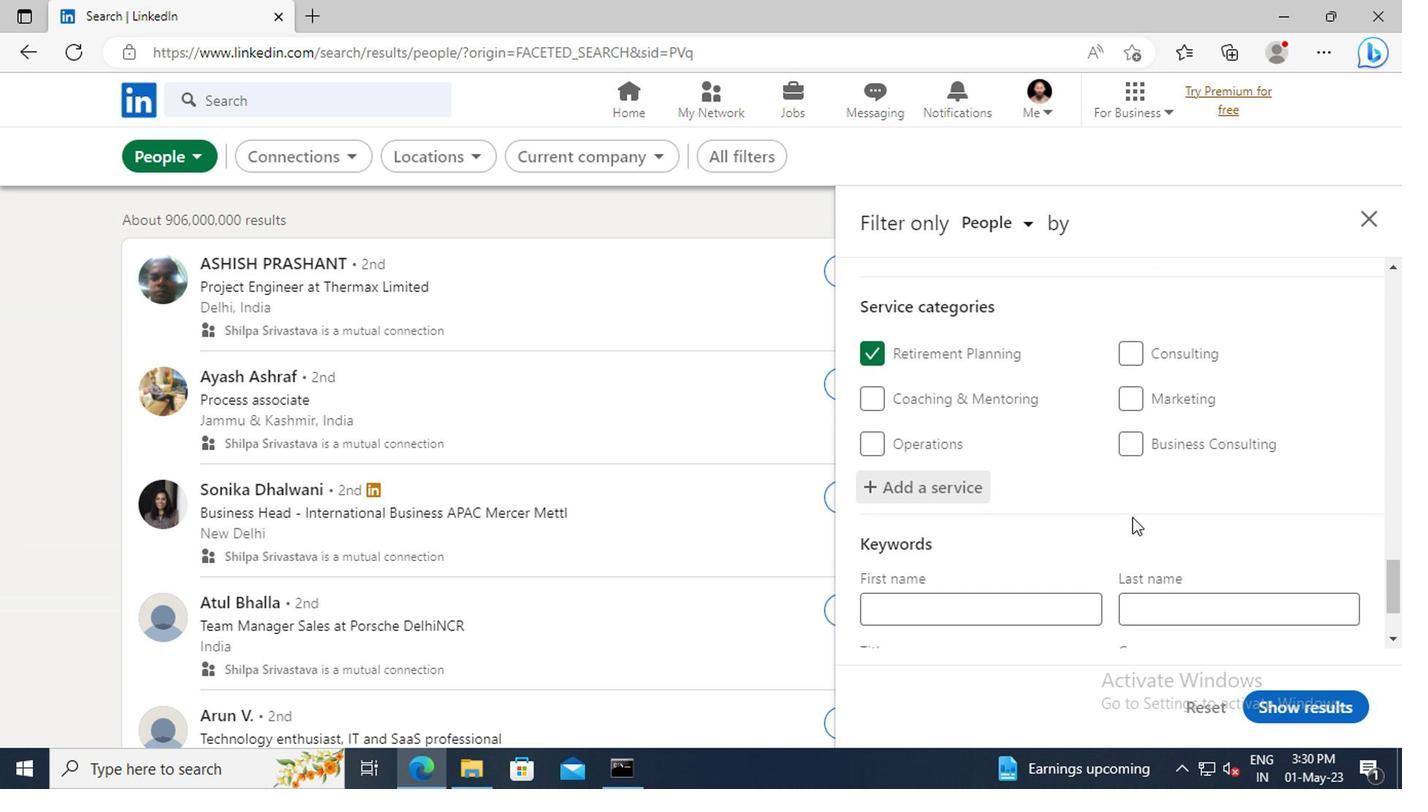 
Action: Mouse scrolled (1130, 515) with delta (0, 0)
Screenshot: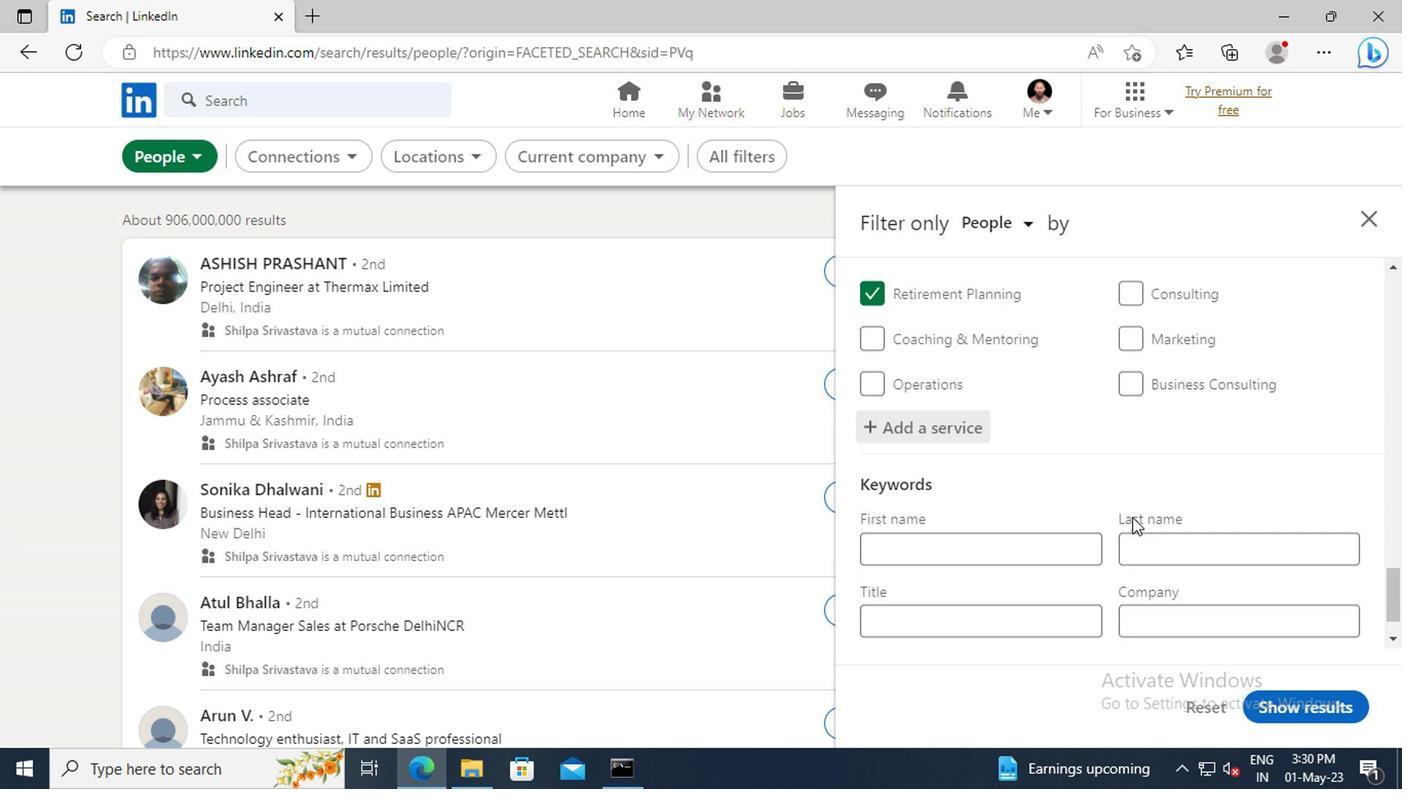 
Action: Mouse moved to (981, 548)
Screenshot: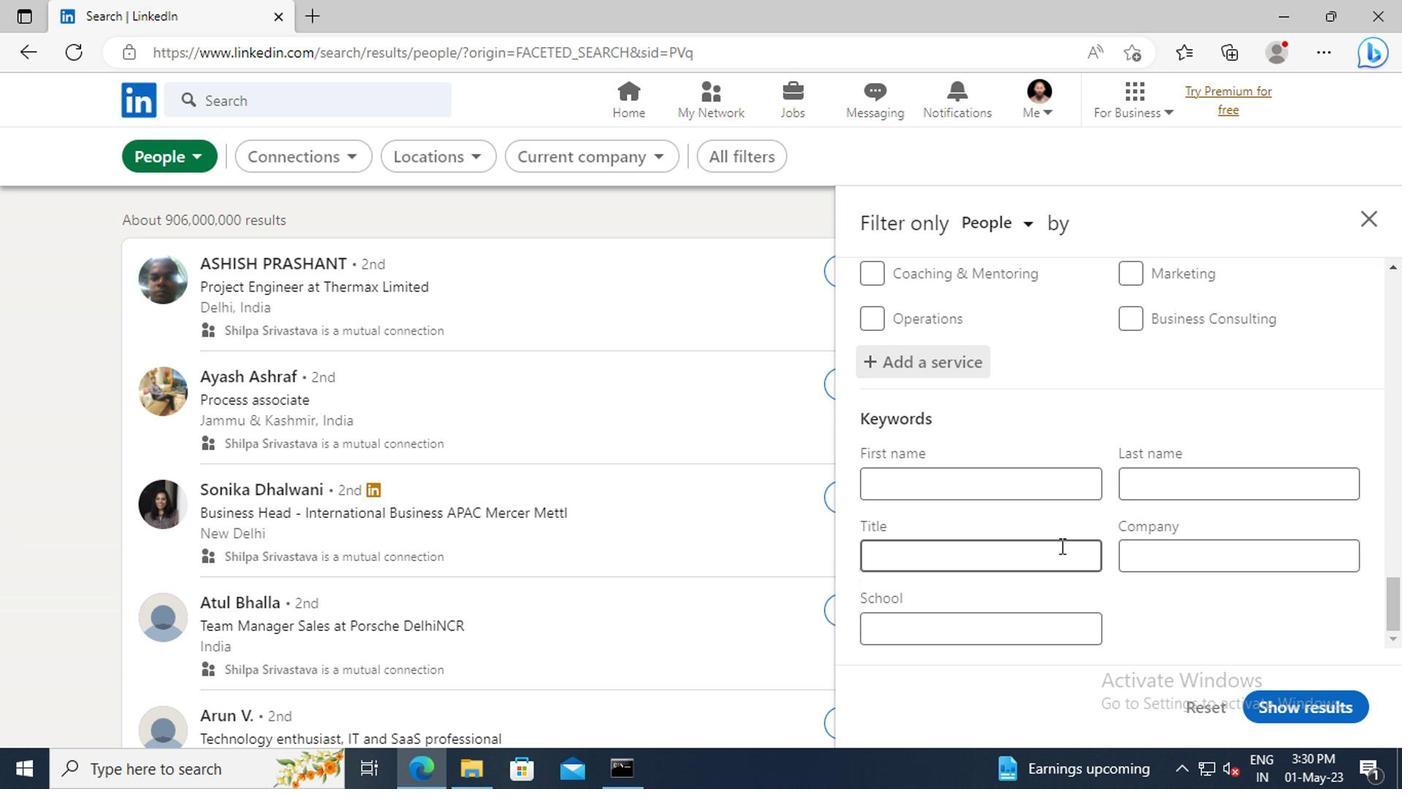 
Action: Mouse pressed left at (981, 548)
Screenshot: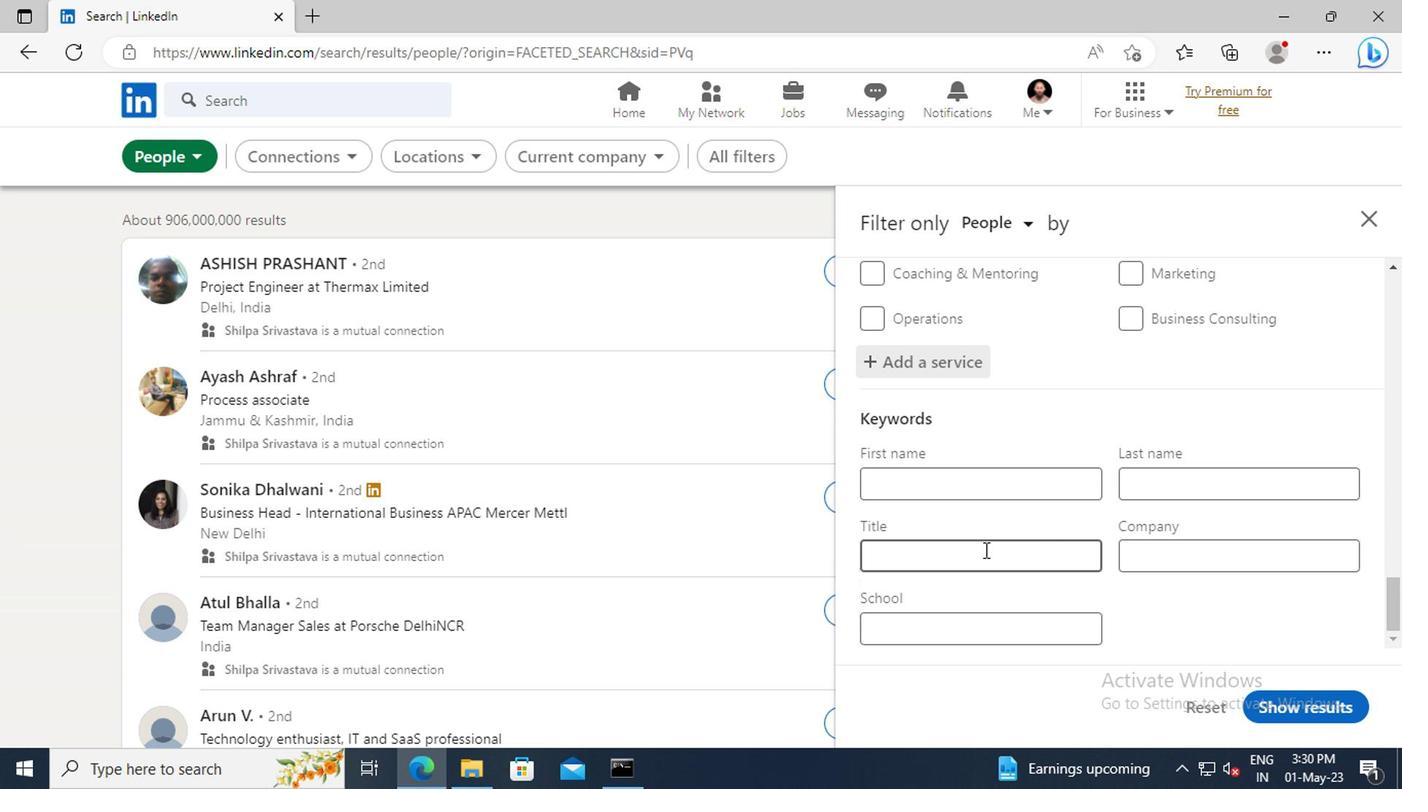 
Action: Key pressed <Key.shift>MAKEUP<Key.space><Key.shift>ARTIST<Key.enter>
Screenshot: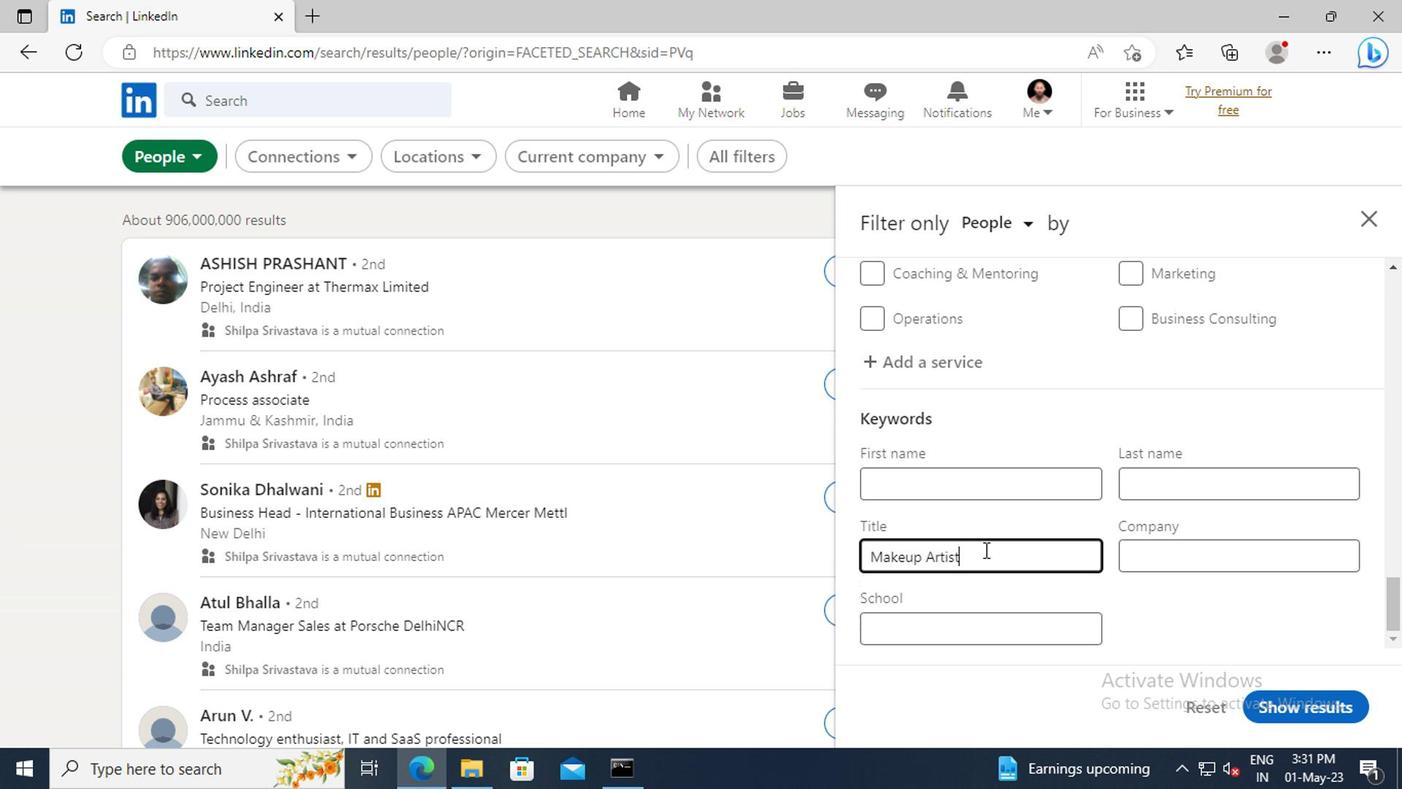 
Action: Mouse moved to (1265, 704)
Screenshot: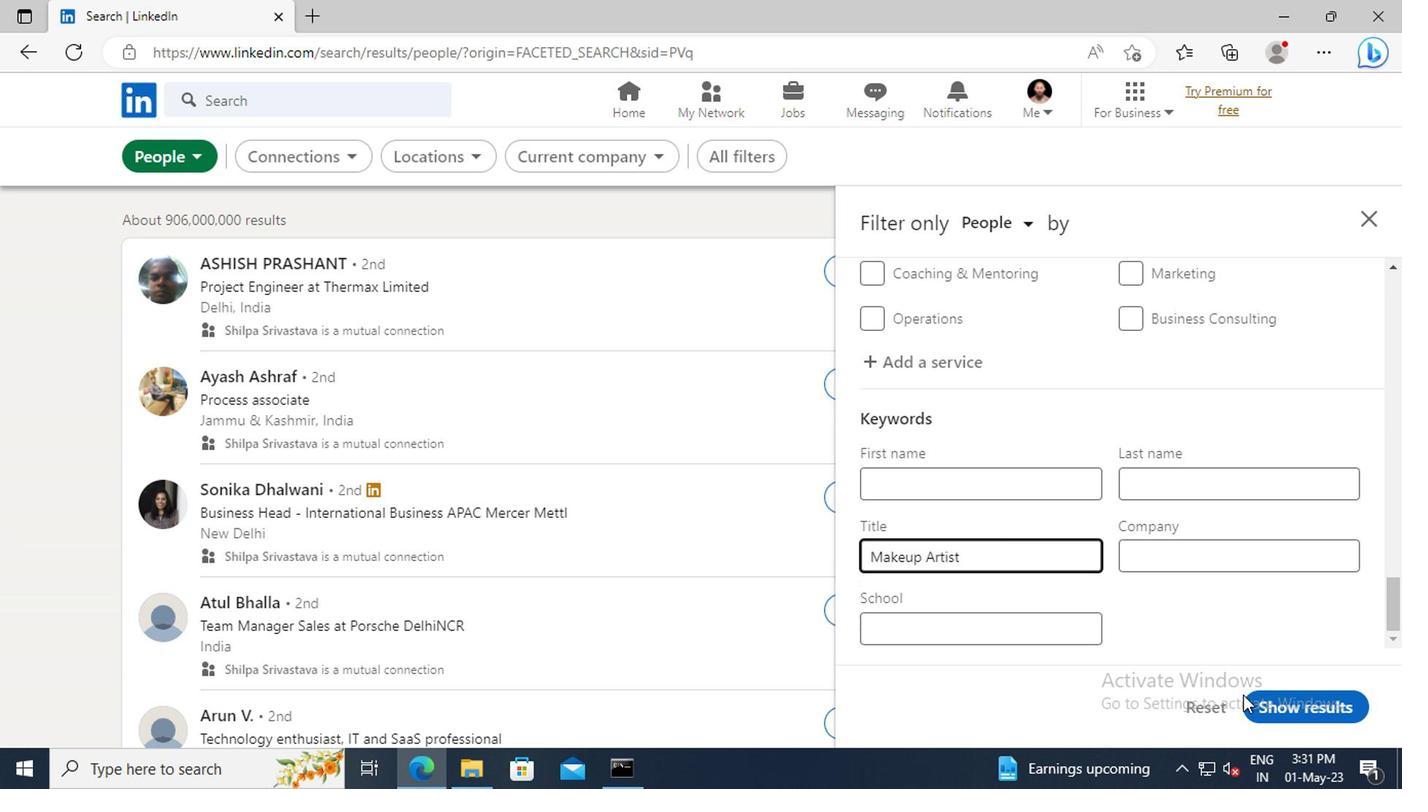 
Action: Mouse pressed left at (1265, 704)
Screenshot: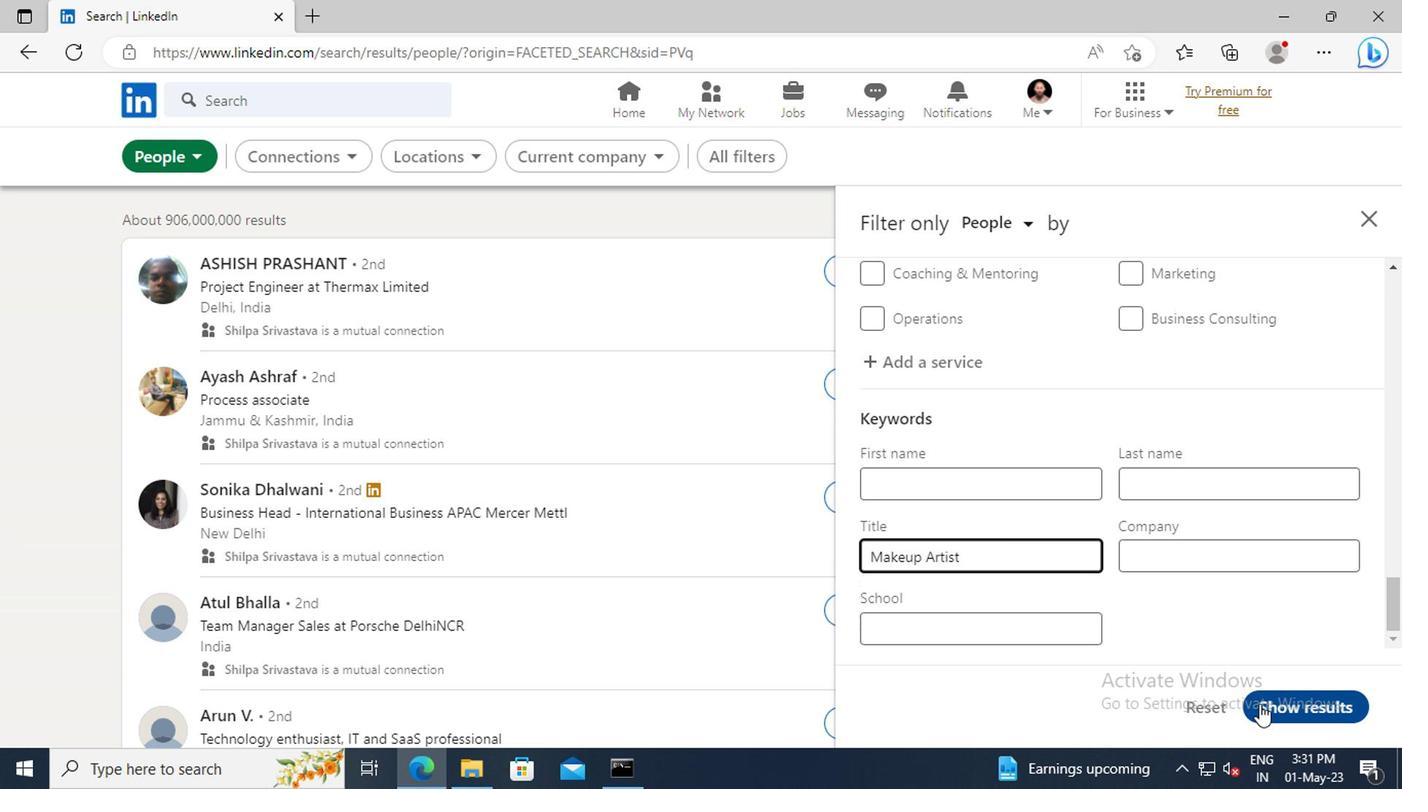 
Action: Mouse moved to (1265, 705)
Screenshot: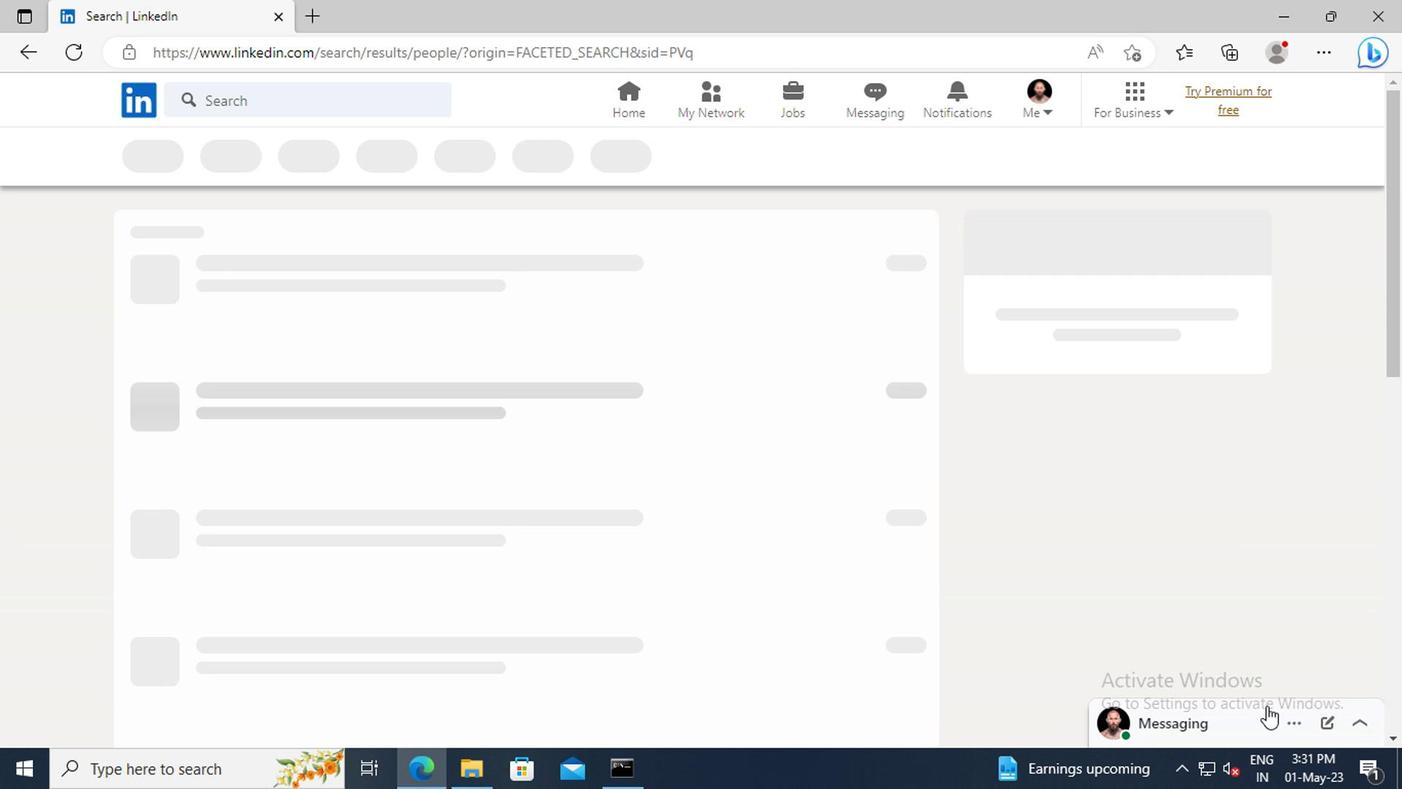 
